 Task: Search one way flight ticket for 5 adults, 1 child, 2 infants in seat and 1 infant on lap in business from Atlanta: Hartsfield-jackson Atlanta International Airport to Rockford: Chicago Rockford International Airport(was Northwest Chicagoland Regional Airport At Rockford) on 5-1-2023. Choice of flights is United. Number of bags: 1 carry on bag. Price is upto 86000. Outbound departure time preference is 20:30.
Action: Mouse moved to (251, 284)
Screenshot: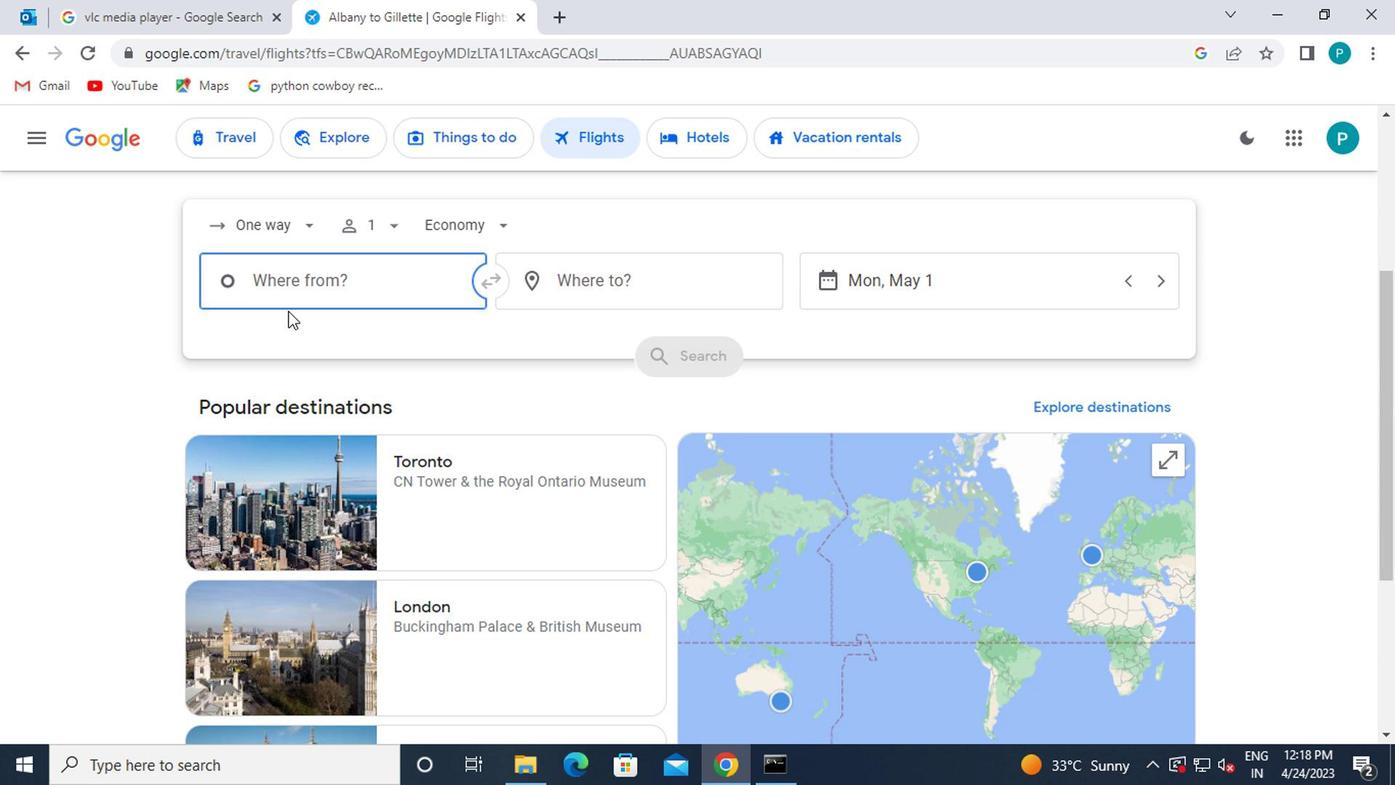 
Action: Mouse pressed left at (251, 284)
Screenshot: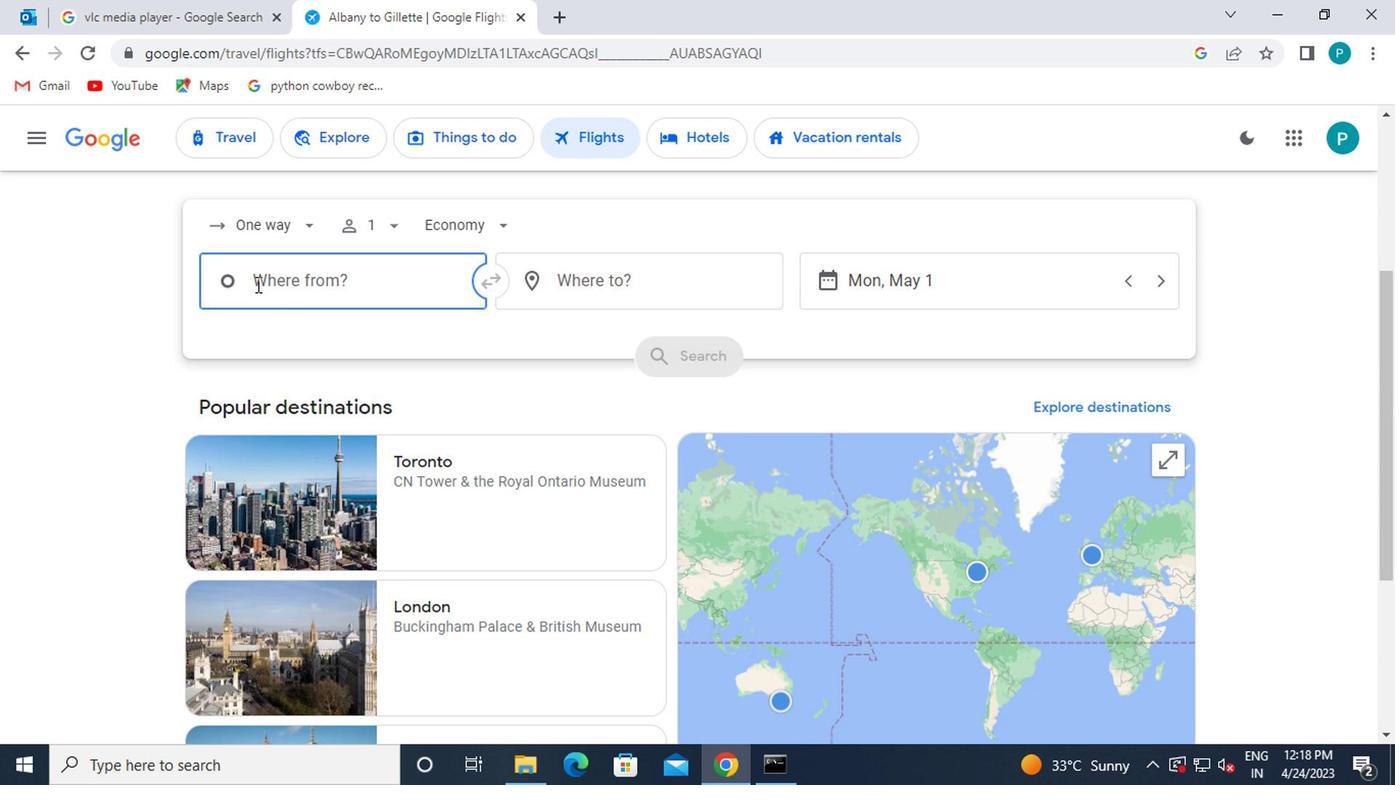 
Action: Mouse moved to (248, 236)
Screenshot: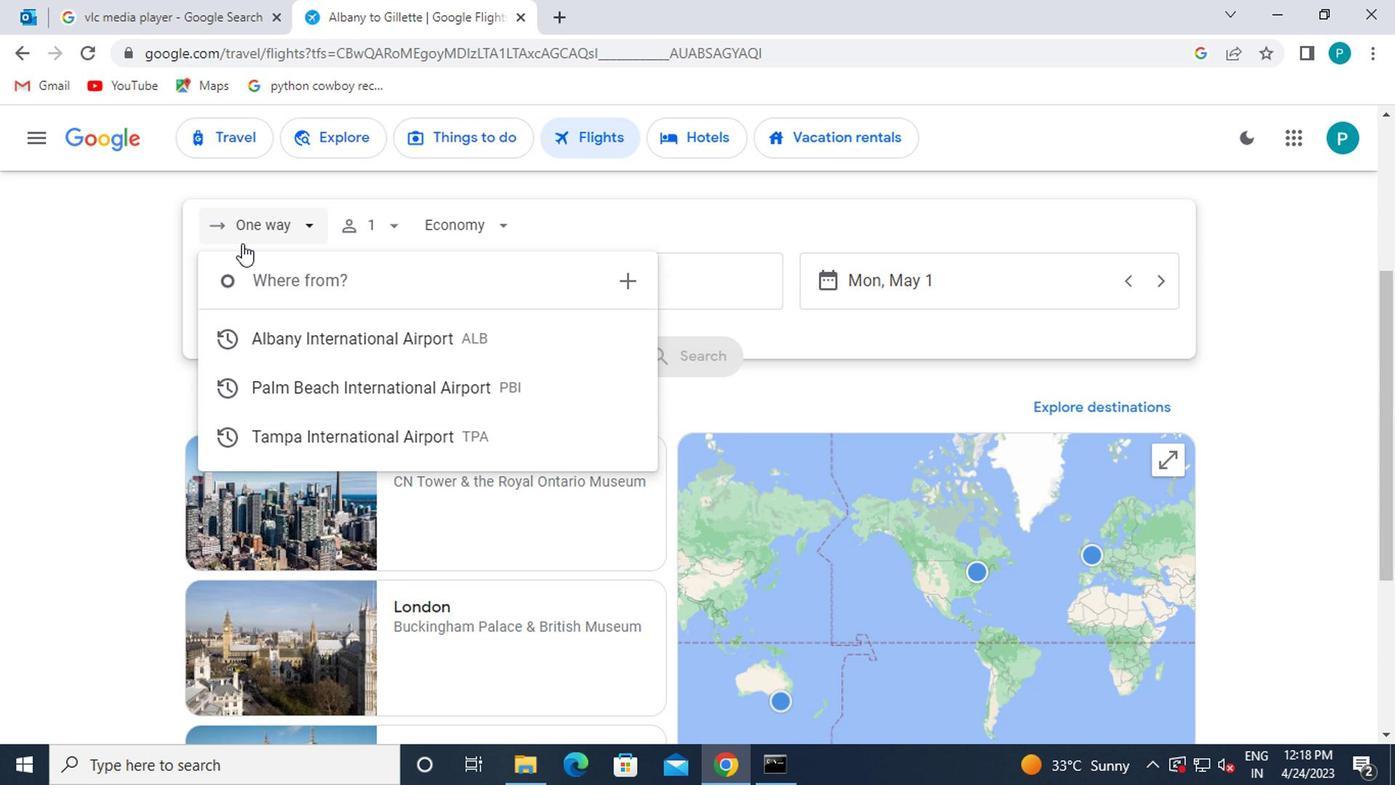 
Action: Mouse pressed left at (248, 236)
Screenshot: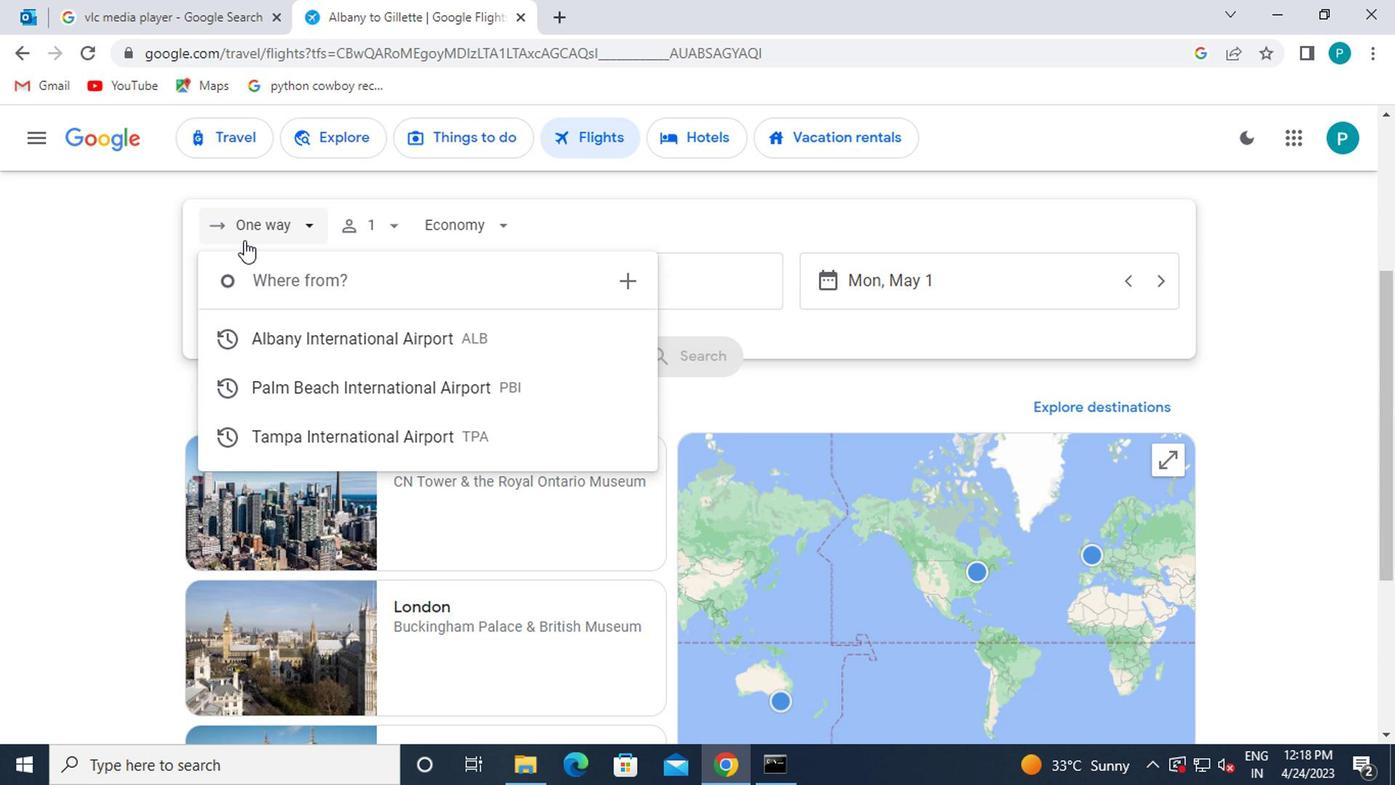 
Action: Mouse moved to (296, 339)
Screenshot: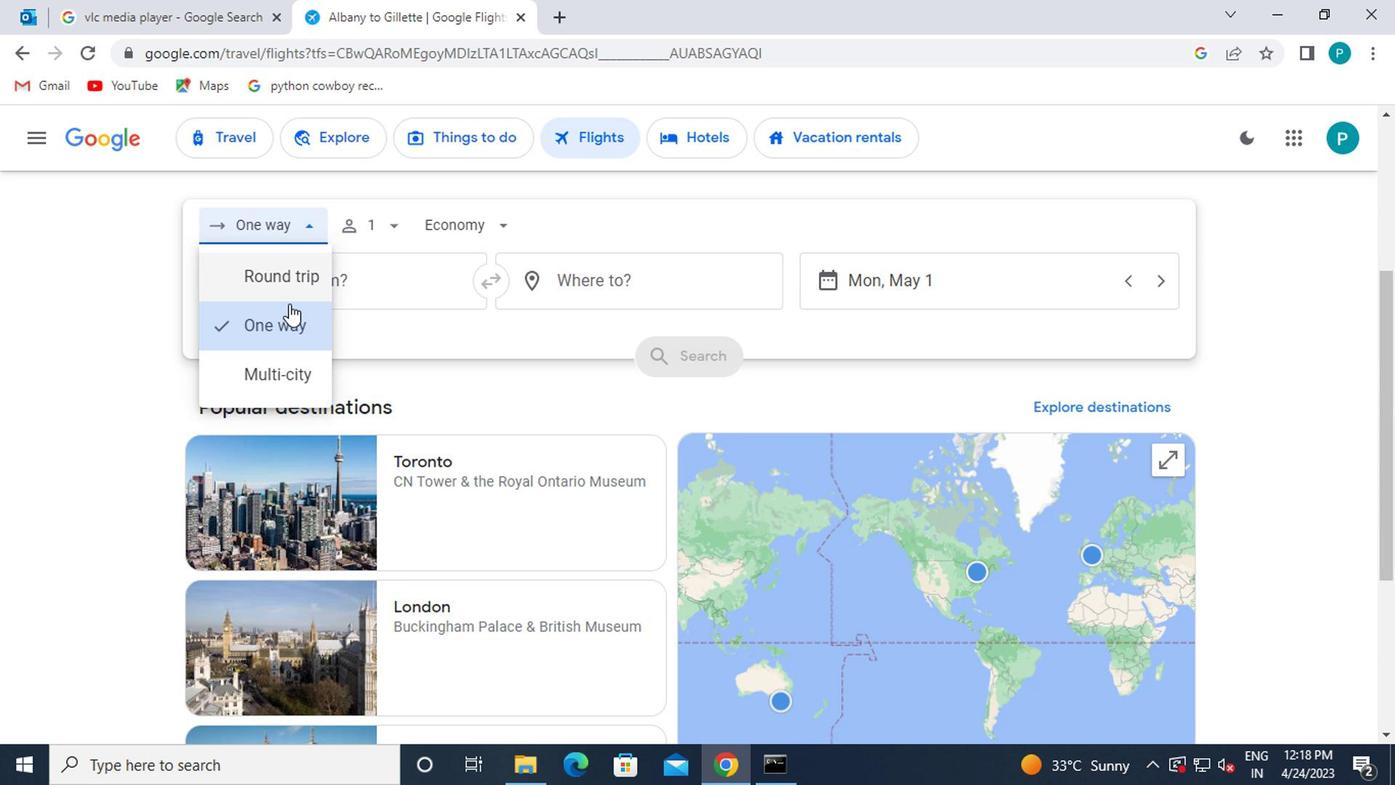 
Action: Mouse pressed left at (296, 339)
Screenshot: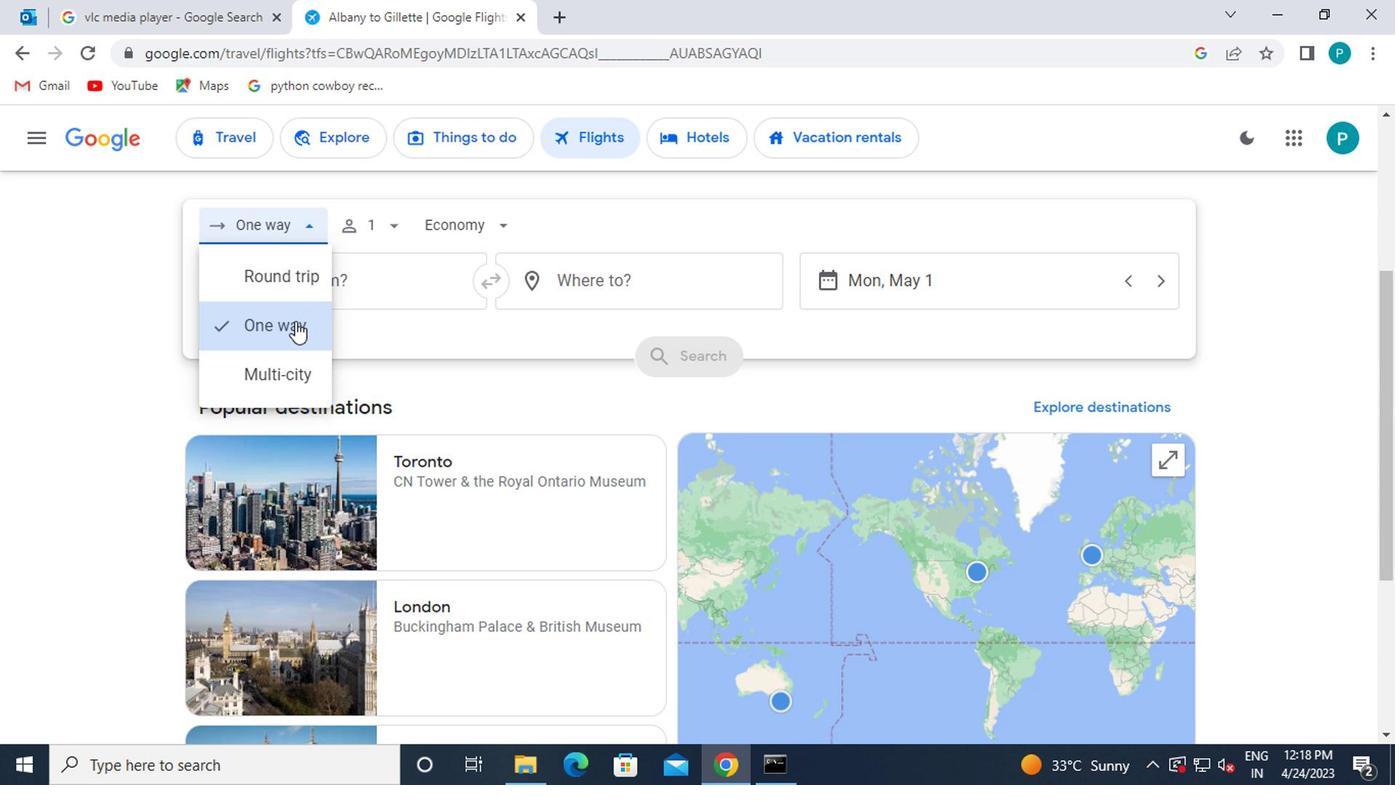 
Action: Mouse moved to (383, 235)
Screenshot: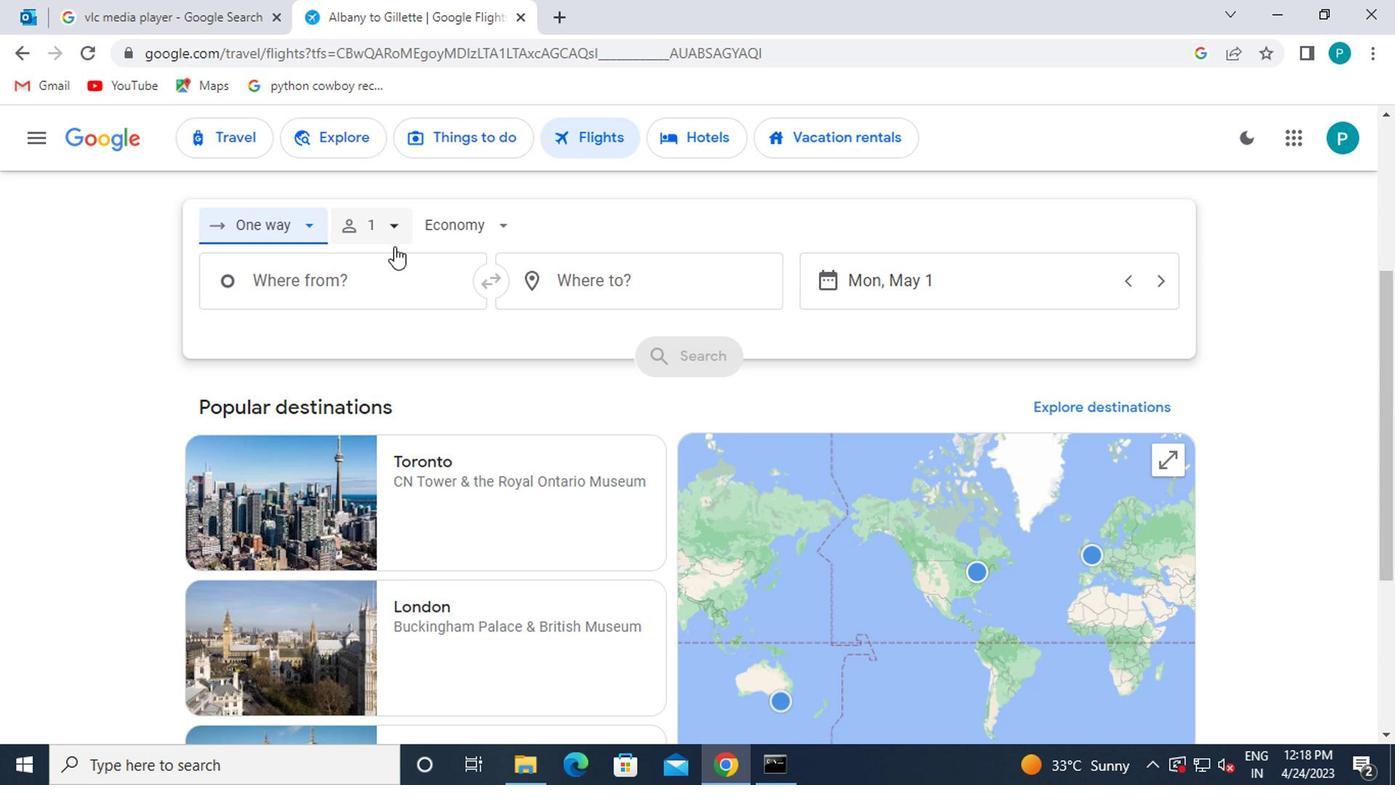 
Action: Mouse pressed left at (383, 235)
Screenshot: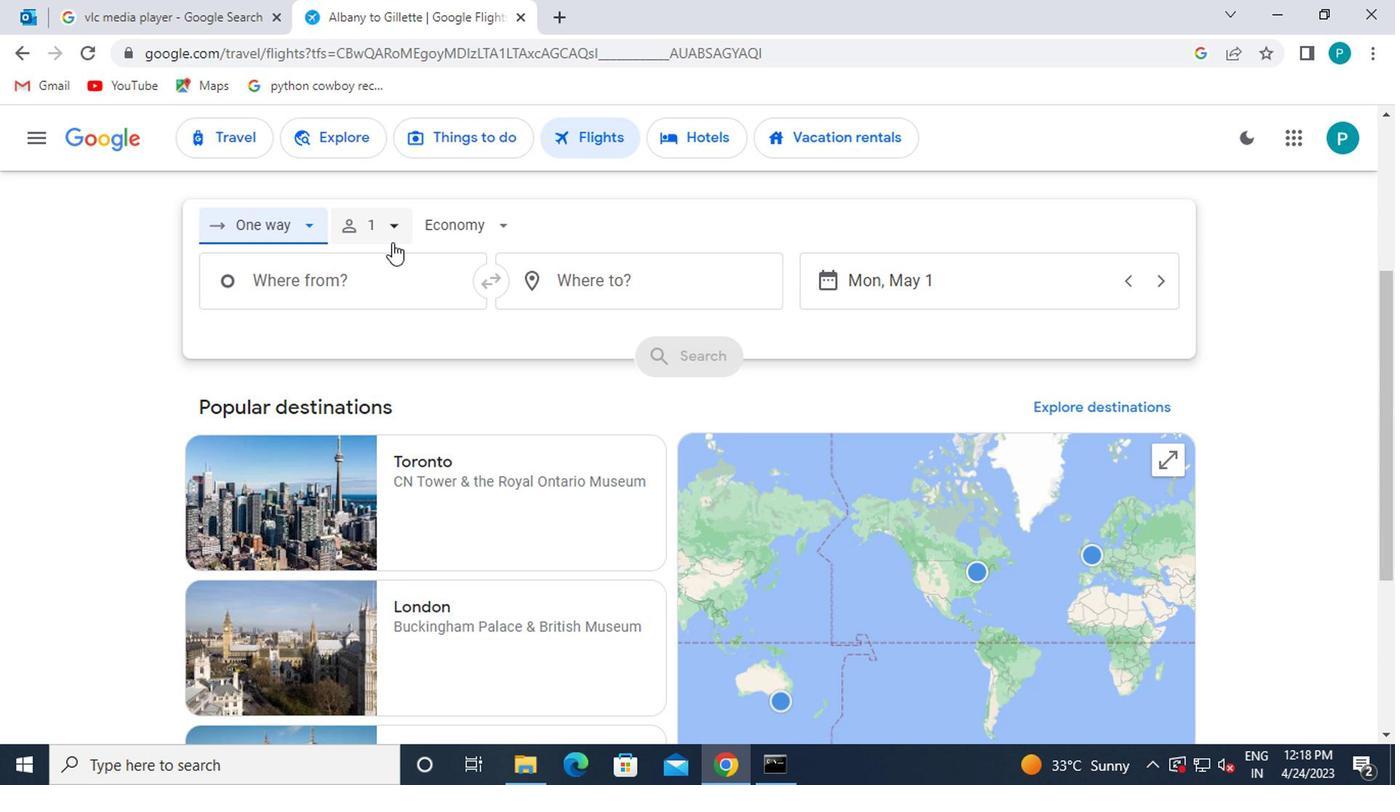 
Action: Mouse moved to (560, 282)
Screenshot: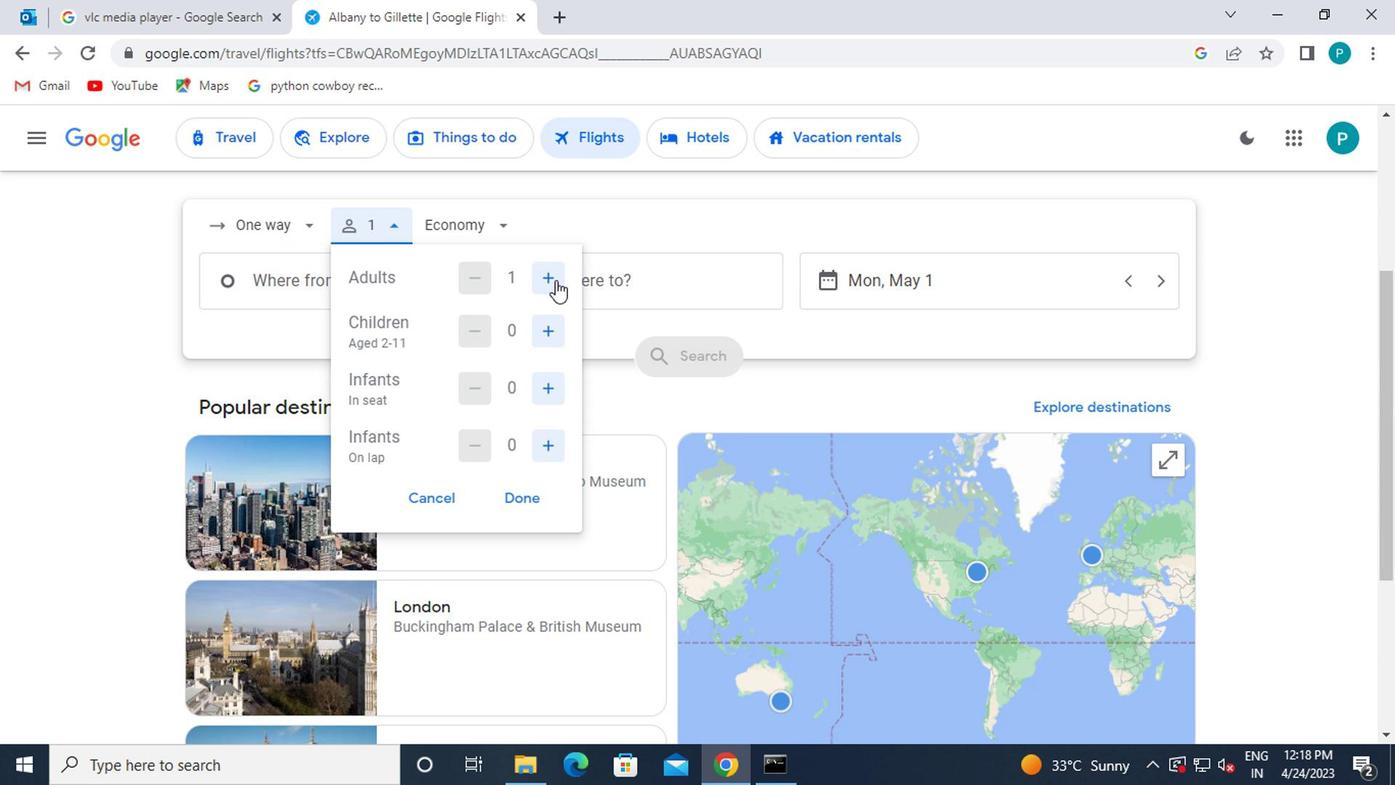
Action: Mouse pressed left at (560, 282)
Screenshot: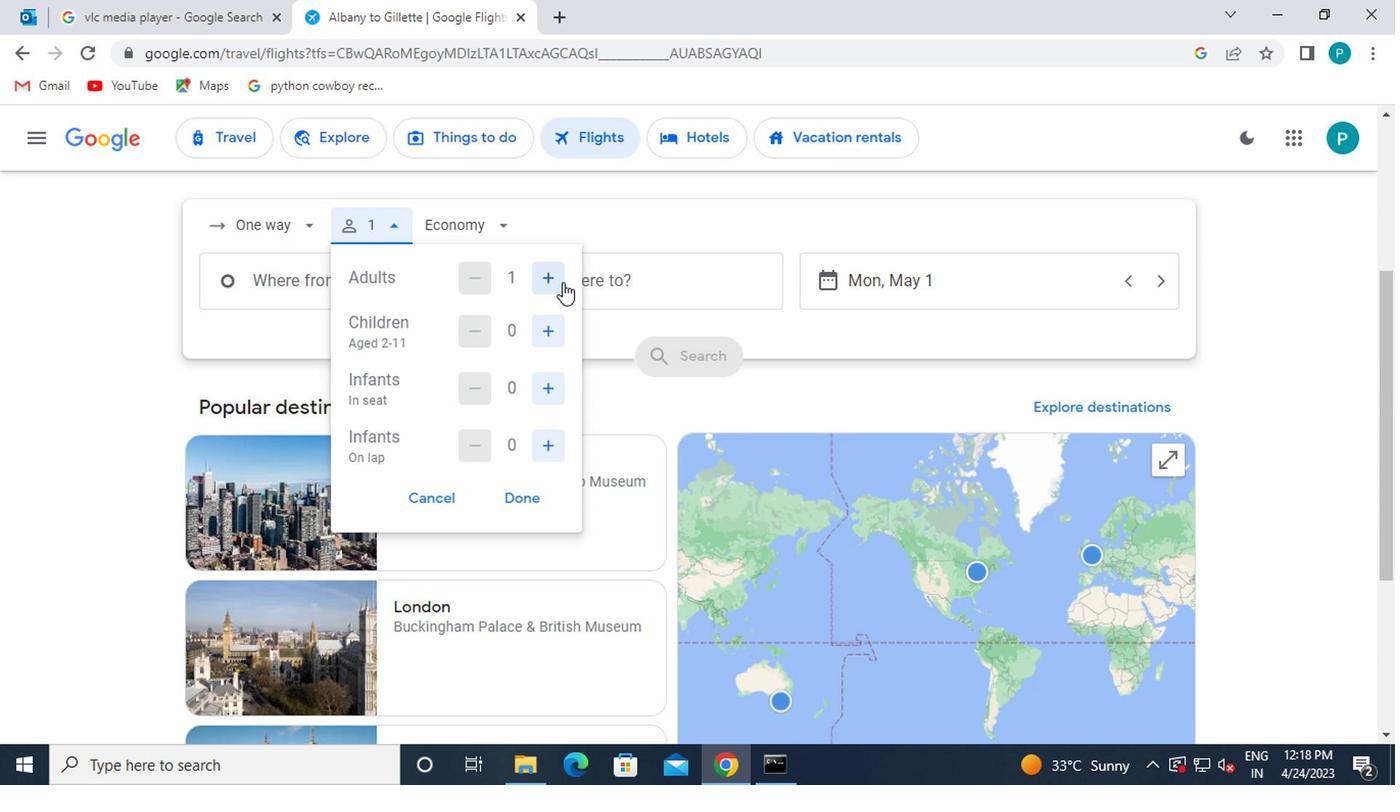 
Action: Mouse pressed left at (560, 282)
Screenshot: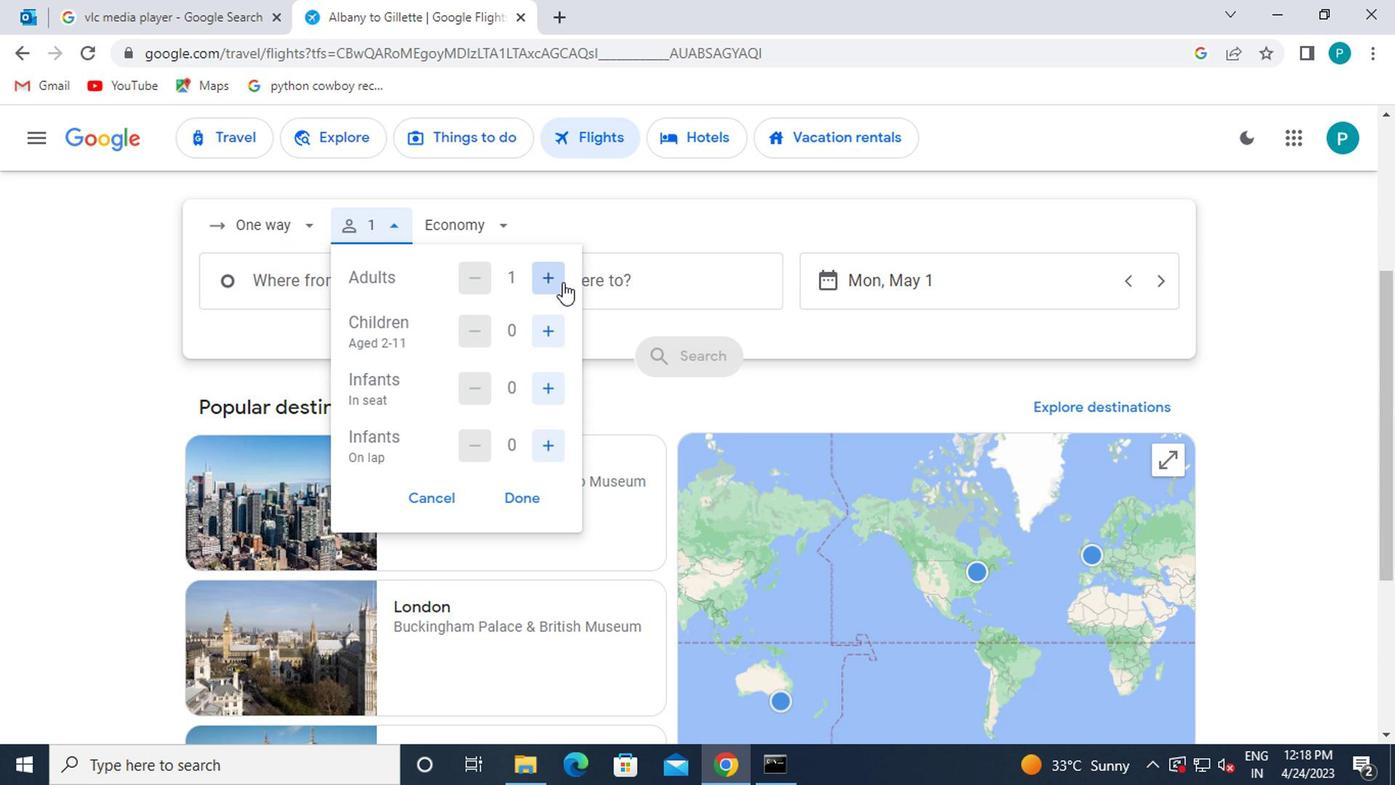 
Action: Mouse pressed left at (560, 282)
Screenshot: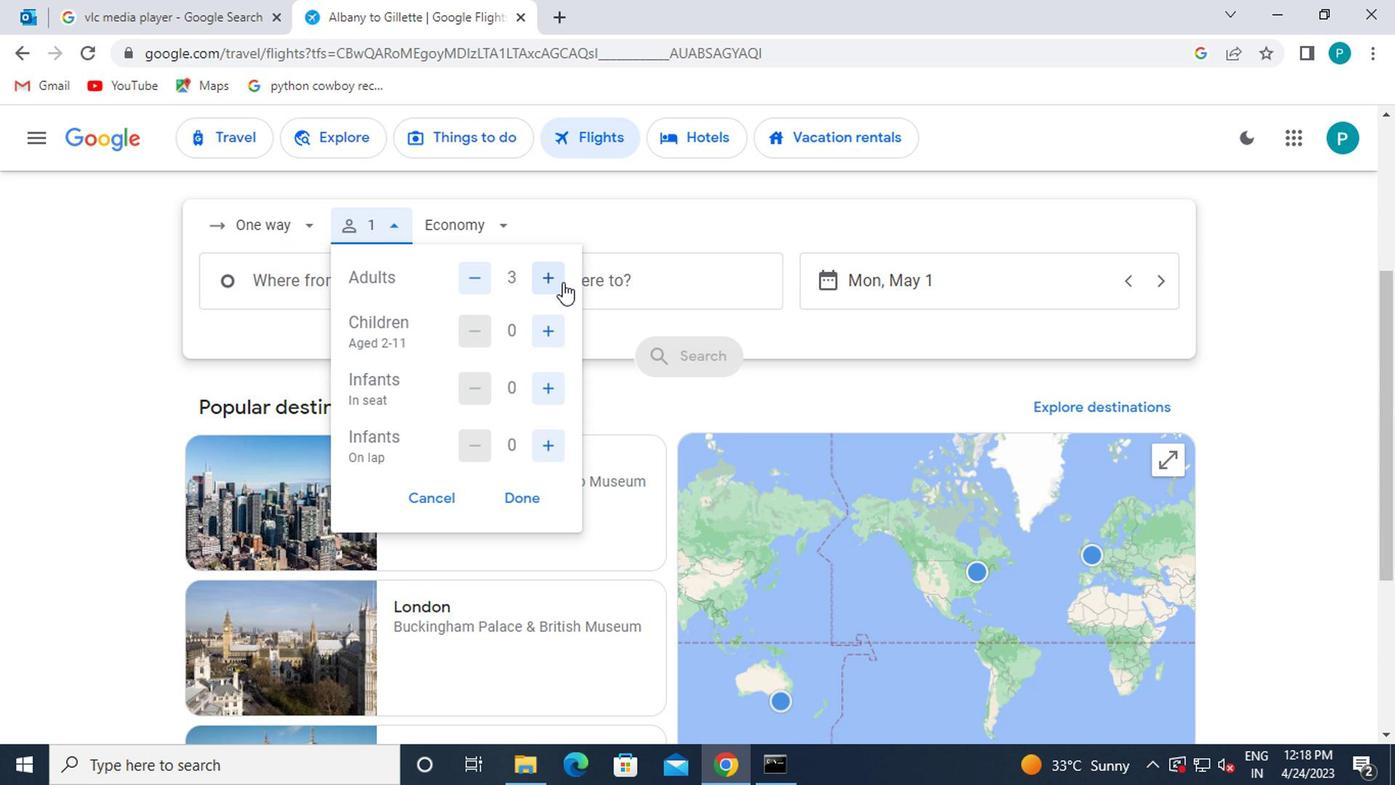 
Action: Mouse pressed left at (560, 282)
Screenshot: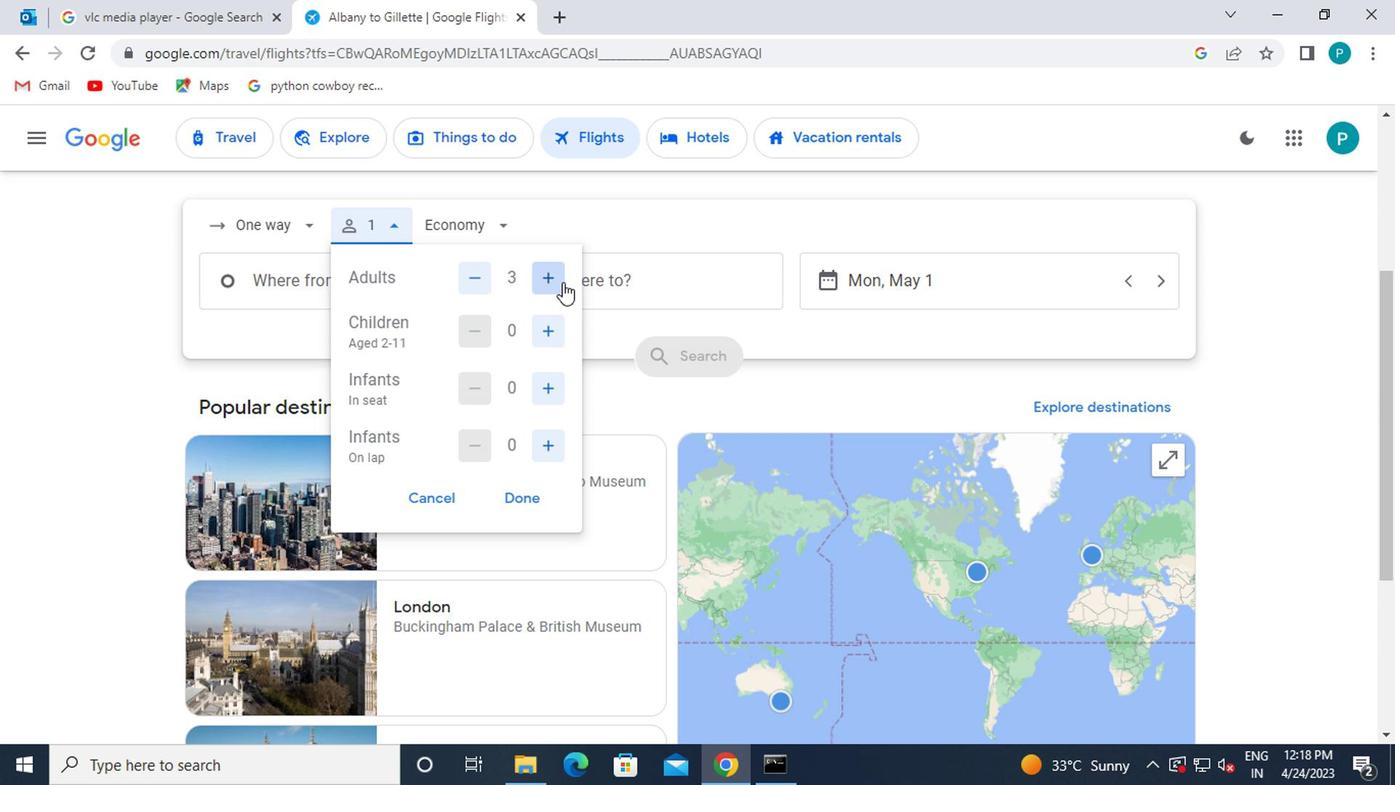 
Action: Mouse pressed left at (560, 282)
Screenshot: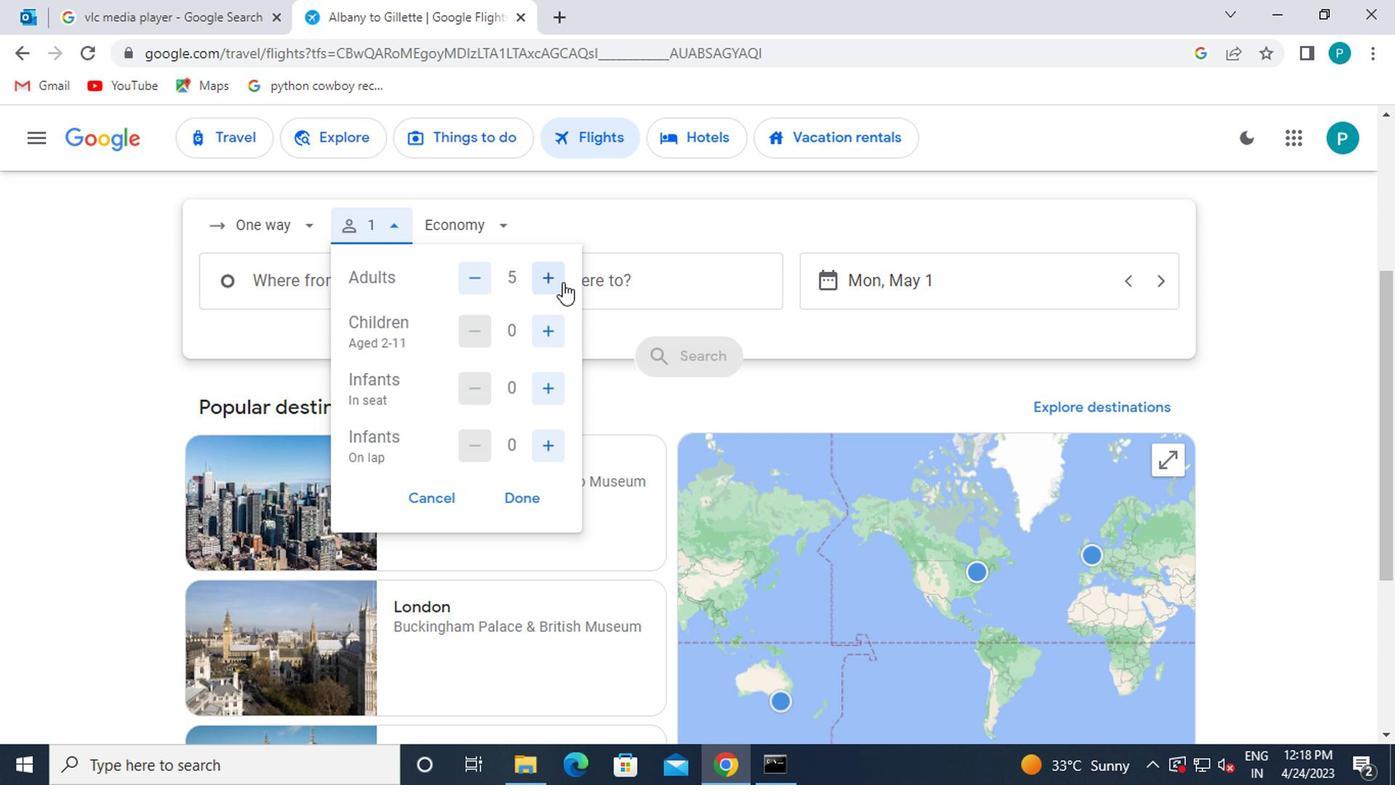 
Action: Mouse moved to (476, 271)
Screenshot: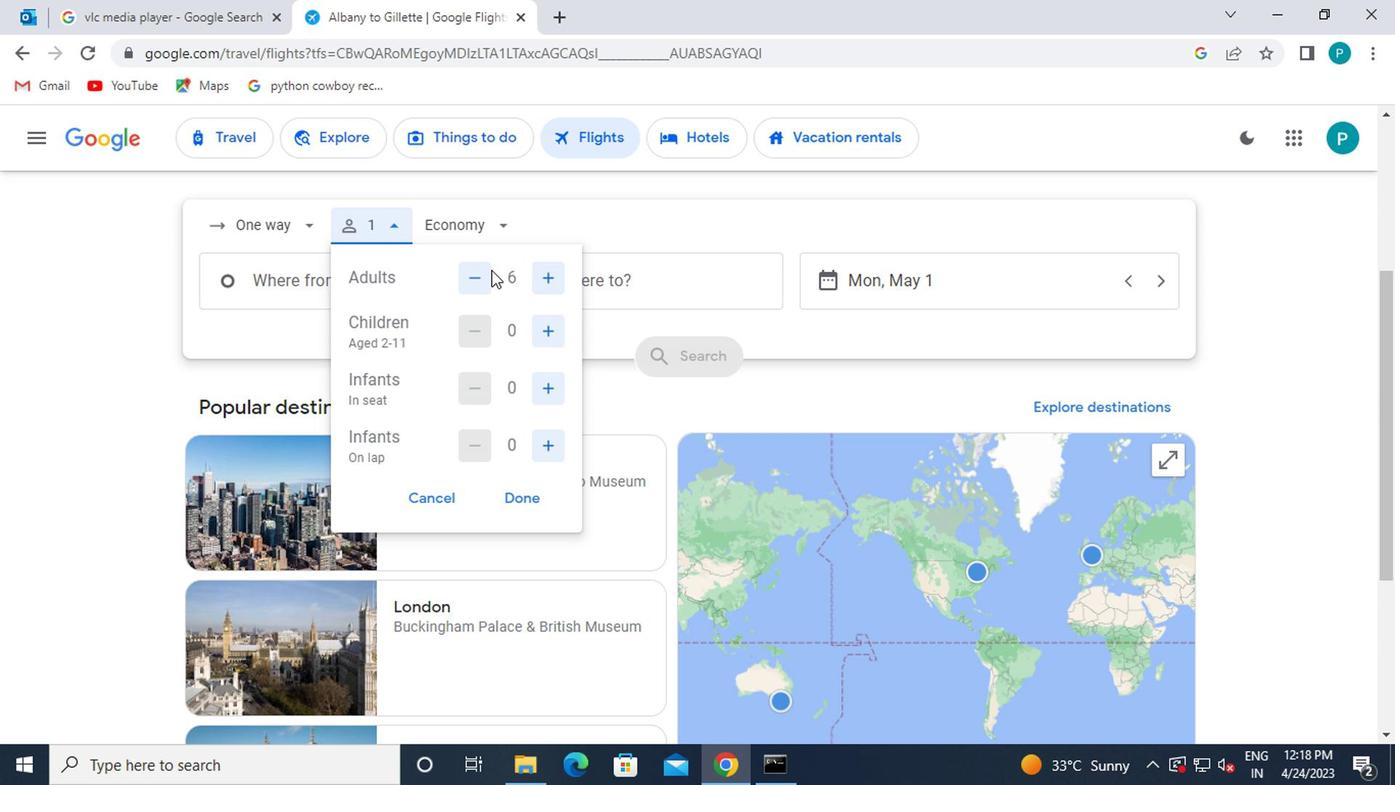 
Action: Mouse pressed left at (476, 271)
Screenshot: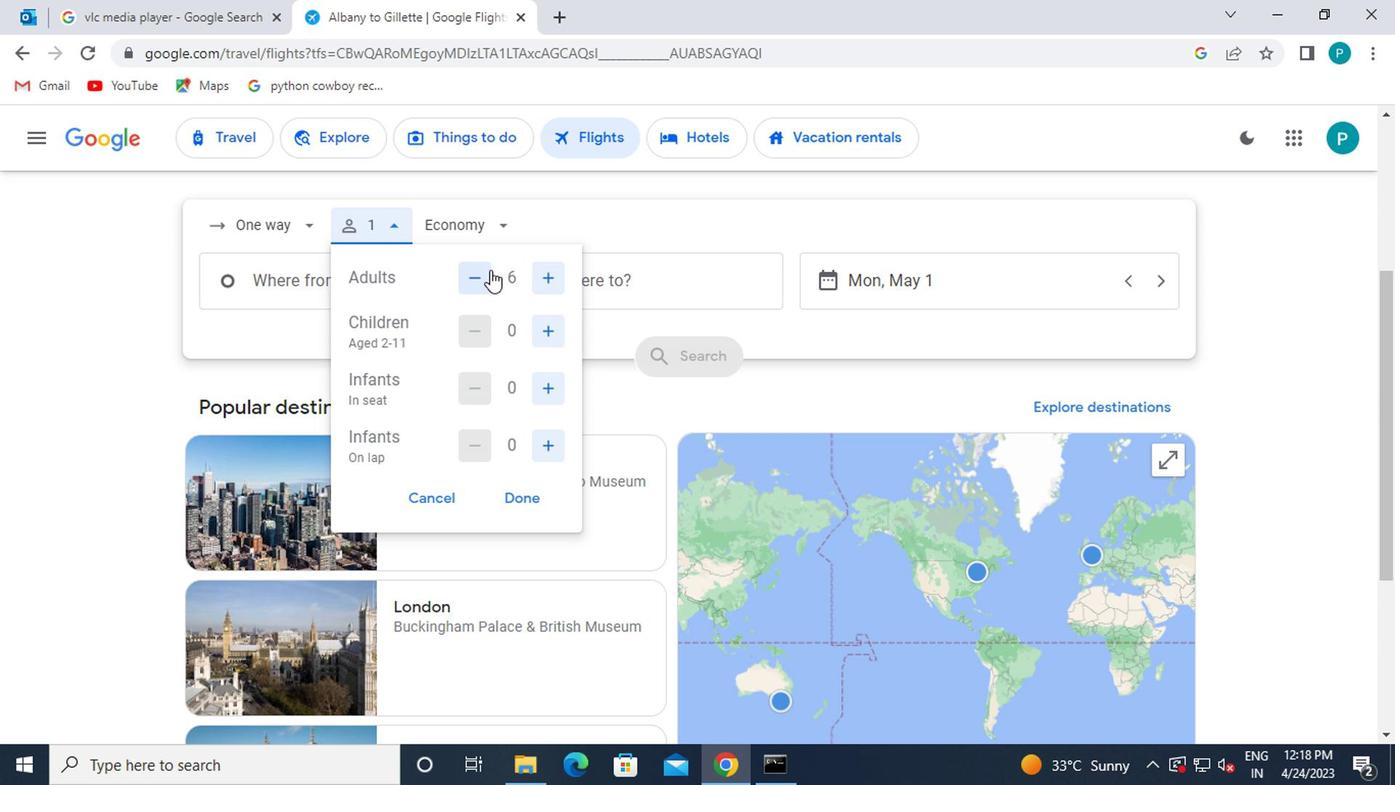 
Action: Mouse moved to (542, 333)
Screenshot: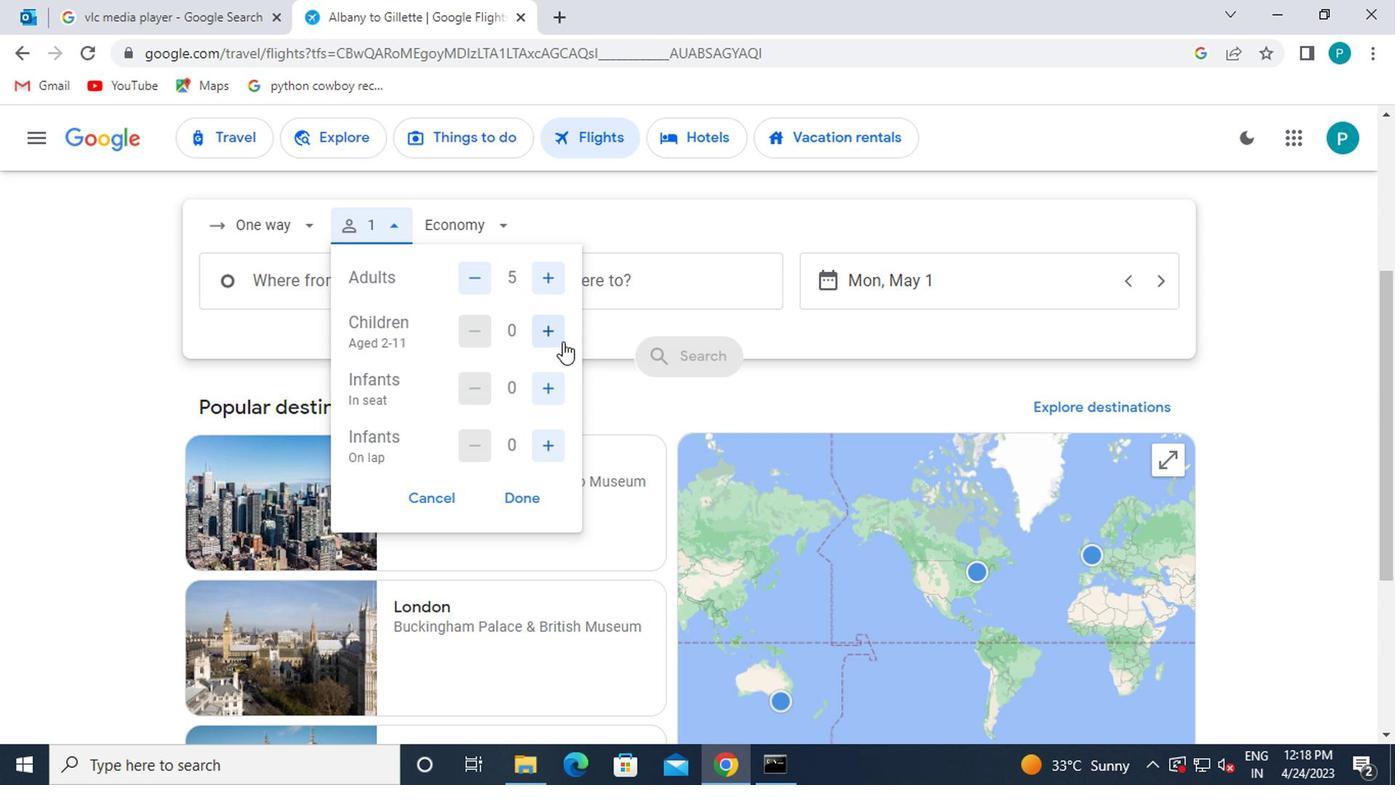 
Action: Mouse pressed left at (542, 333)
Screenshot: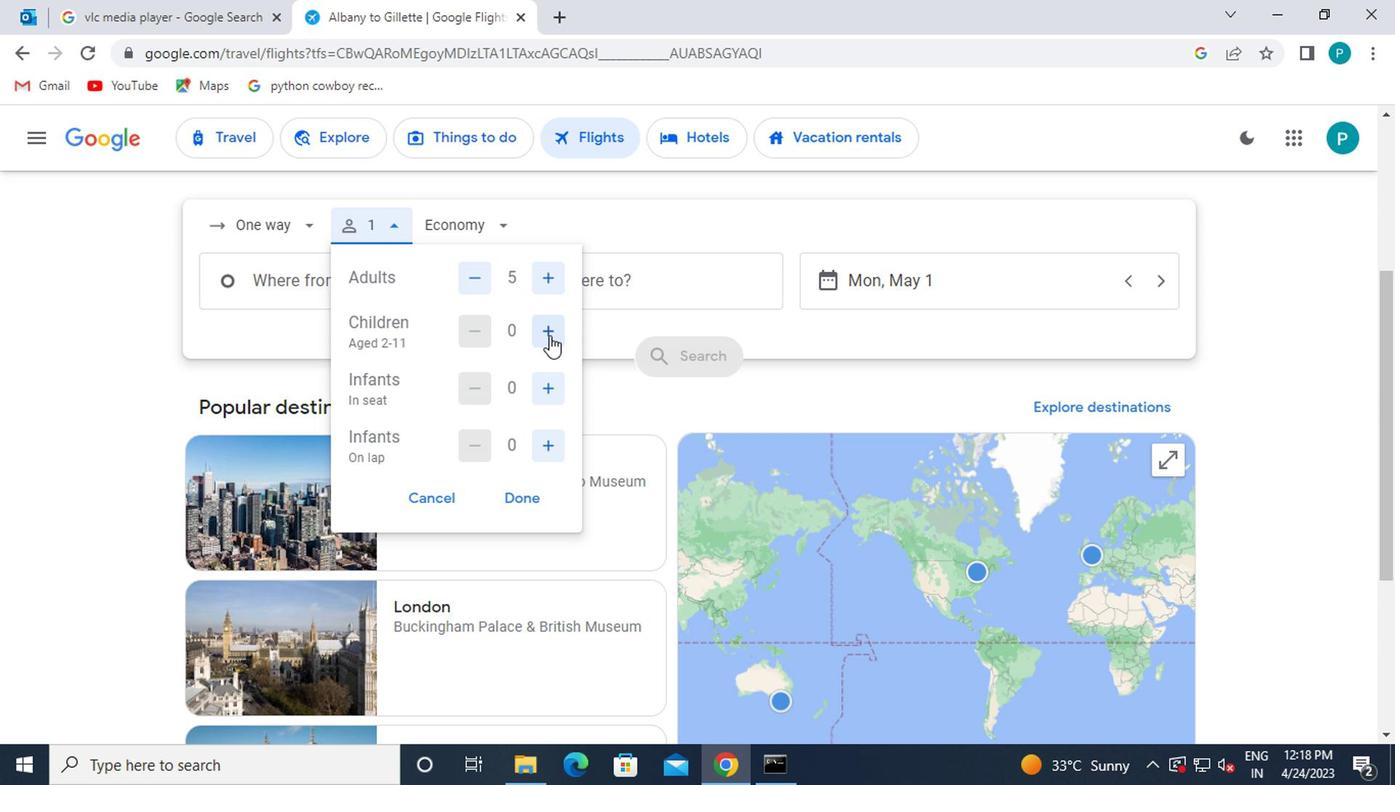 
Action: Mouse moved to (546, 382)
Screenshot: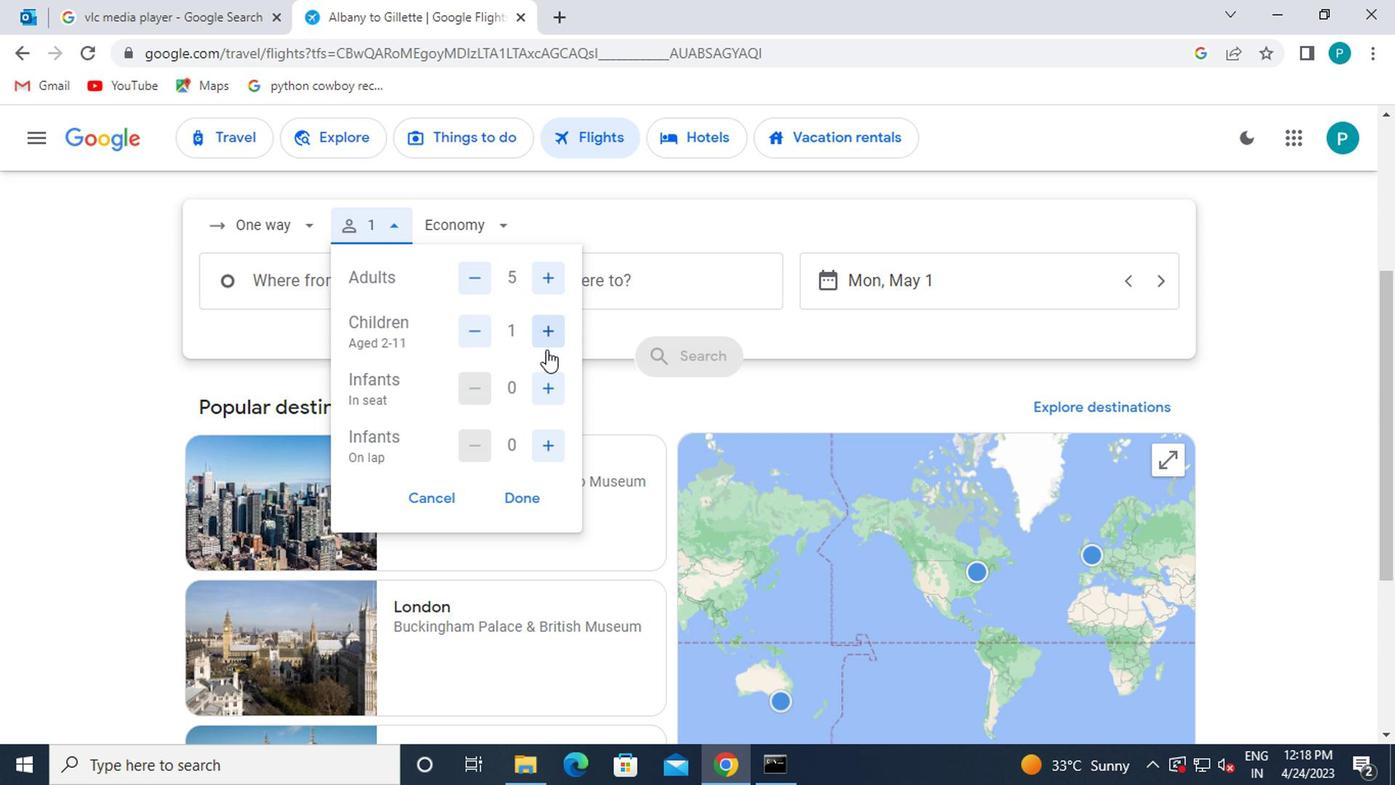 
Action: Mouse pressed left at (546, 382)
Screenshot: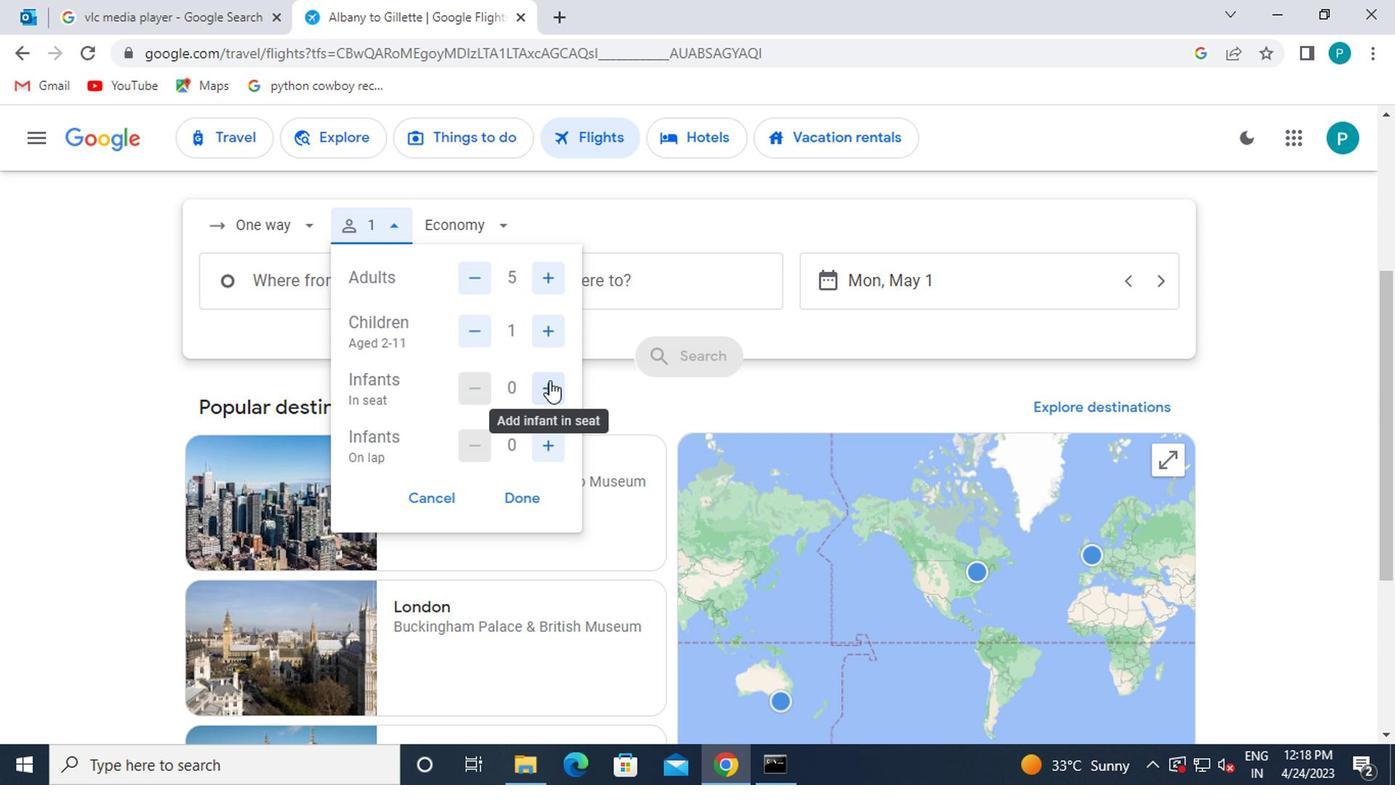 
Action: Mouse pressed left at (546, 382)
Screenshot: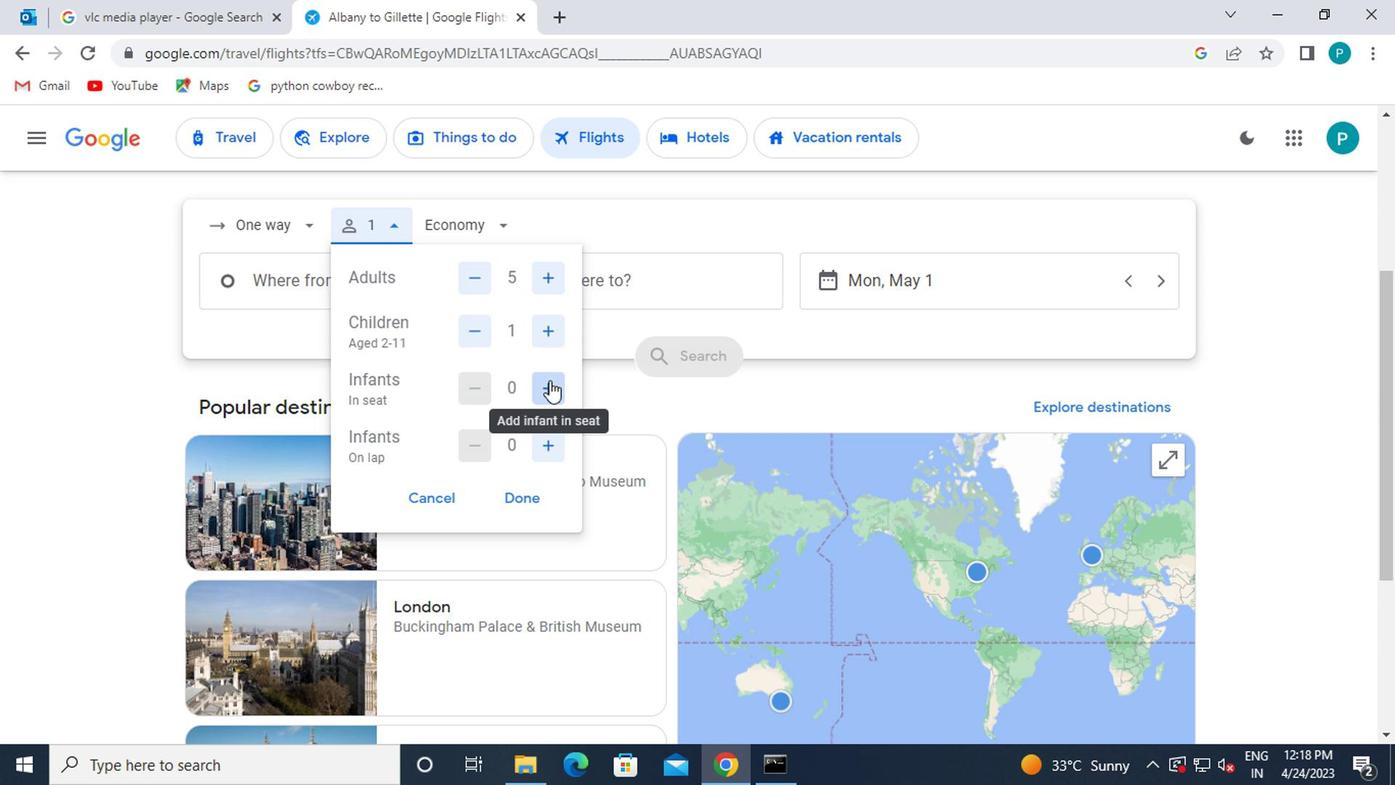 
Action: Mouse moved to (542, 446)
Screenshot: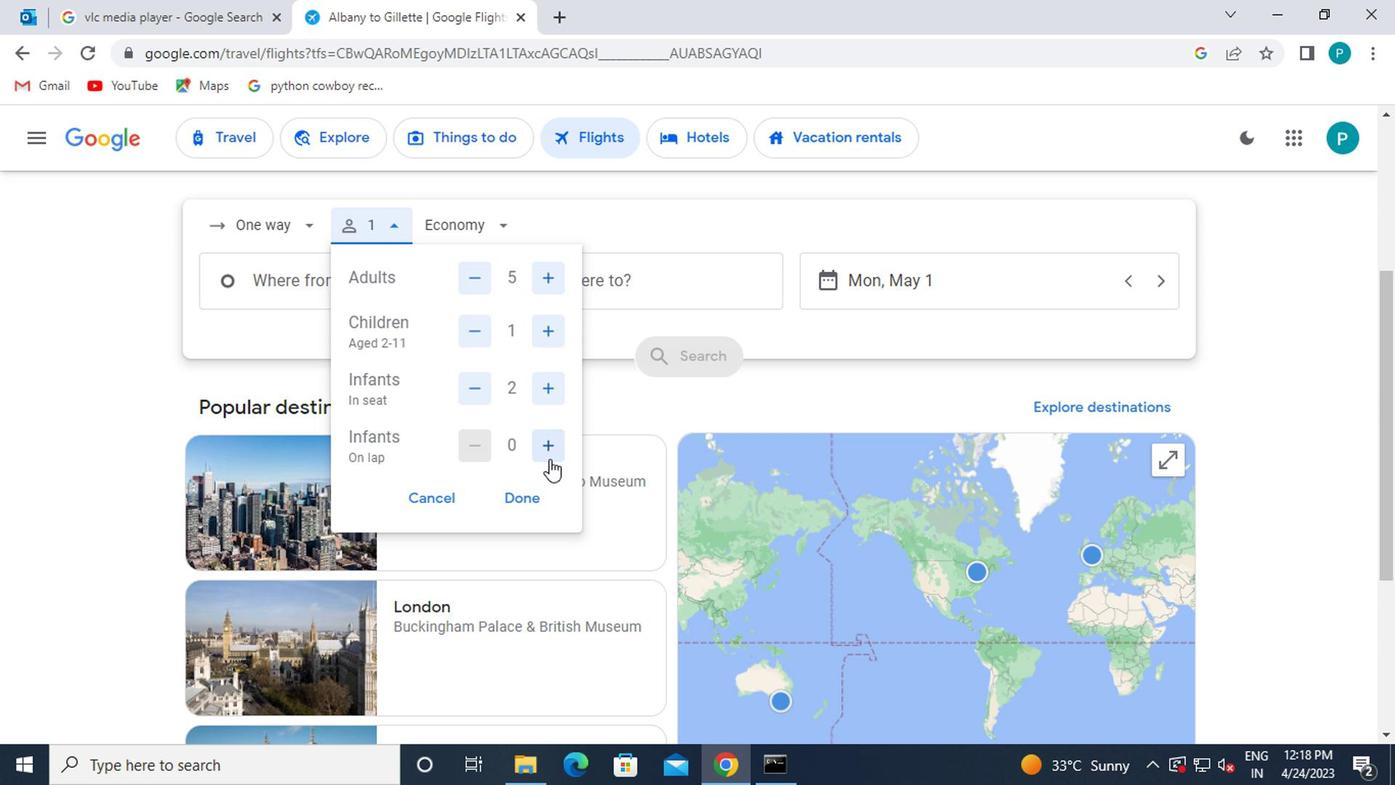 
Action: Mouse pressed left at (542, 446)
Screenshot: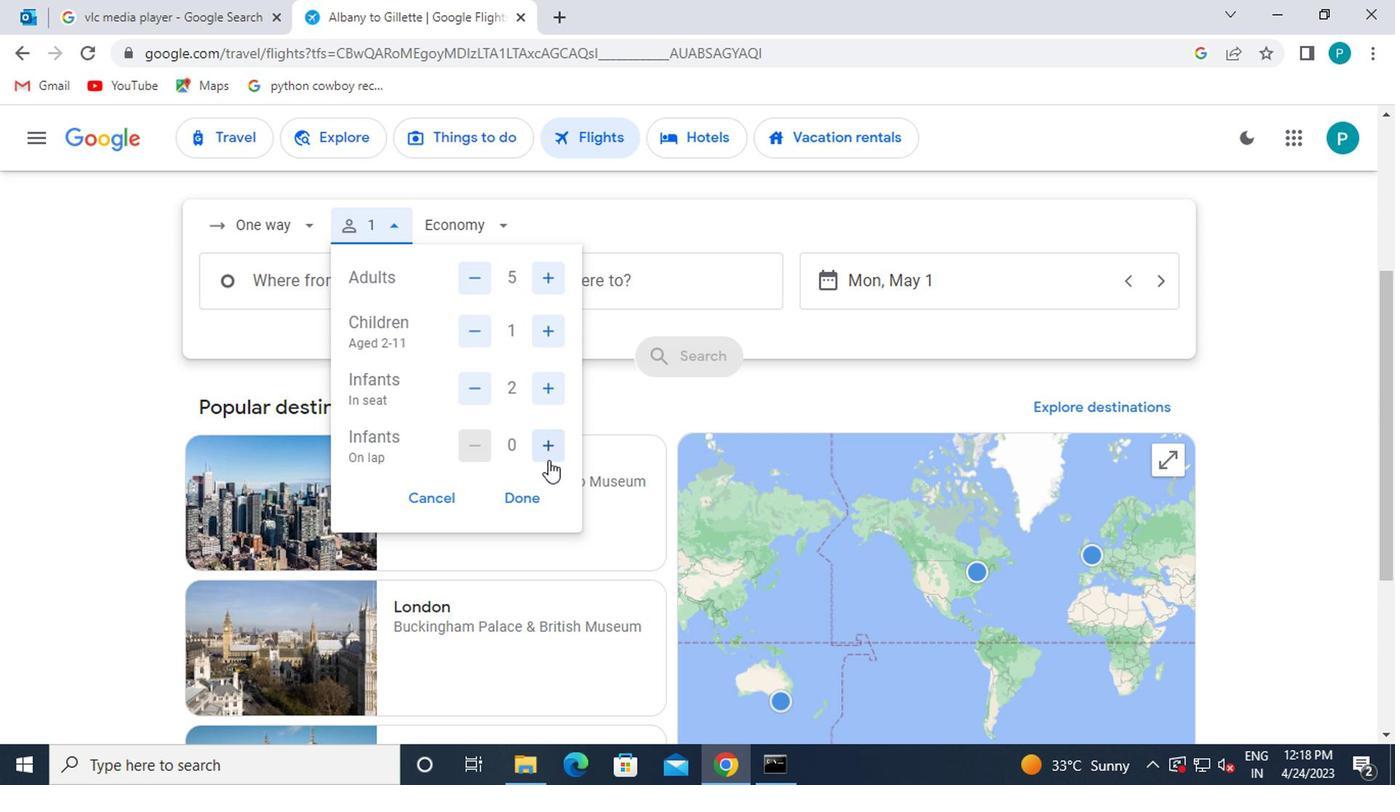 
Action: Mouse moved to (524, 495)
Screenshot: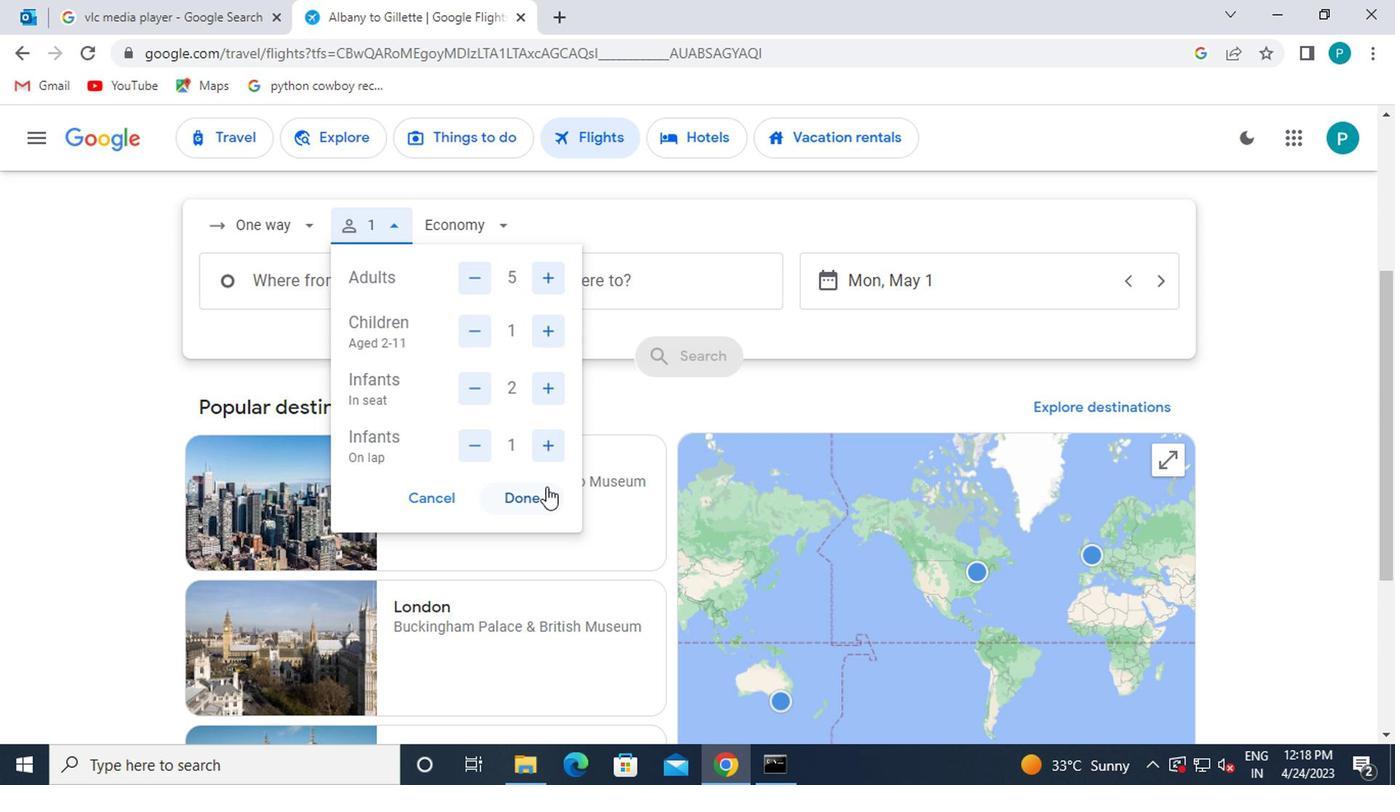 
Action: Mouse pressed left at (524, 495)
Screenshot: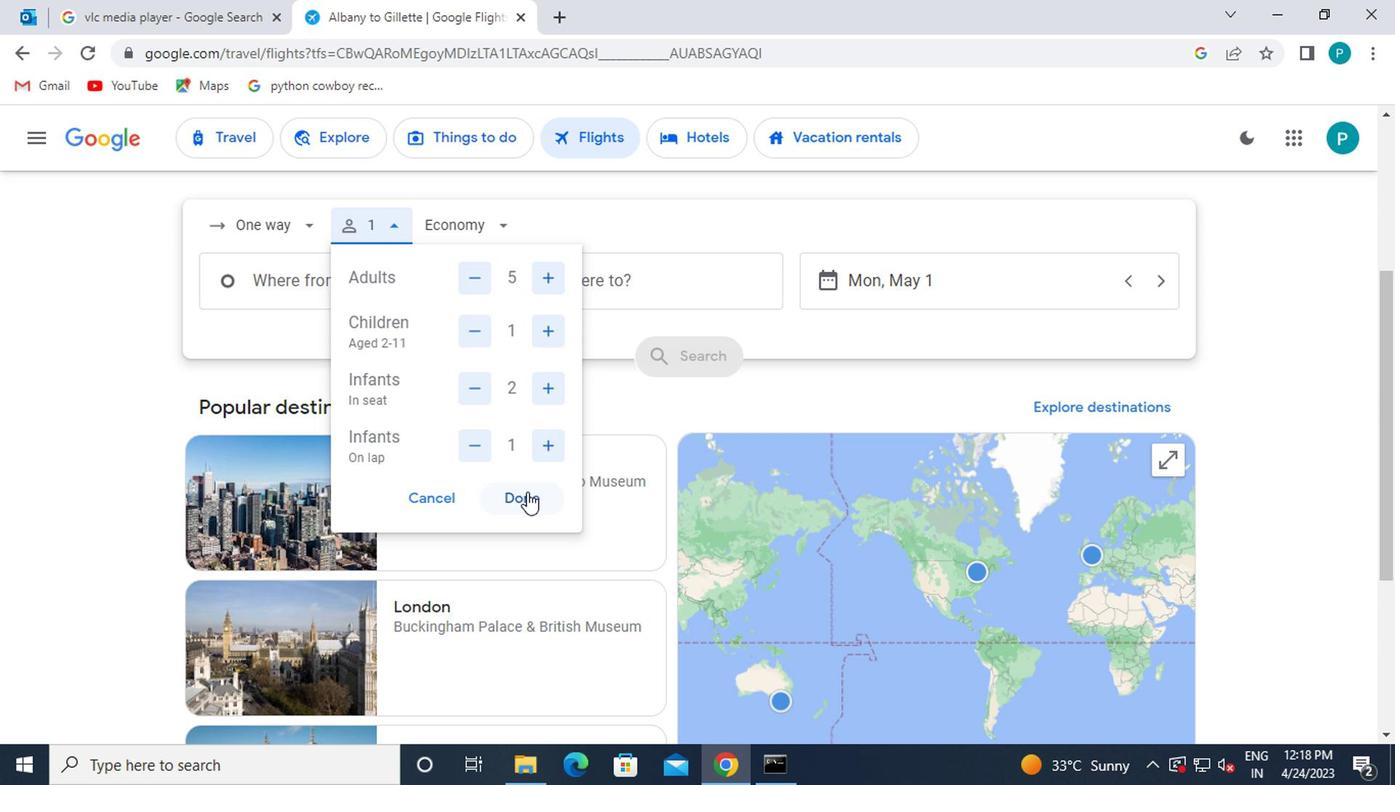 
Action: Mouse moved to (449, 231)
Screenshot: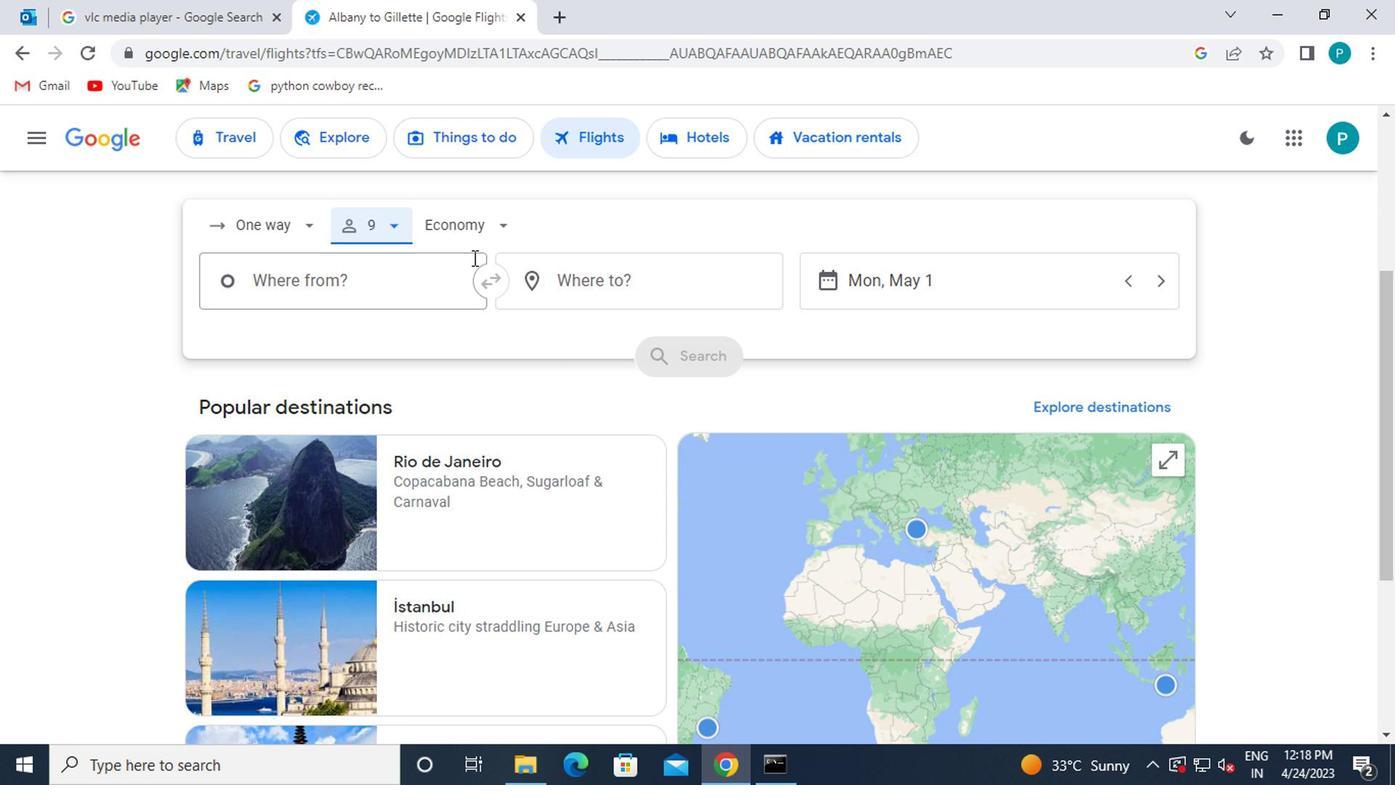 
Action: Mouse pressed left at (449, 231)
Screenshot: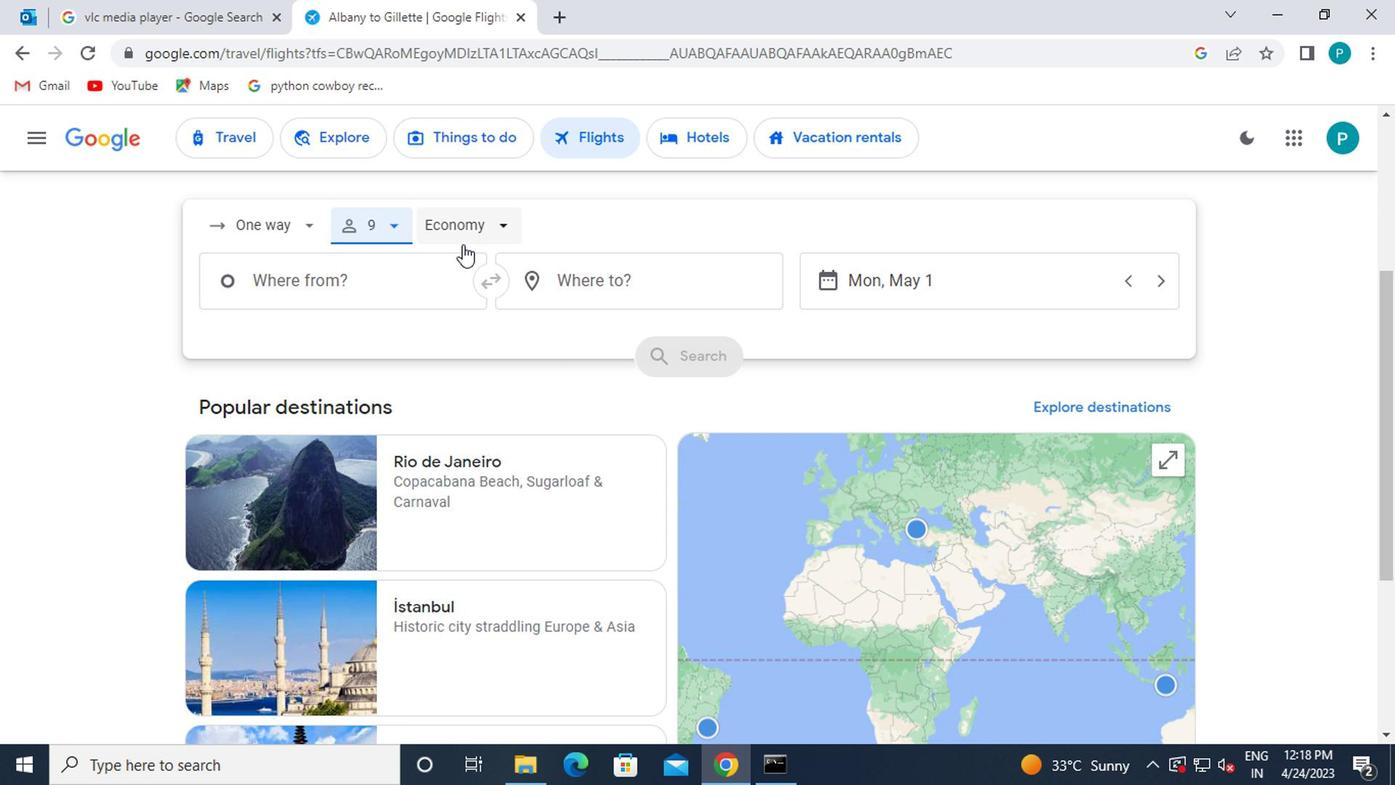 
Action: Mouse moved to (523, 374)
Screenshot: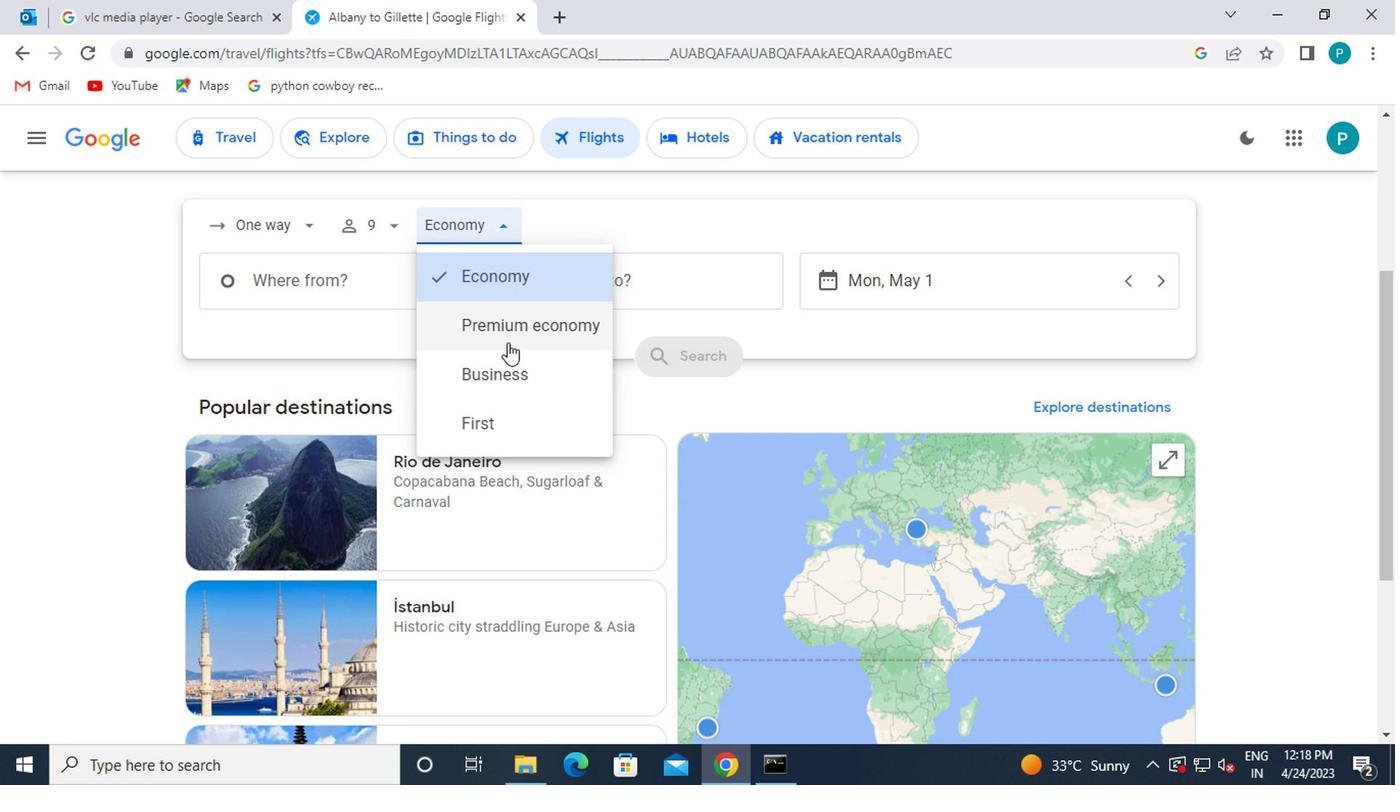 
Action: Mouse pressed left at (523, 374)
Screenshot: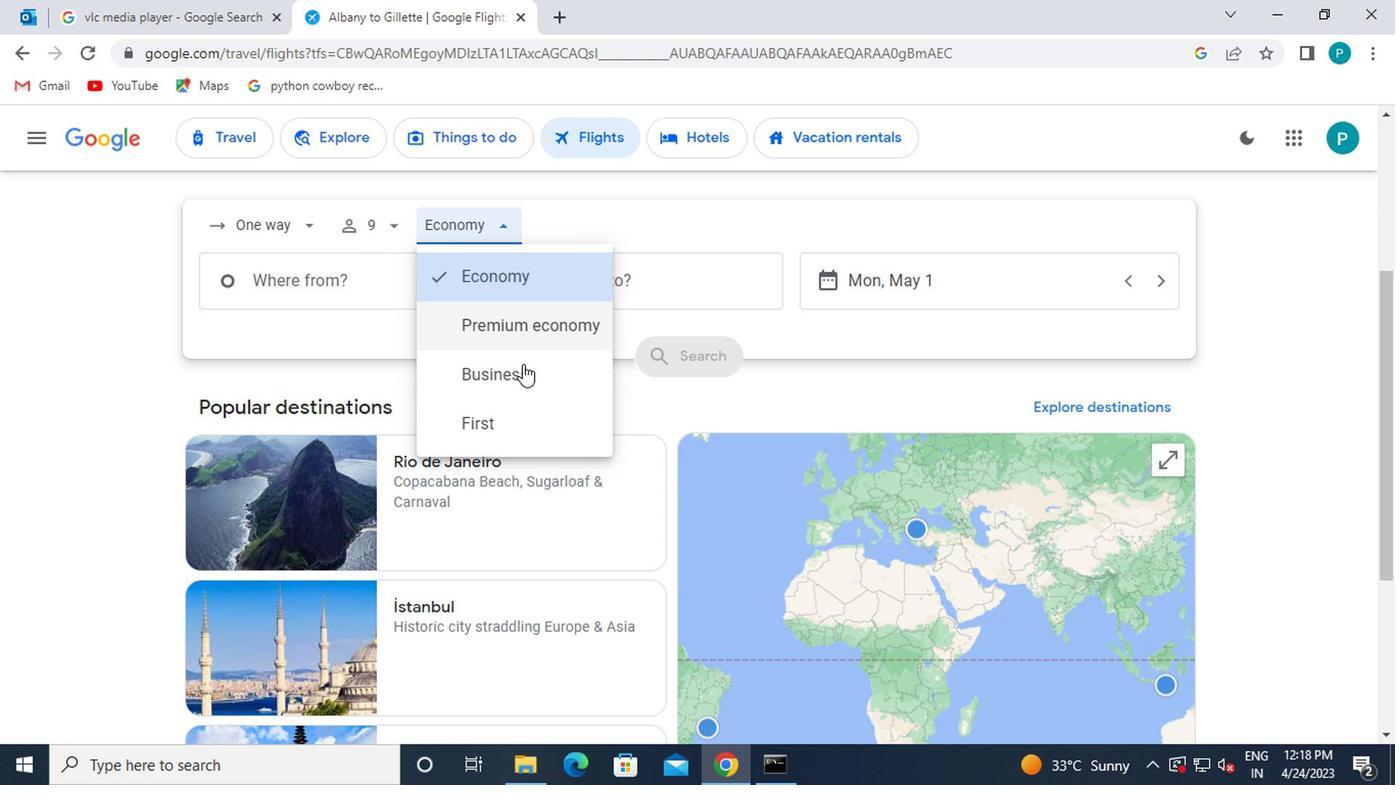 
Action: Mouse moved to (306, 287)
Screenshot: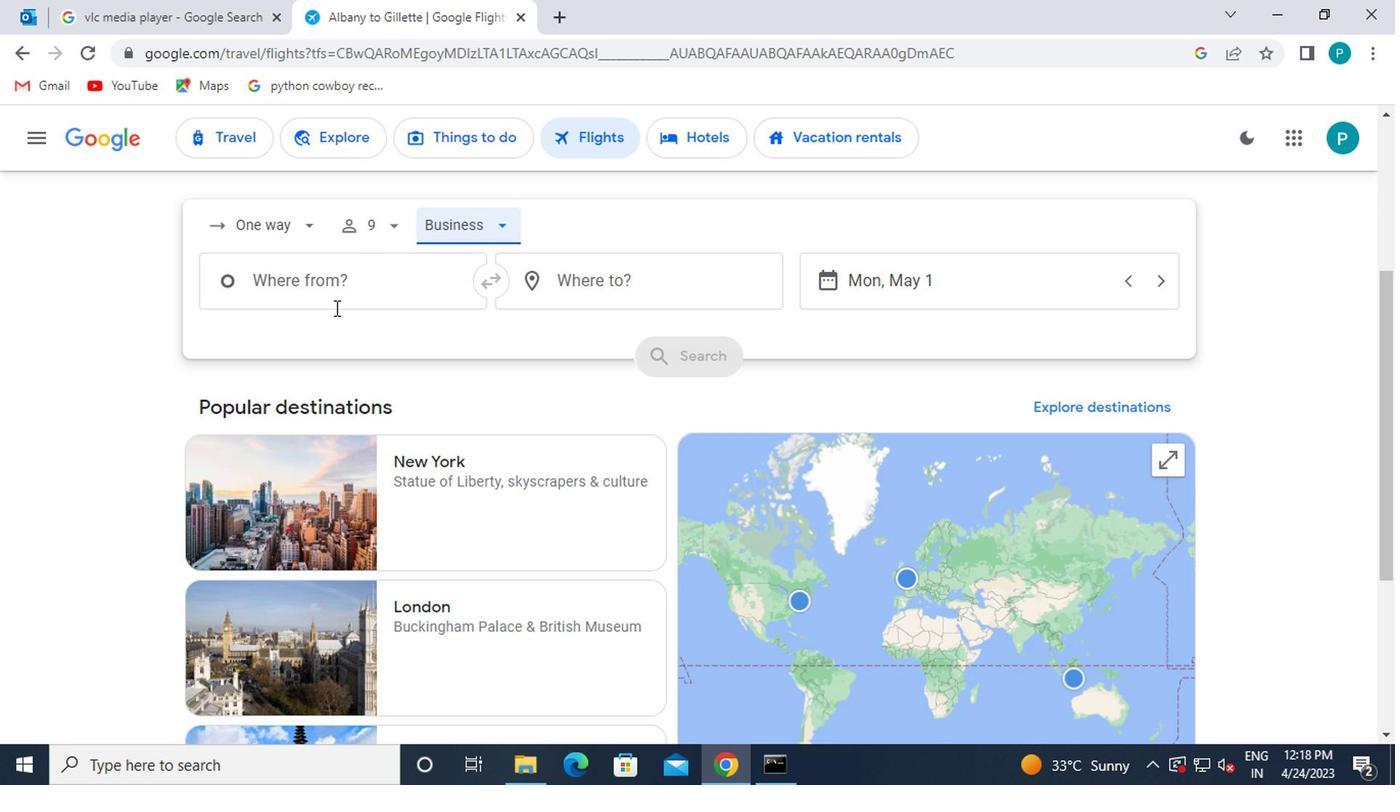 
Action: Mouse pressed left at (306, 287)
Screenshot: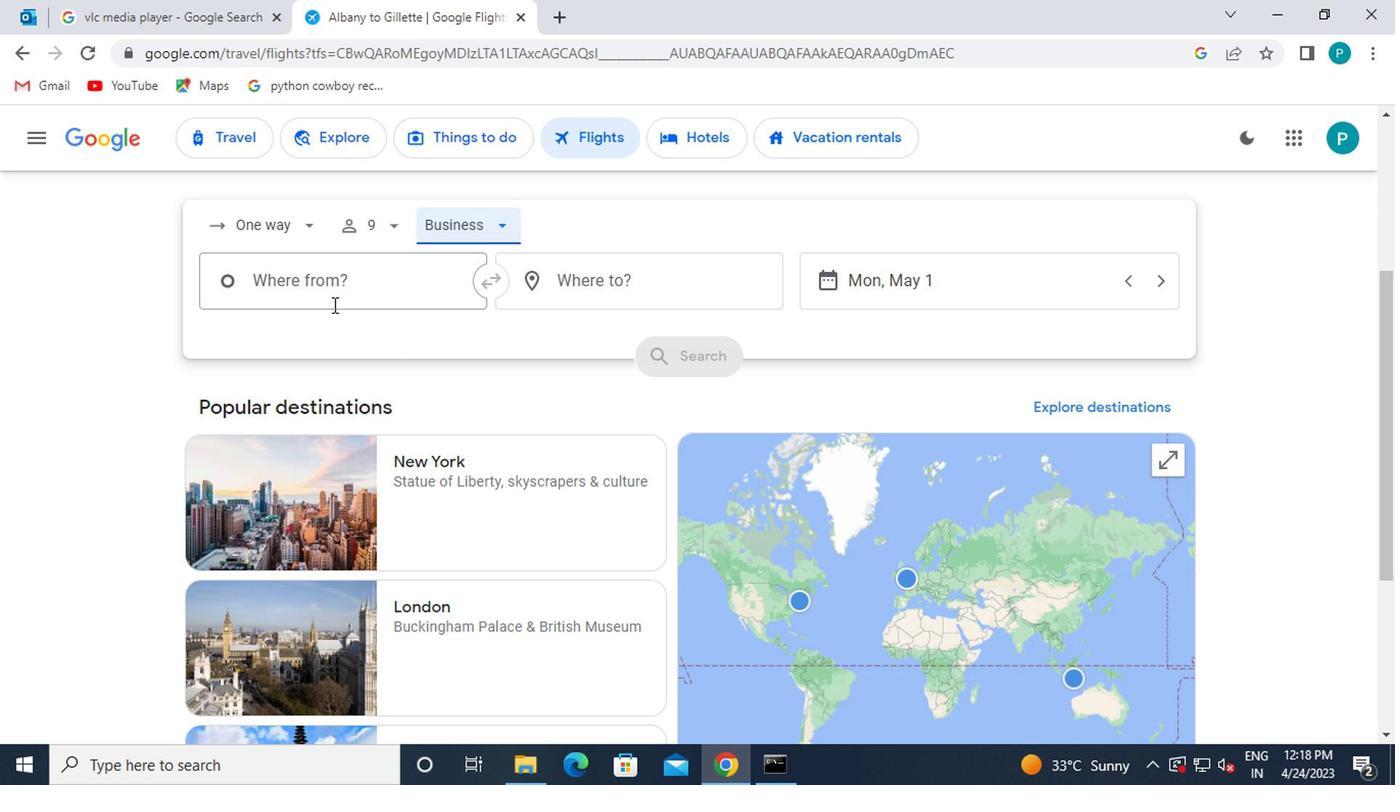 
Action: Mouse moved to (306, 287)
Screenshot: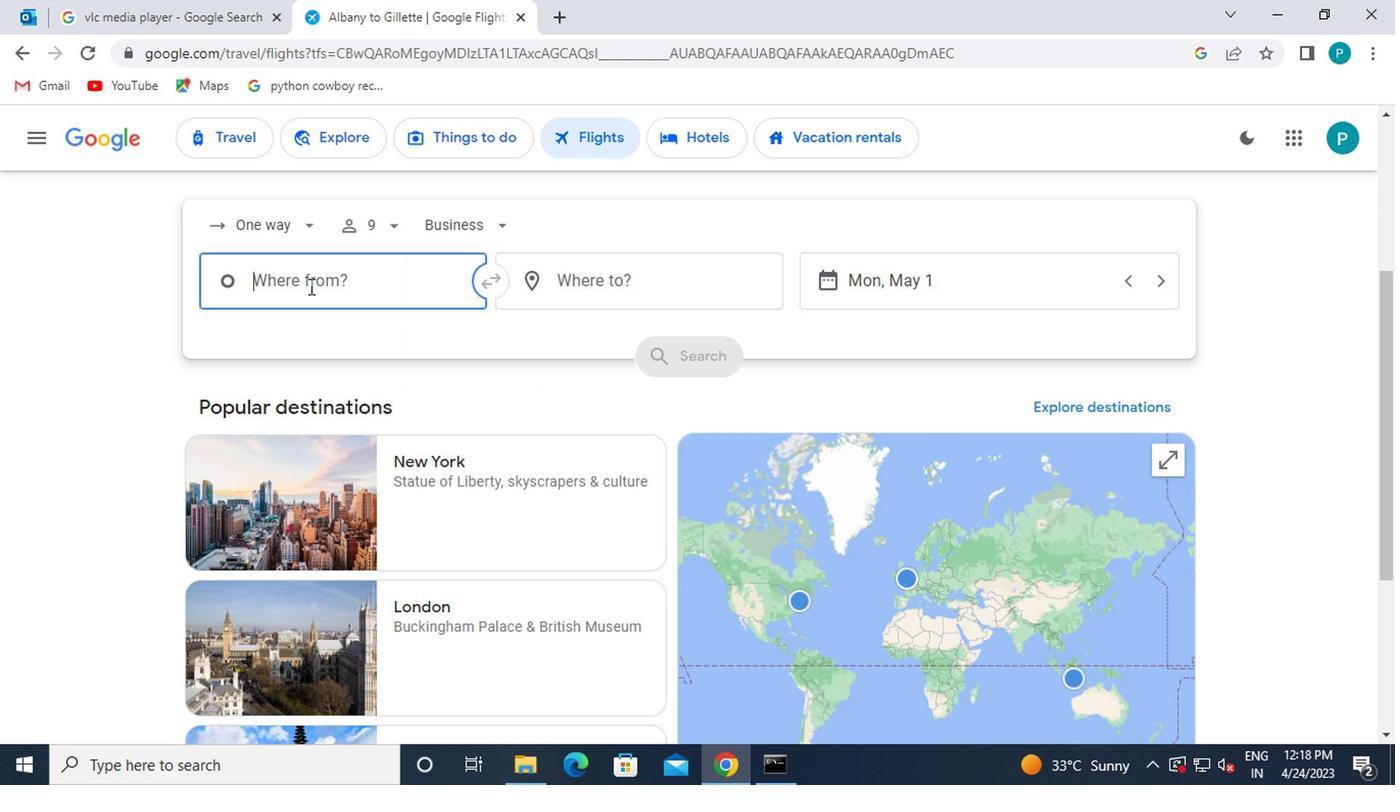 
Action: Key pressed al<Key.backspace>tlnta
Screenshot: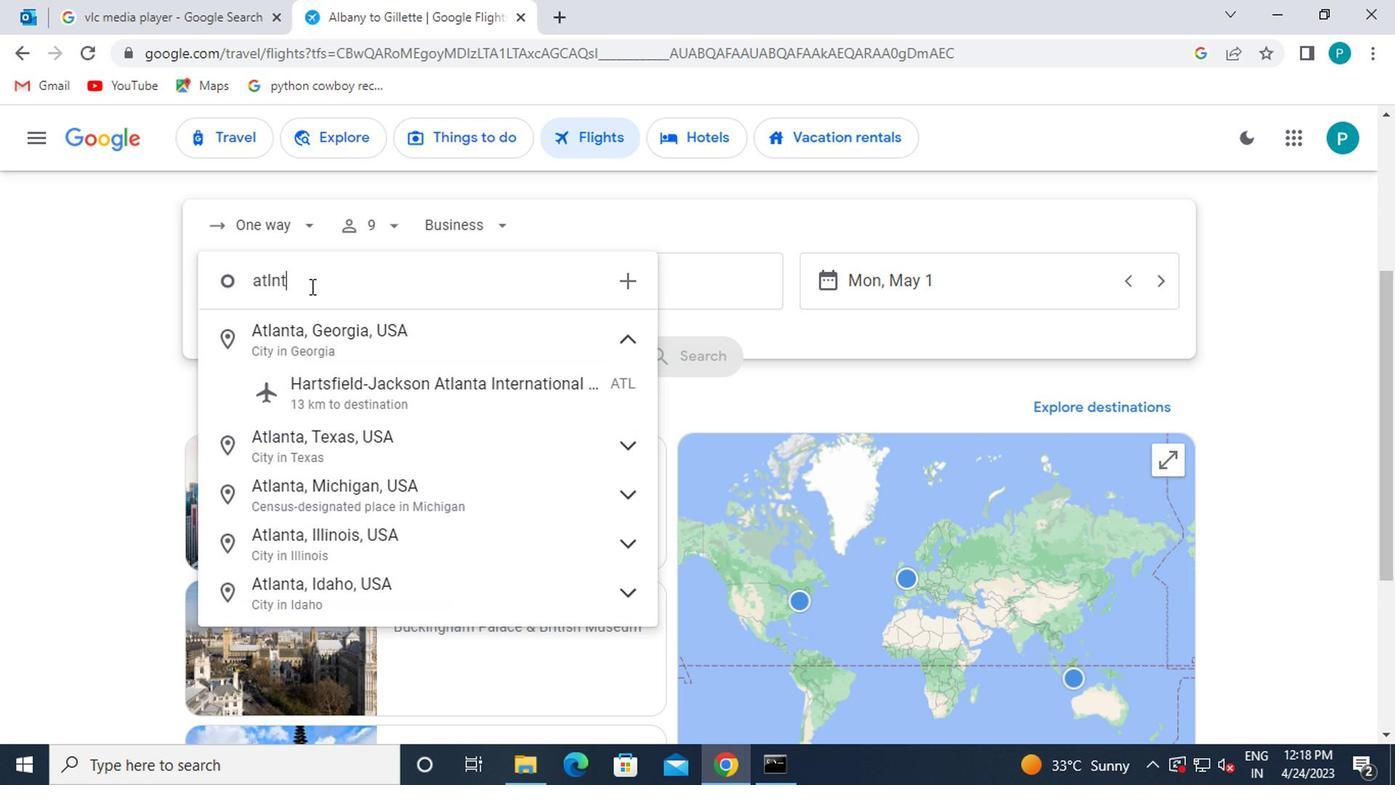 
Action: Mouse moved to (370, 389)
Screenshot: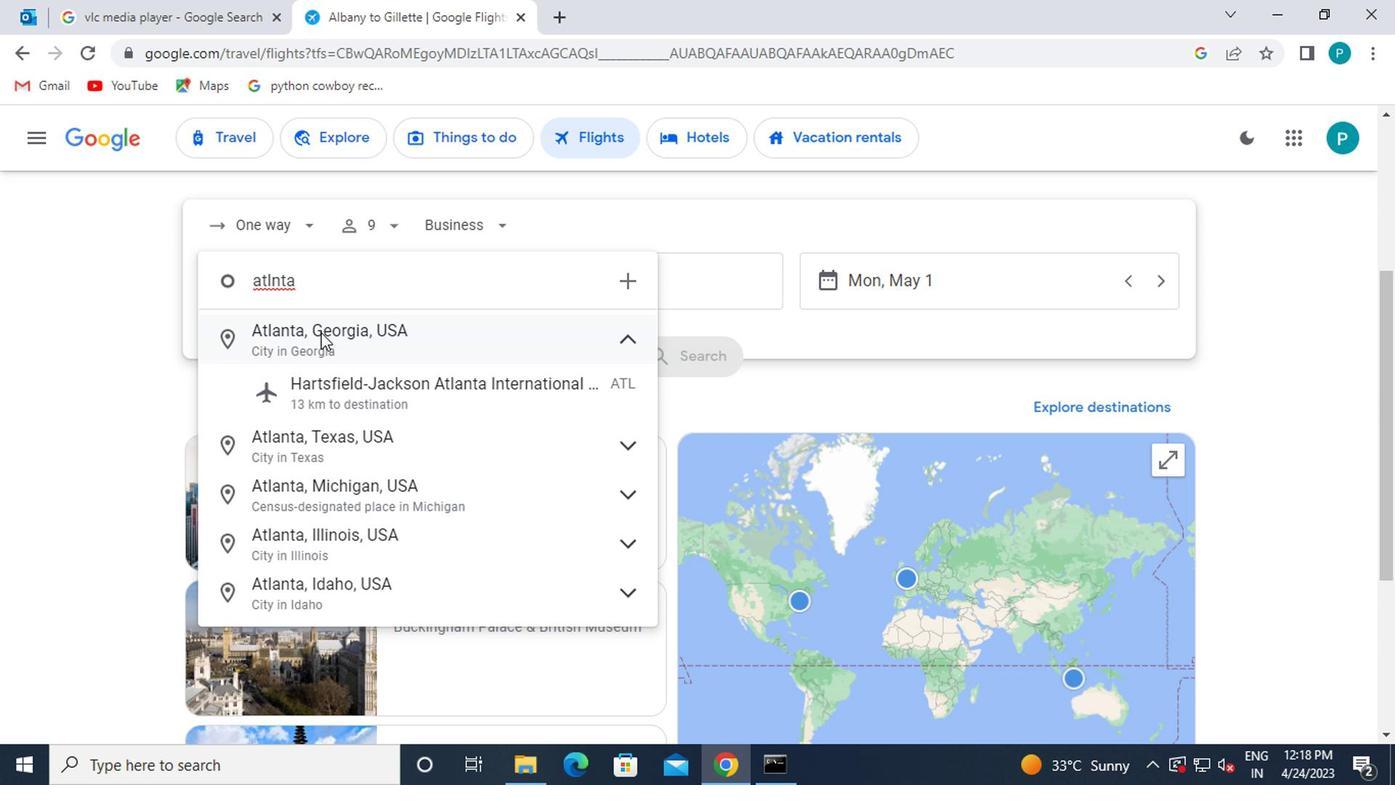 
Action: Mouse pressed left at (370, 389)
Screenshot: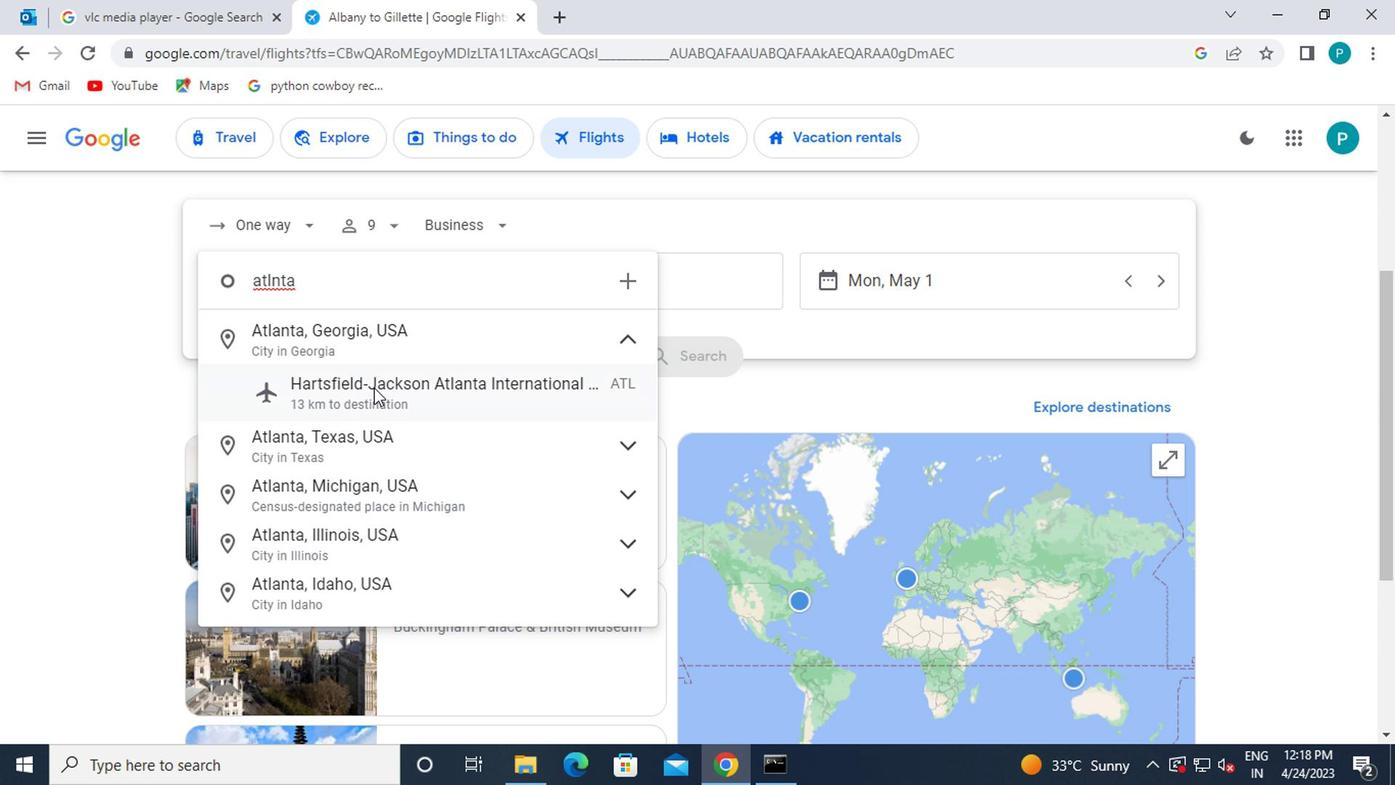
Action: Mouse moved to (612, 274)
Screenshot: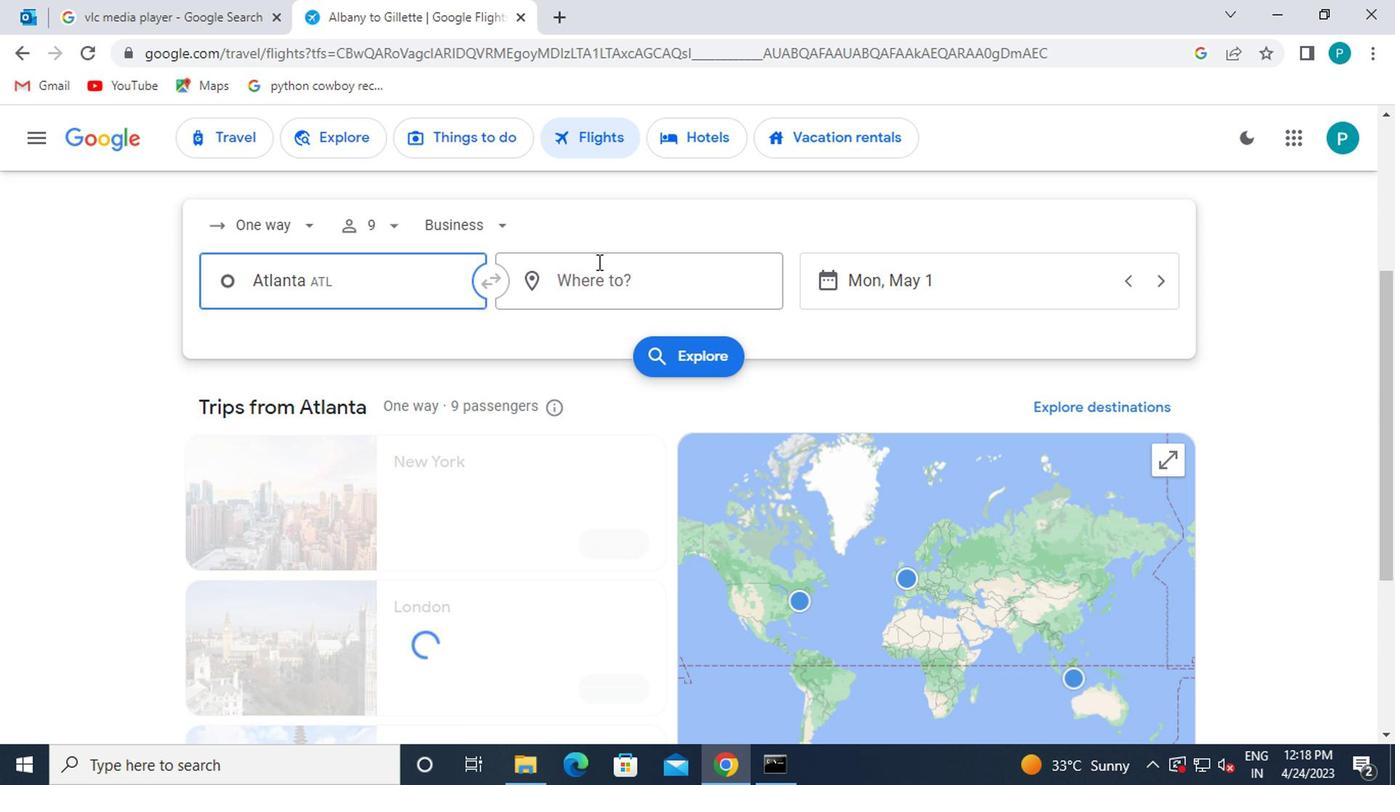 
Action: Mouse pressed left at (612, 274)
Screenshot: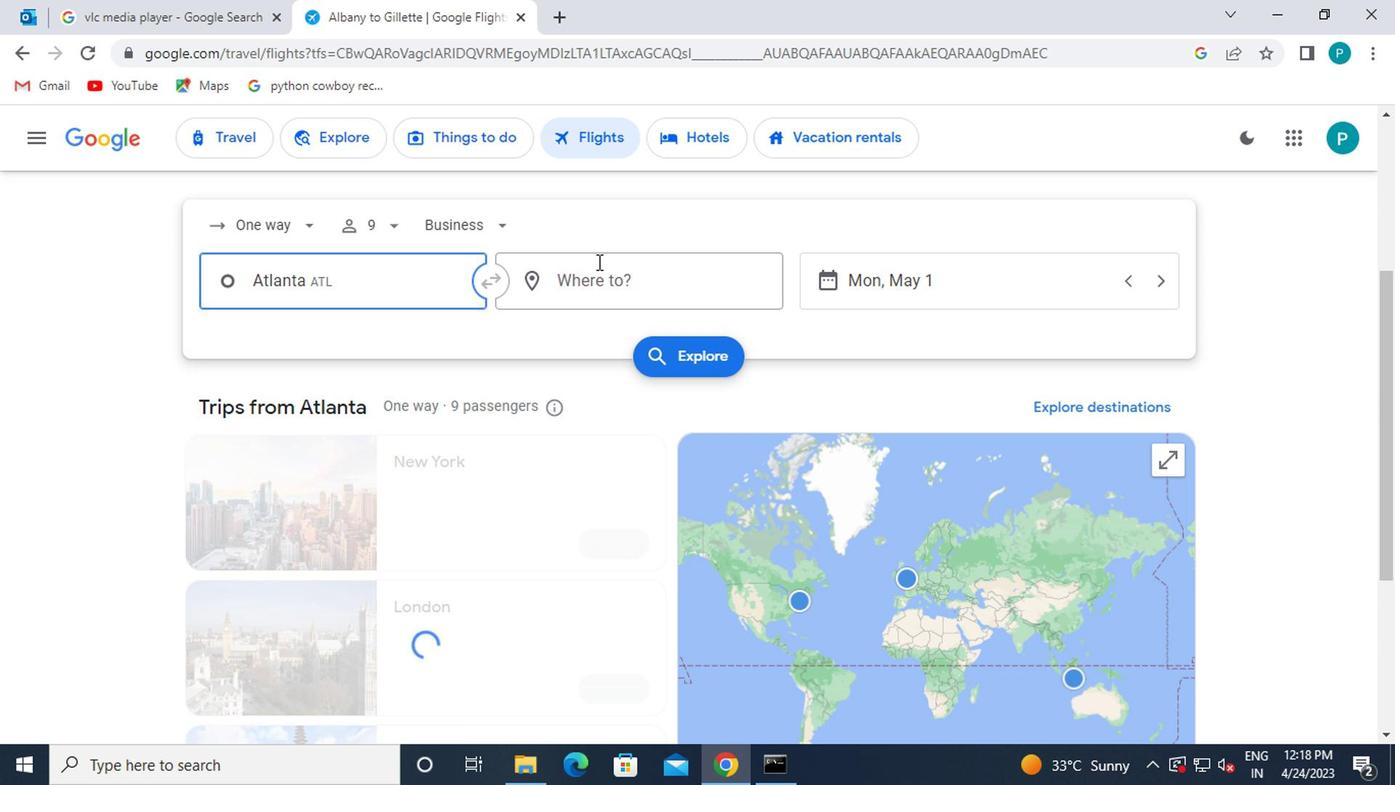 
Action: Mouse moved to (598, 269)
Screenshot: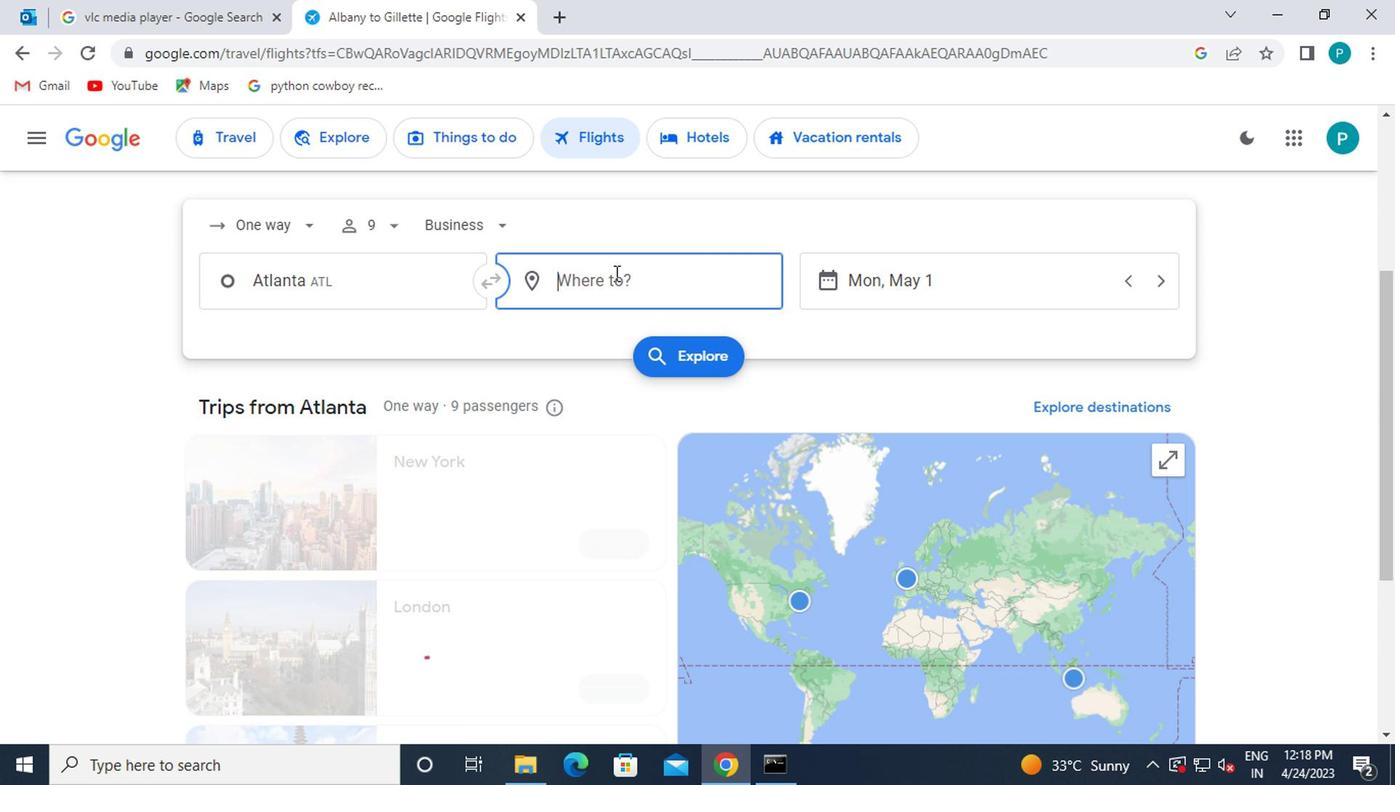 
Action: Key pressed rockfor
Screenshot: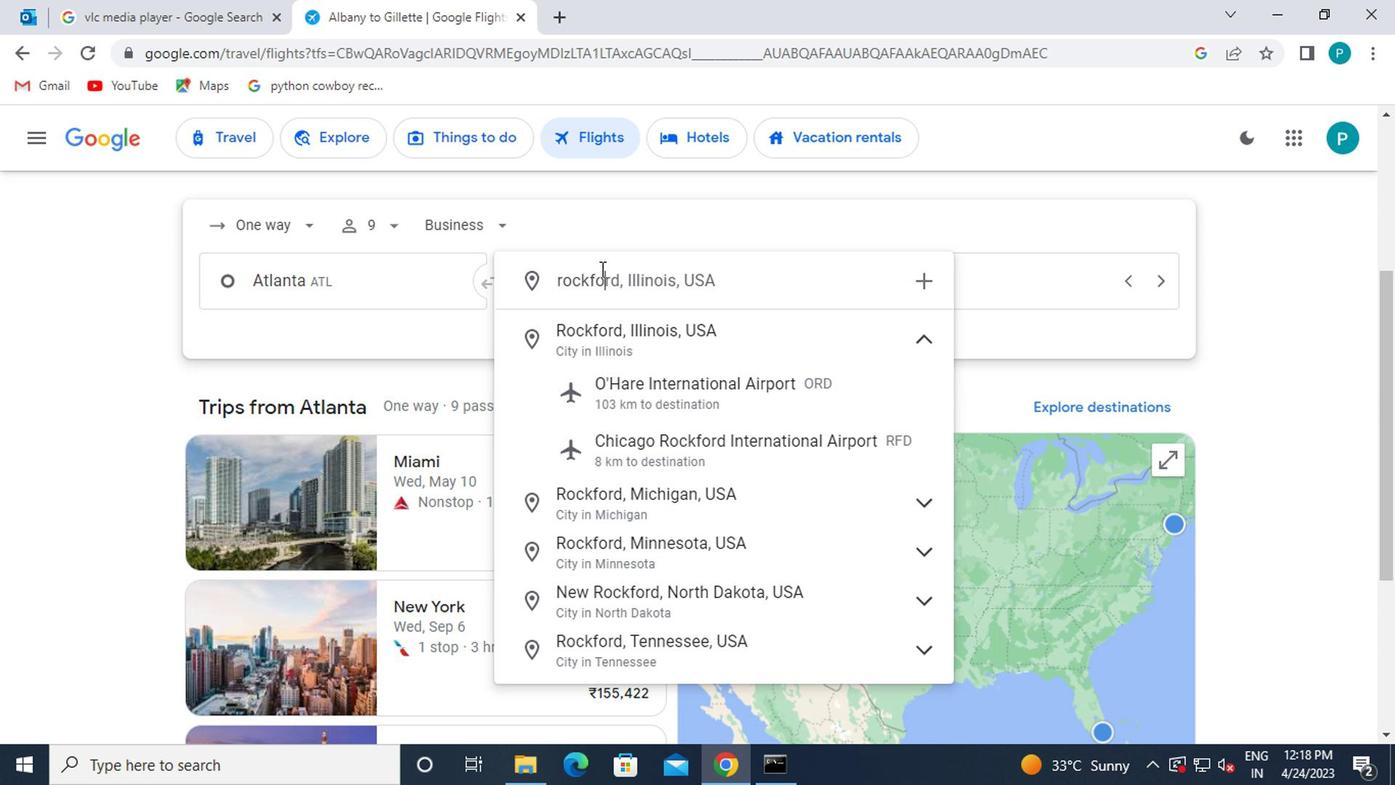 
Action: Mouse moved to (644, 451)
Screenshot: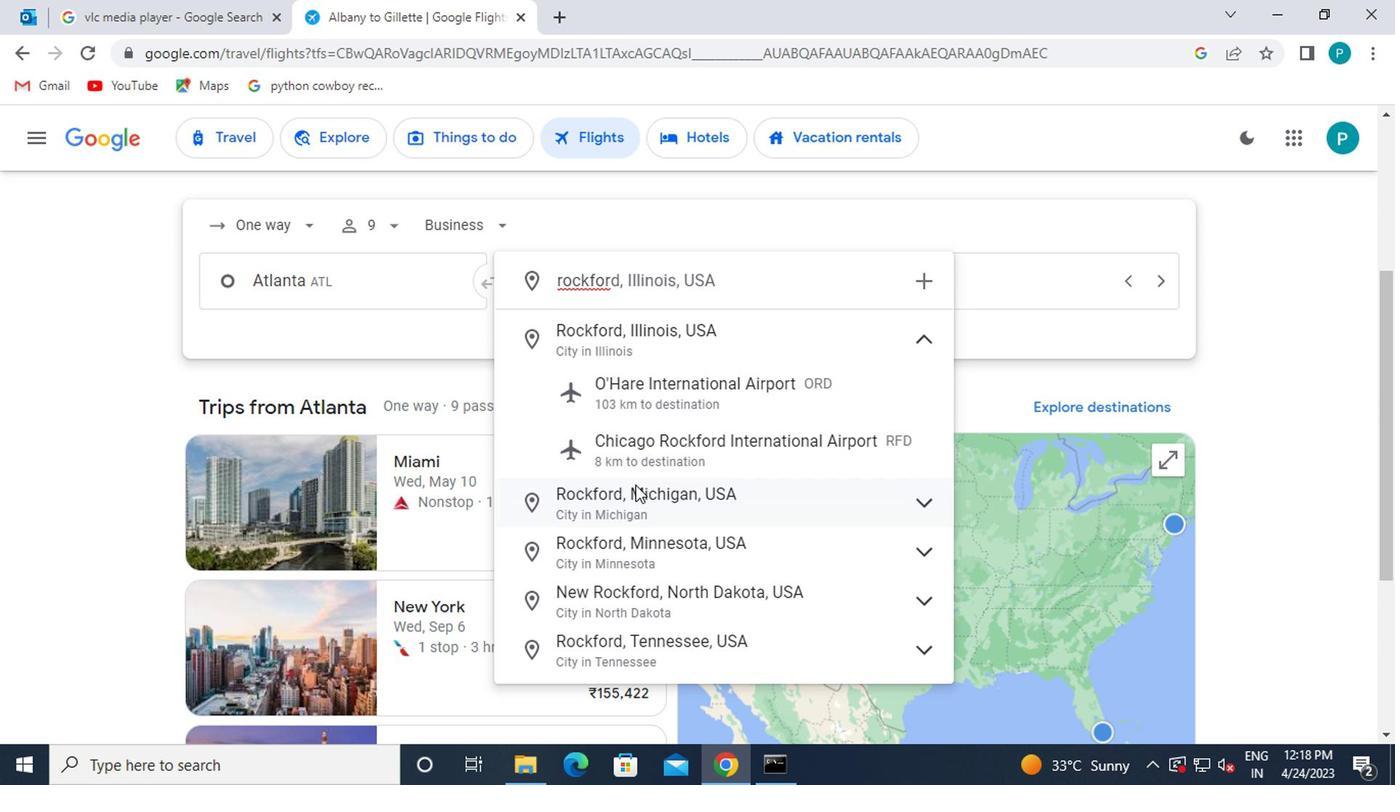 
Action: Mouse pressed left at (644, 451)
Screenshot: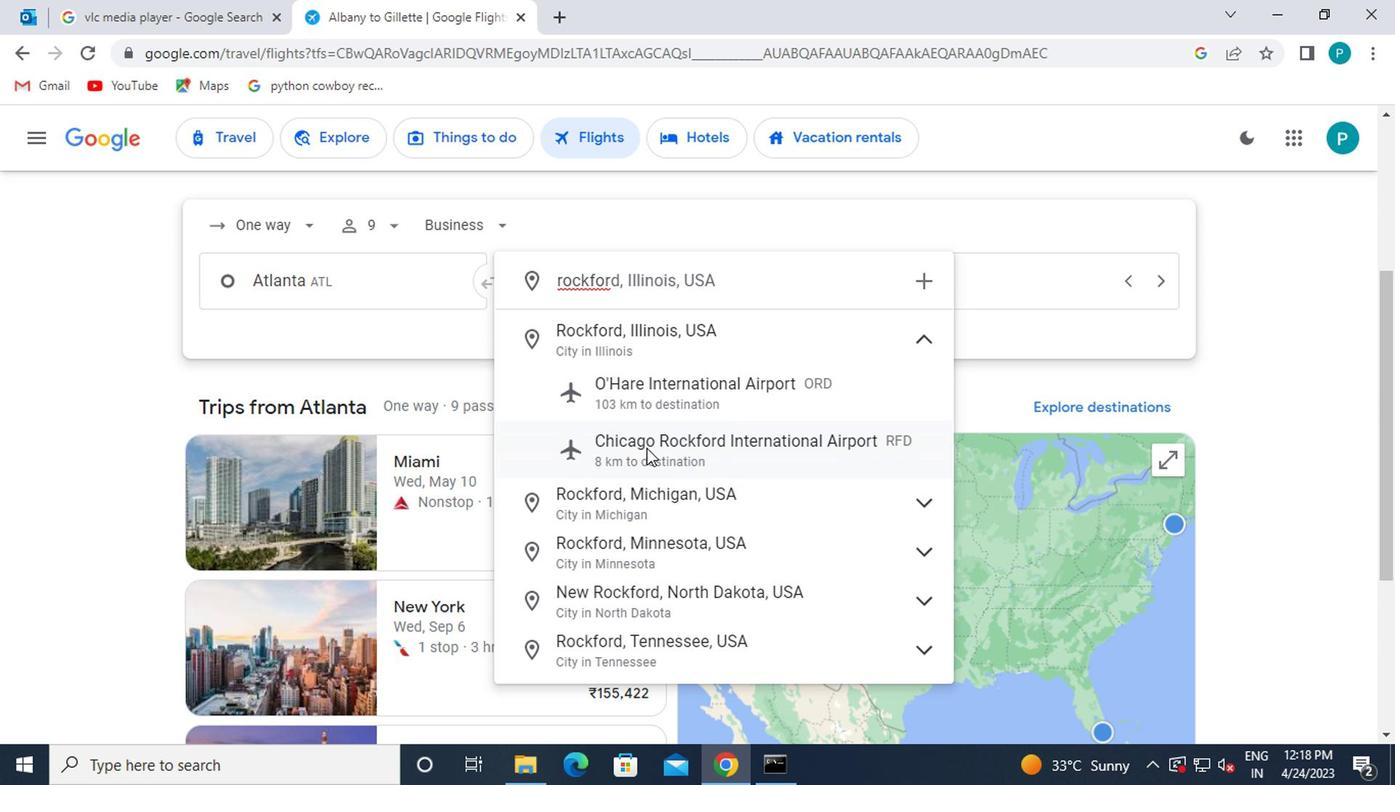 
Action: Mouse moved to (970, 287)
Screenshot: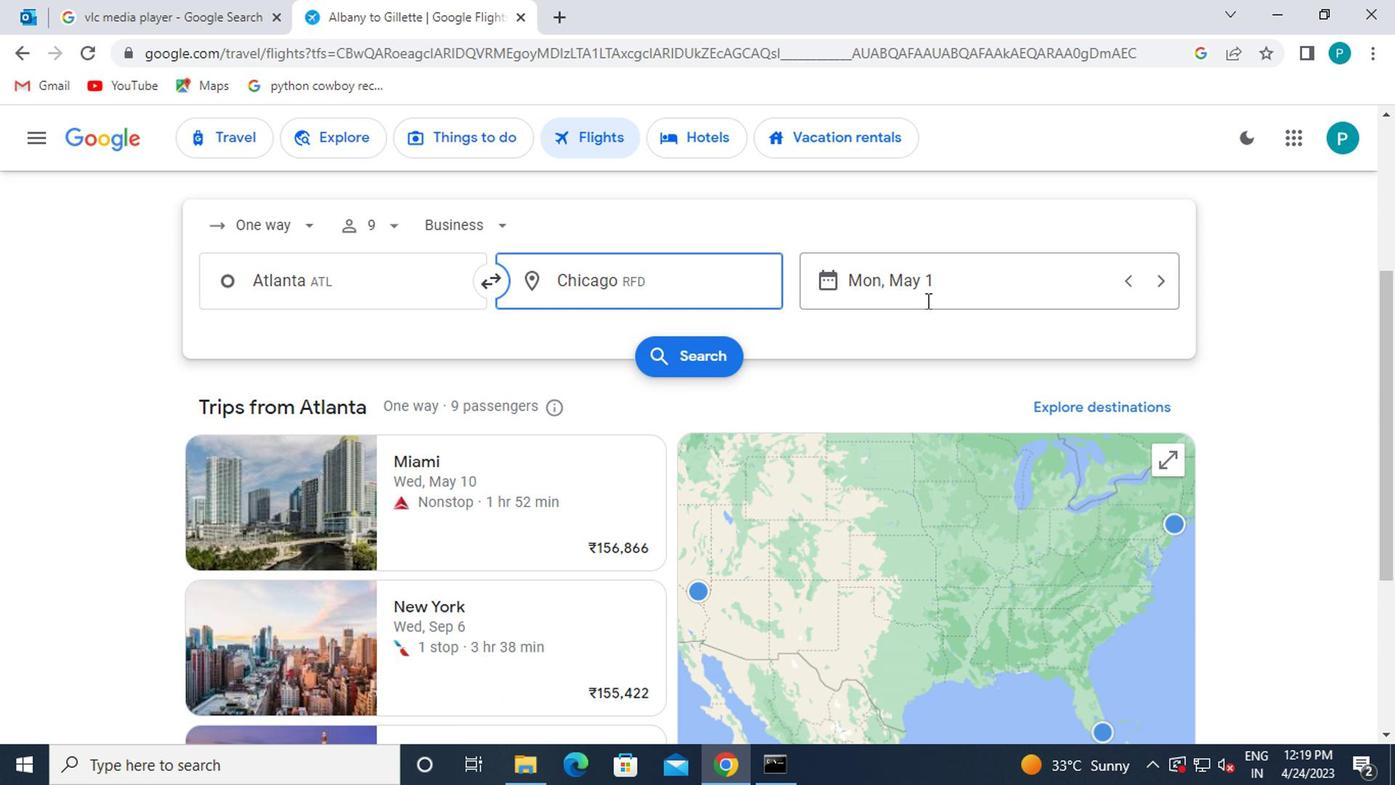 
Action: Mouse pressed left at (970, 287)
Screenshot: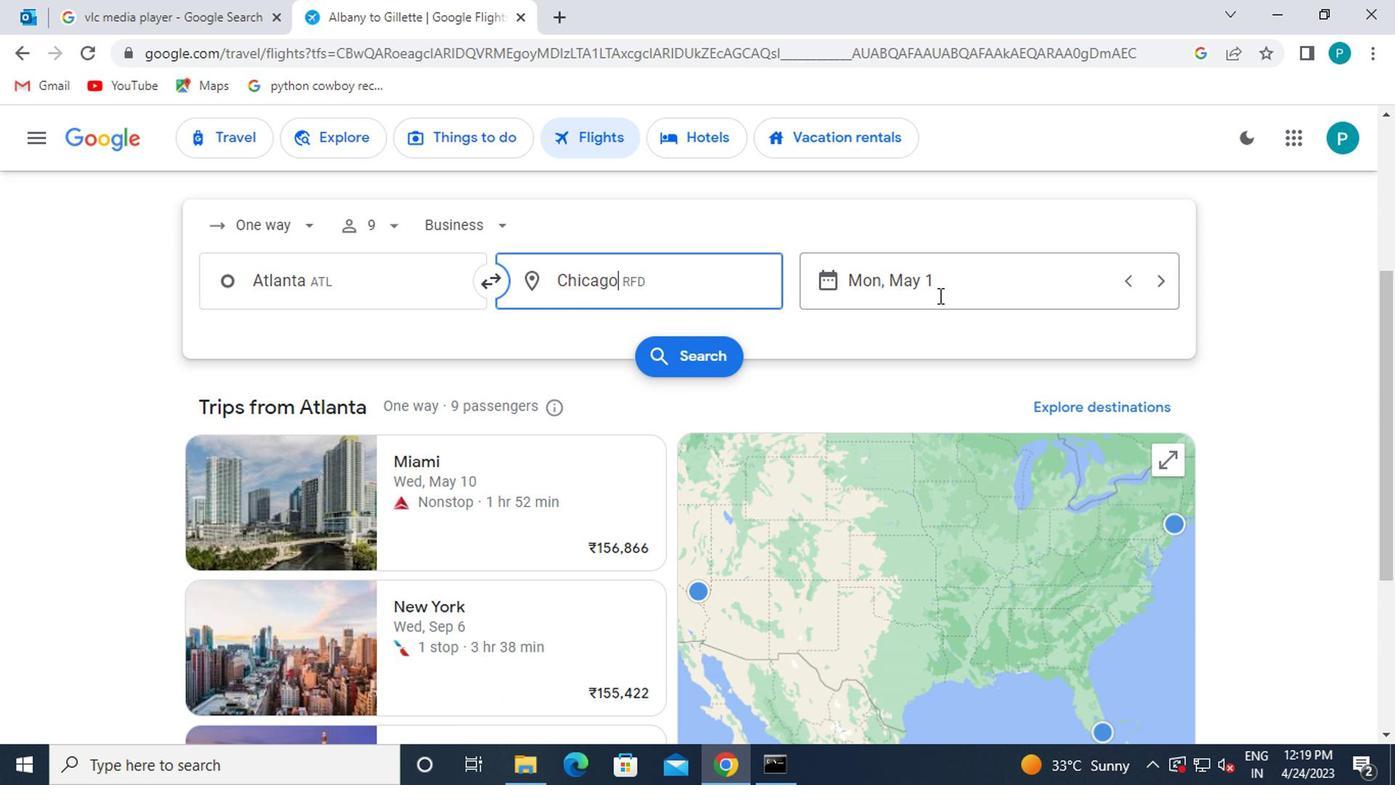 
Action: Mouse moved to (905, 364)
Screenshot: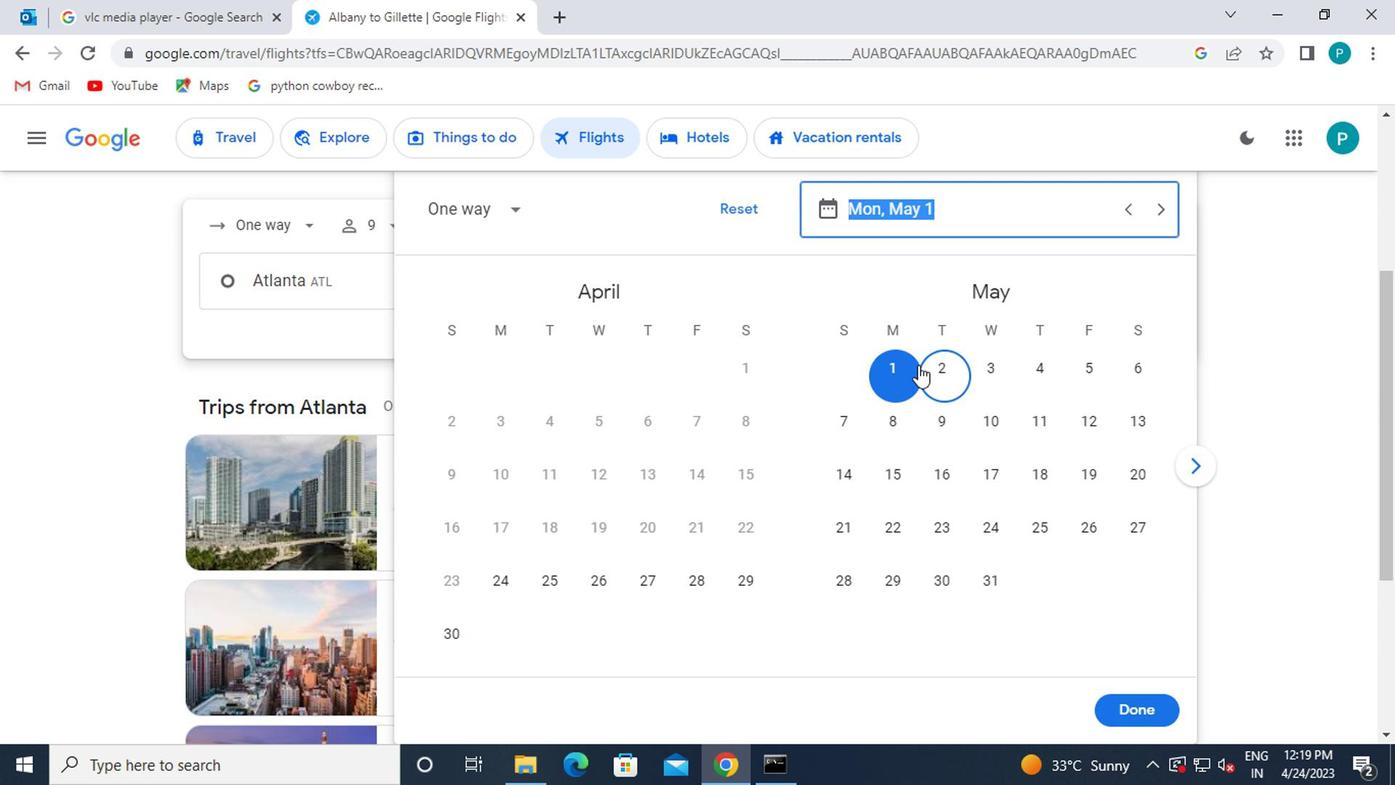 
Action: Mouse pressed left at (905, 364)
Screenshot: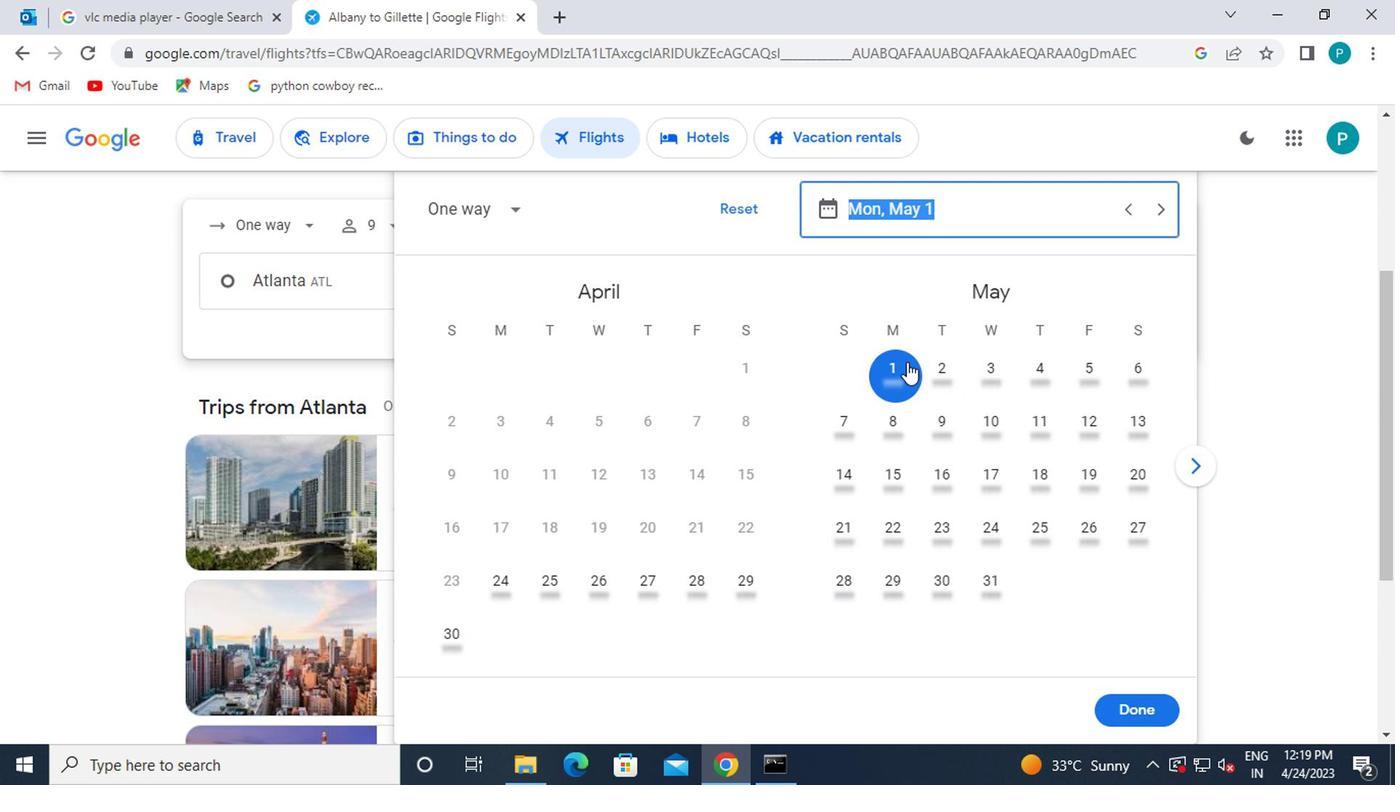 
Action: Mouse moved to (1109, 704)
Screenshot: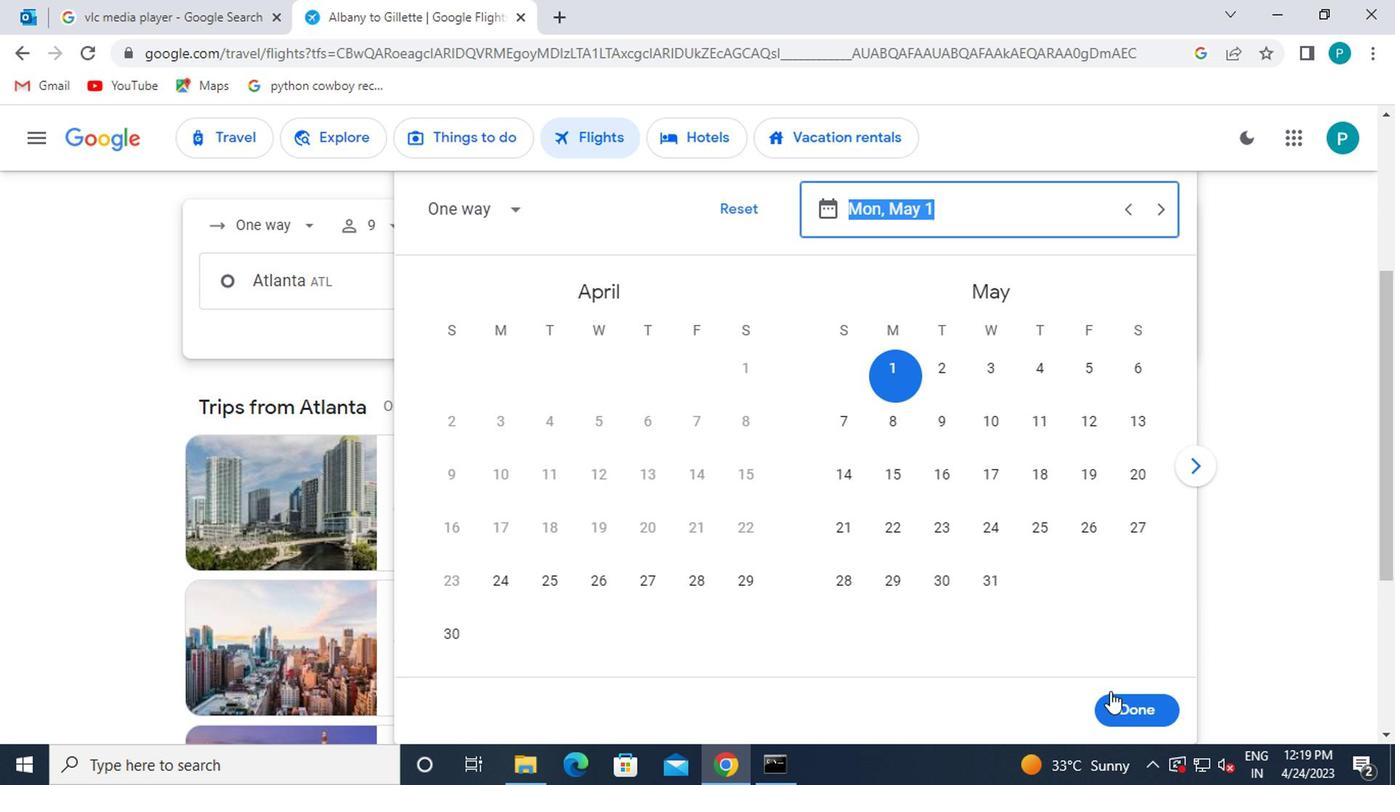 
Action: Mouse pressed left at (1109, 704)
Screenshot: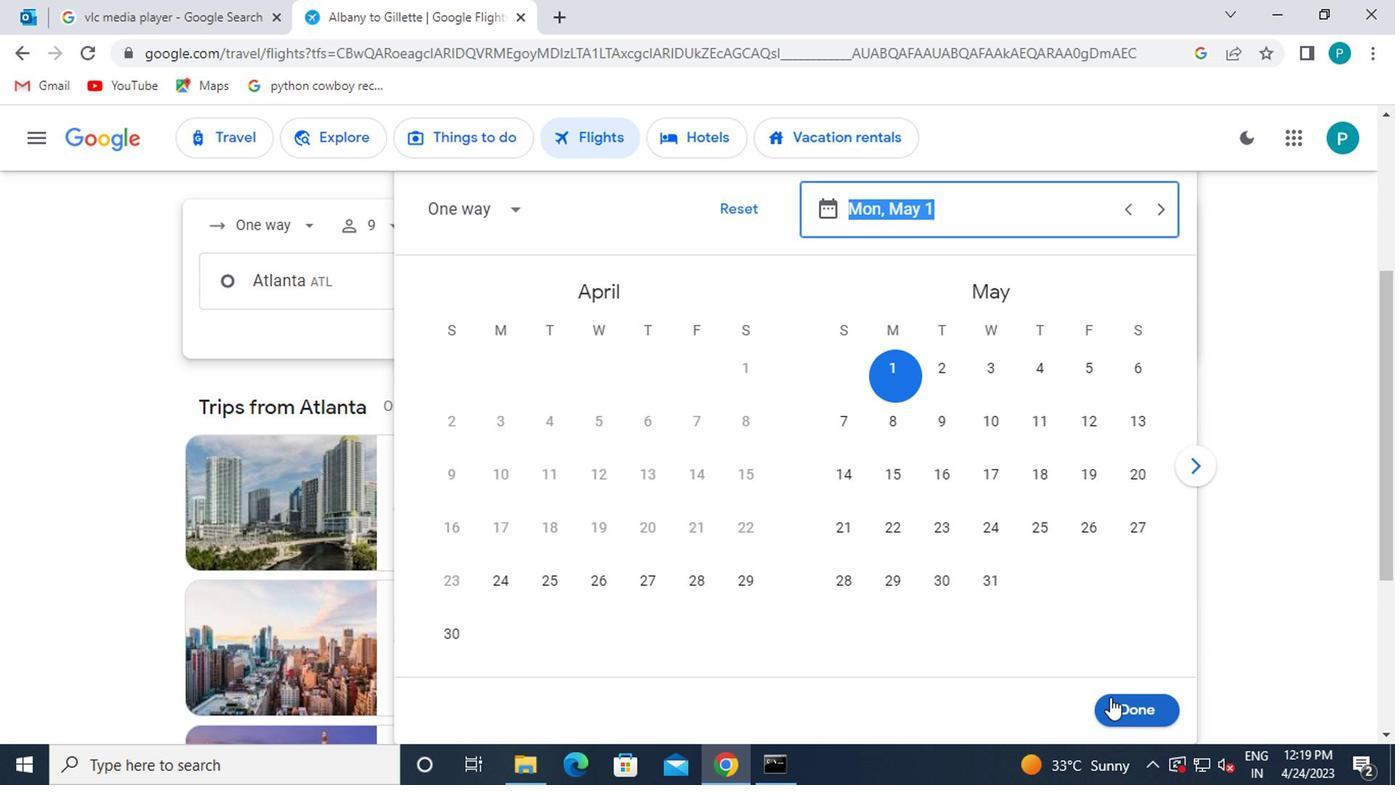 
Action: Mouse moved to (698, 364)
Screenshot: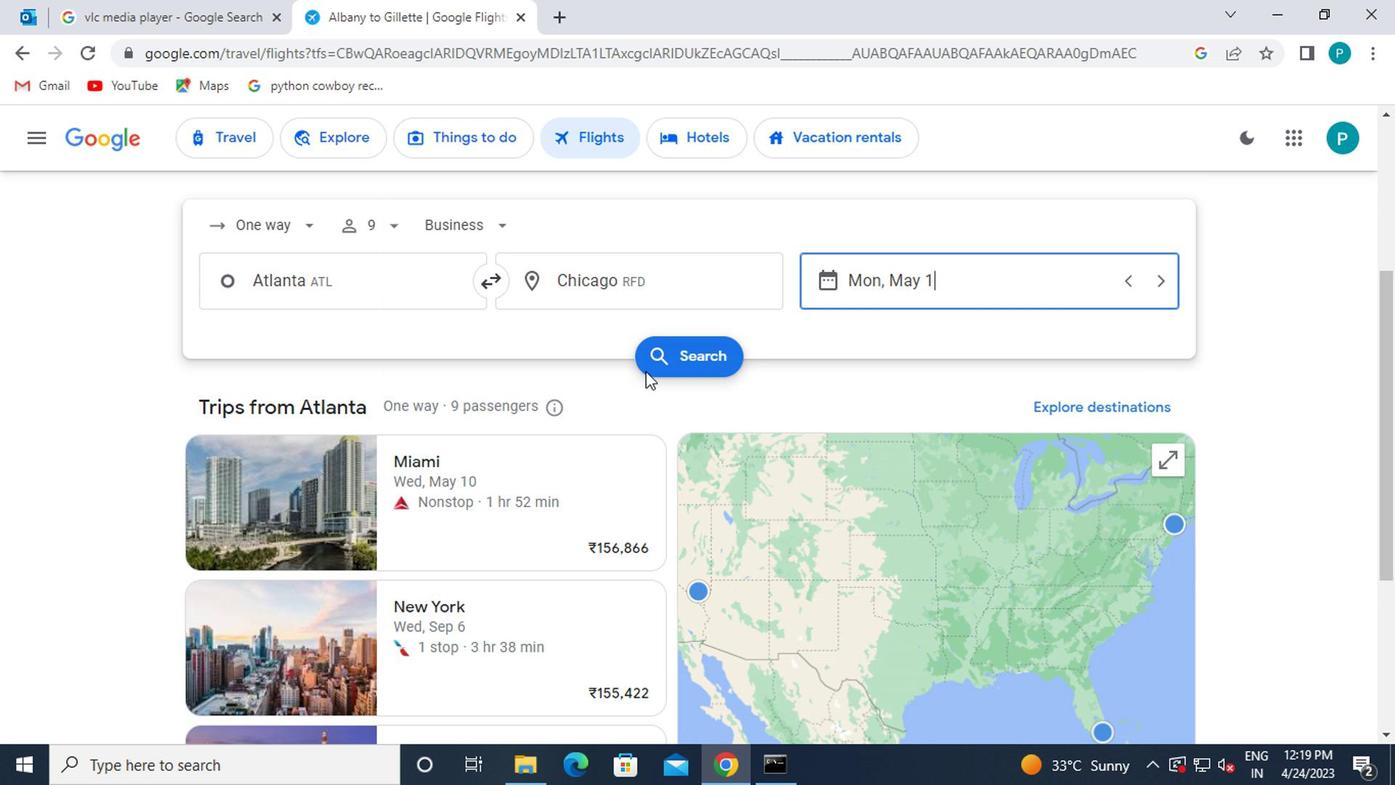 
Action: Mouse pressed left at (698, 364)
Screenshot: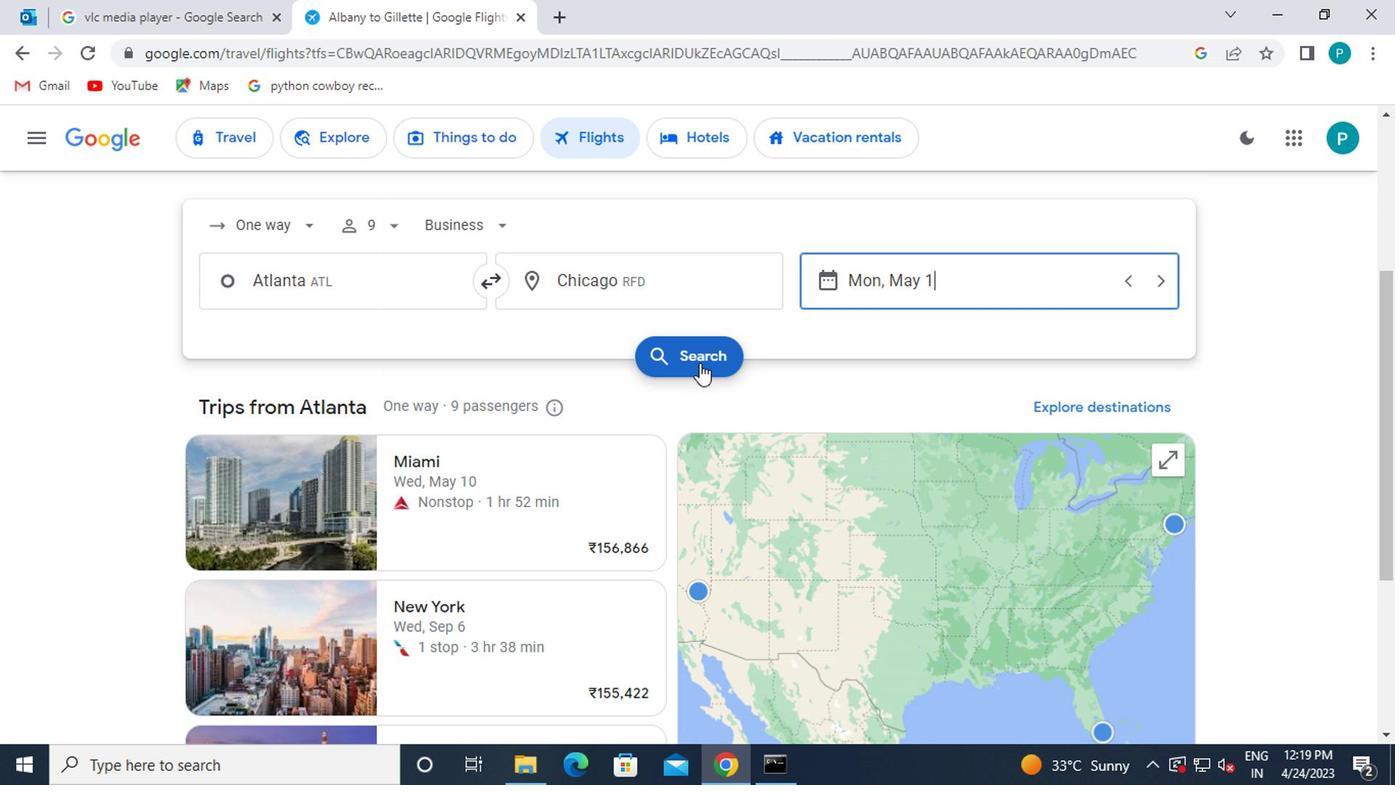
Action: Mouse moved to (210, 335)
Screenshot: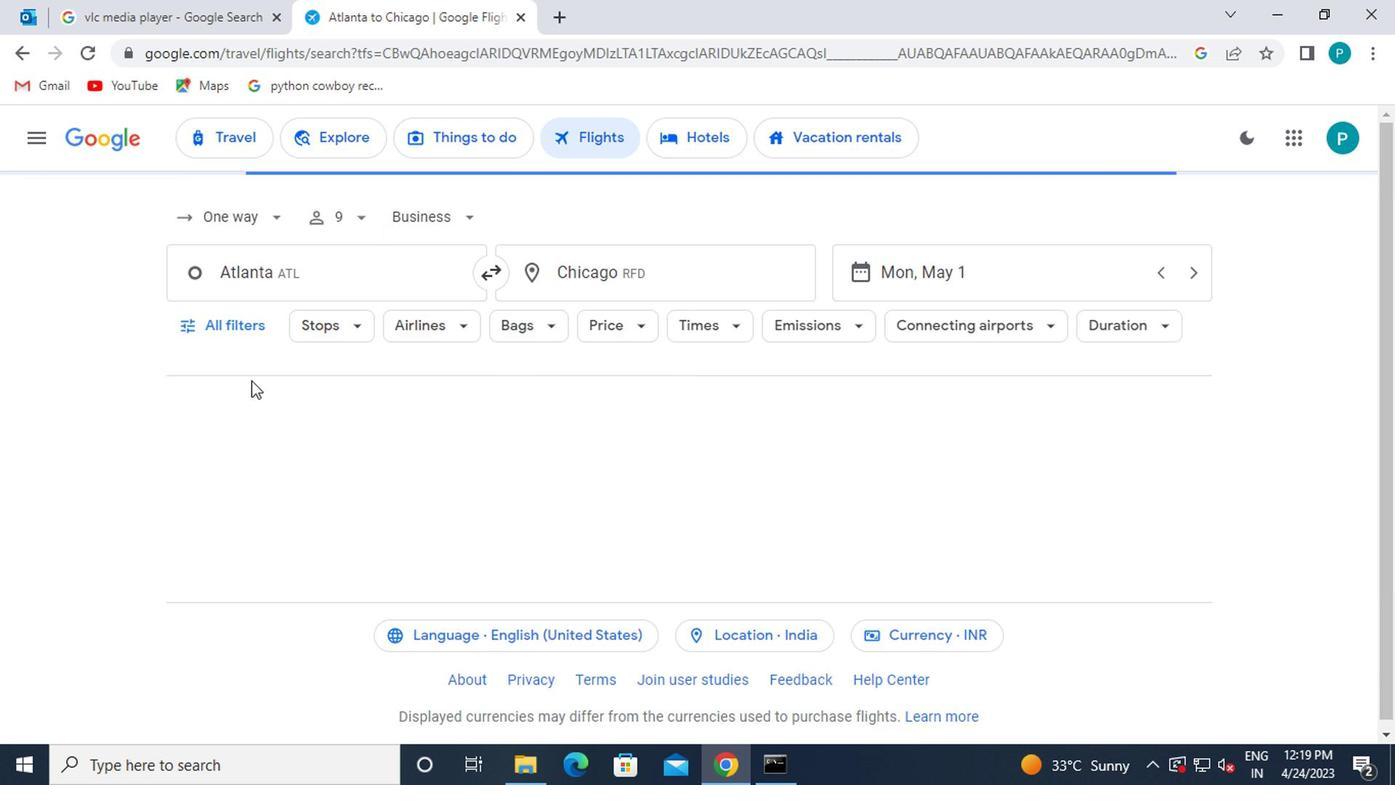 
Action: Mouse pressed left at (210, 335)
Screenshot: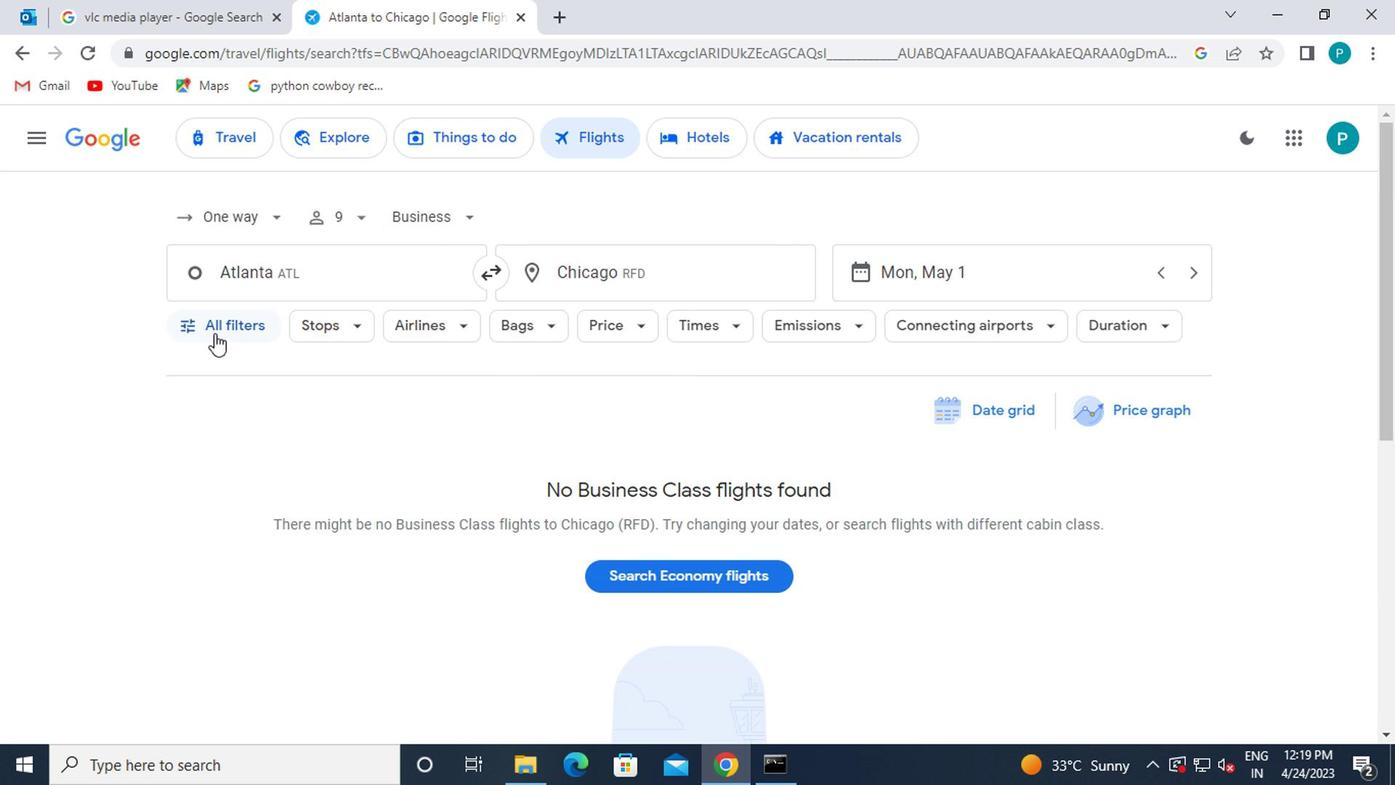 
Action: Mouse moved to (455, 526)
Screenshot: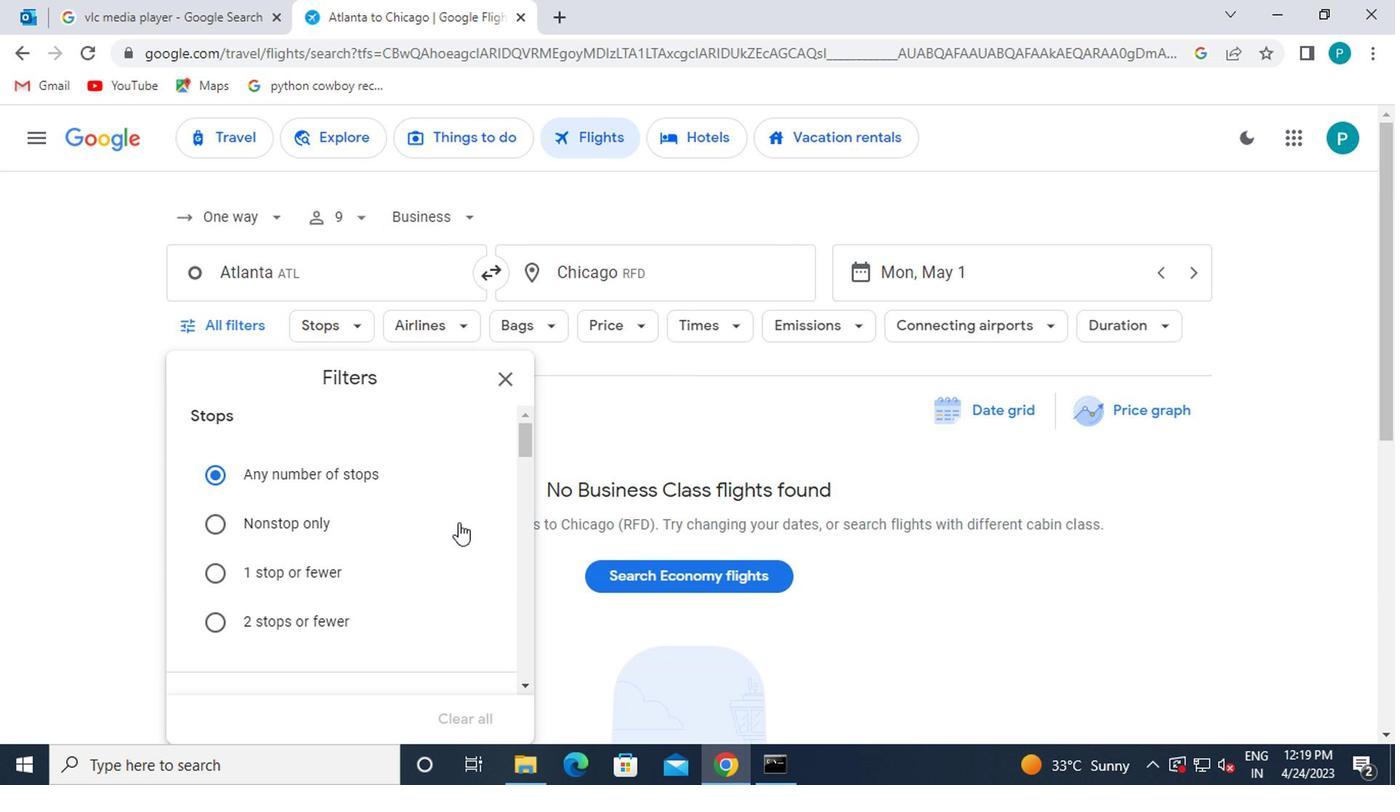 
Action: Mouse scrolled (455, 525) with delta (0, -1)
Screenshot: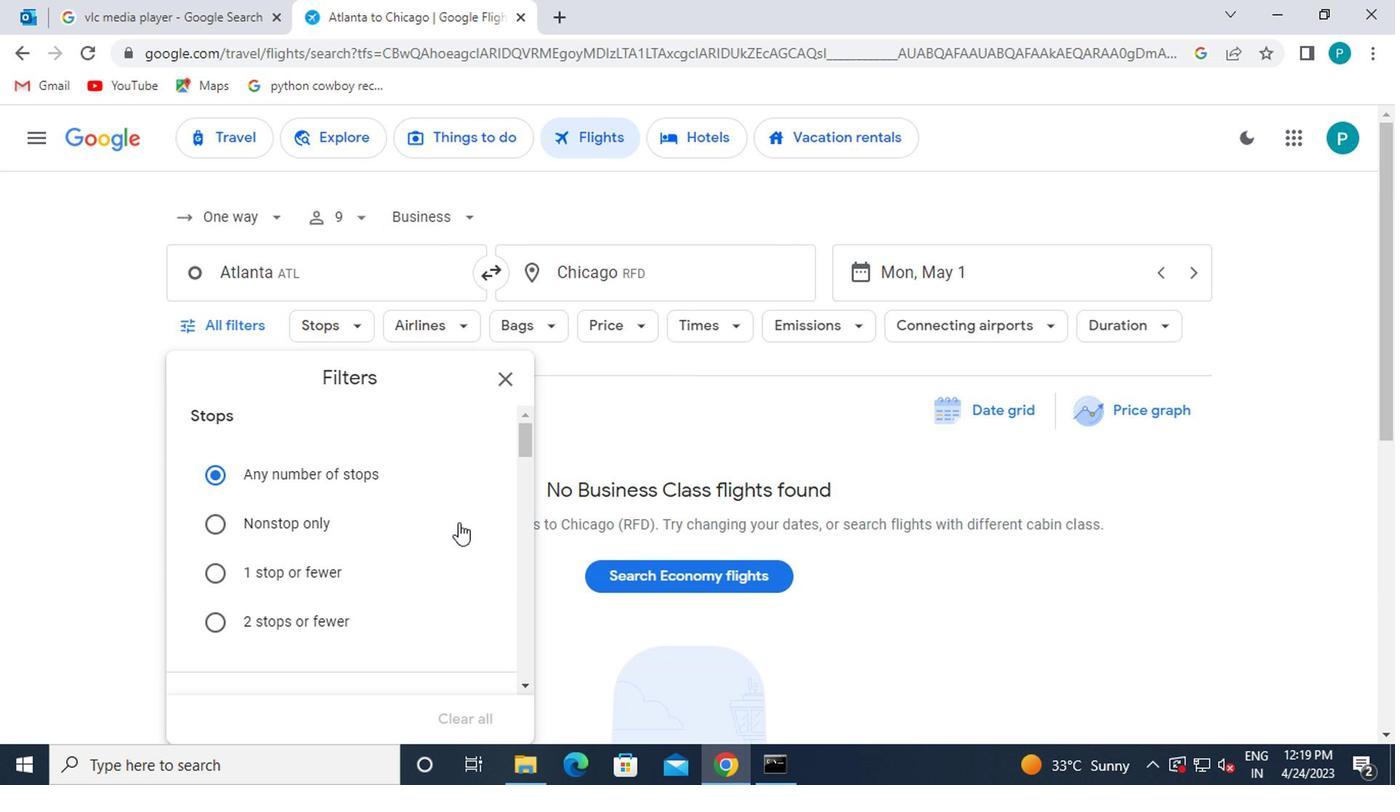 
Action: Mouse moved to (456, 526)
Screenshot: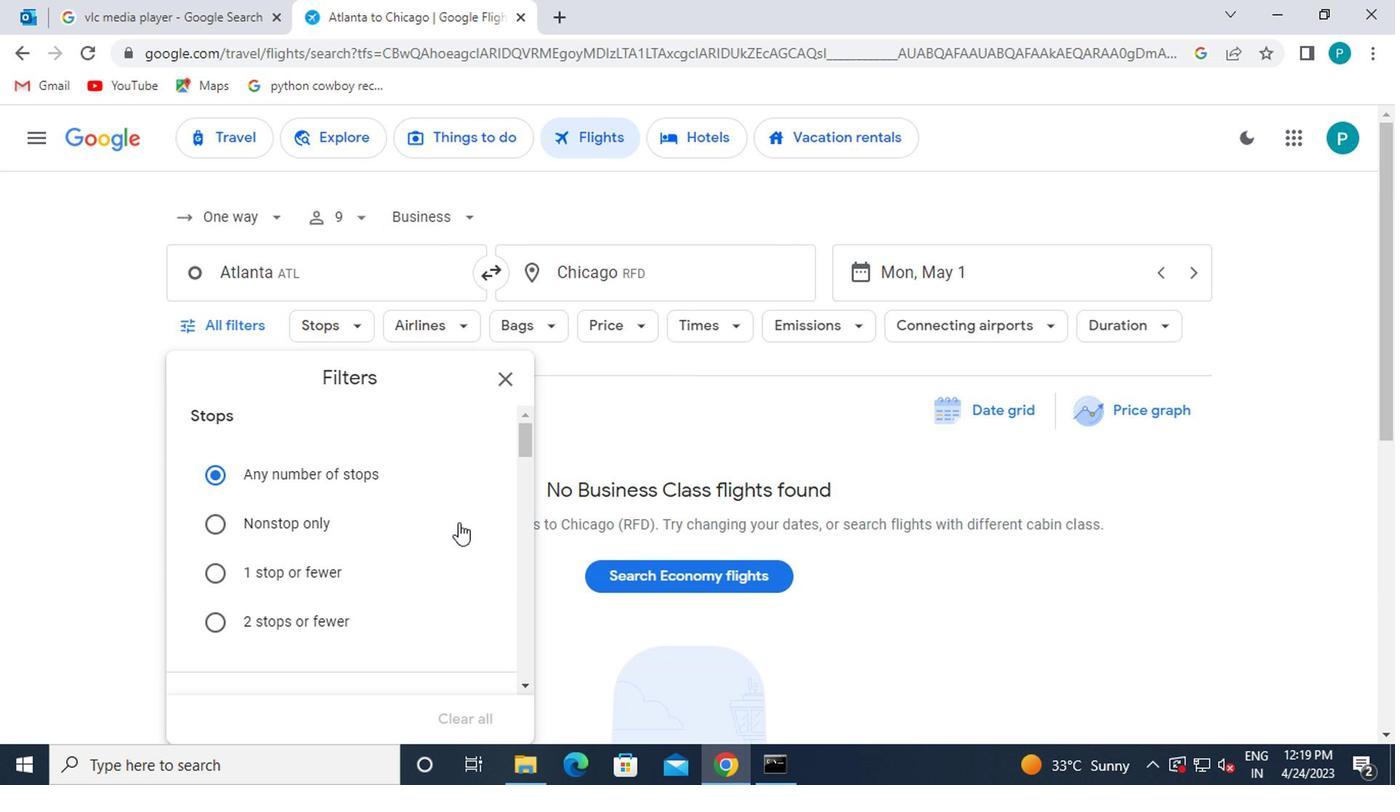 
Action: Mouse scrolled (456, 525) with delta (0, -1)
Screenshot: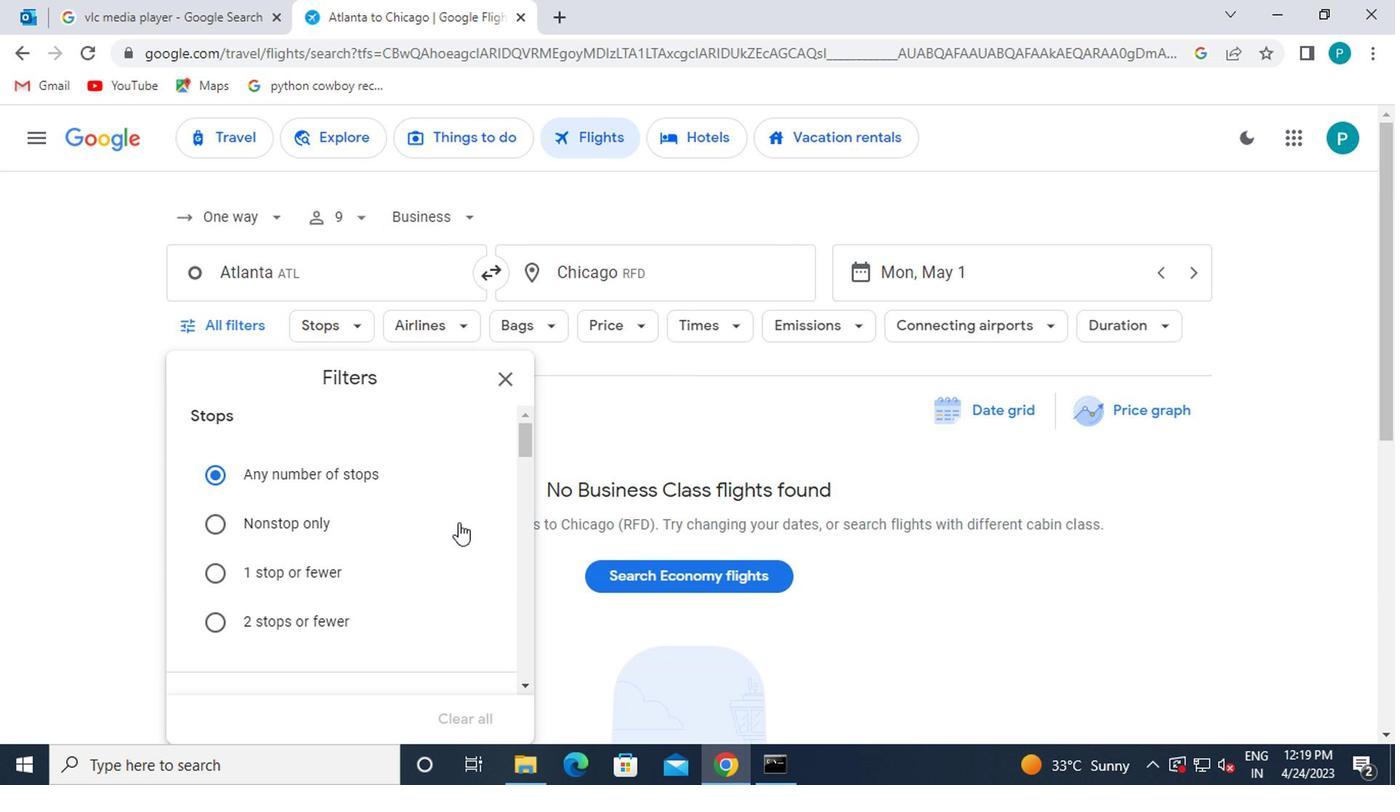 
Action: Mouse scrolled (456, 525) with delta (0, -1)
Screenshot: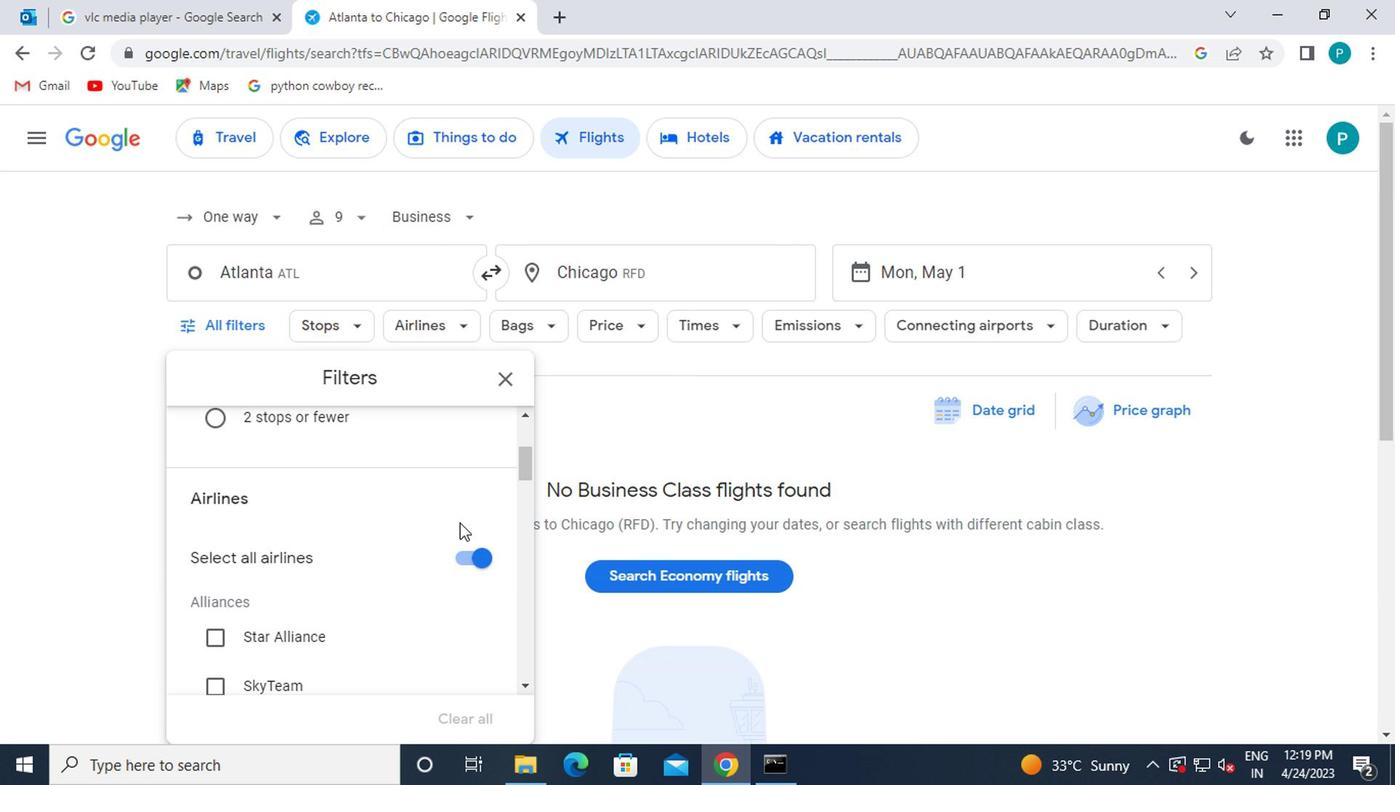 
Action: Mouse scrolled (456, 525) with delta (0, -1)
Screenshot: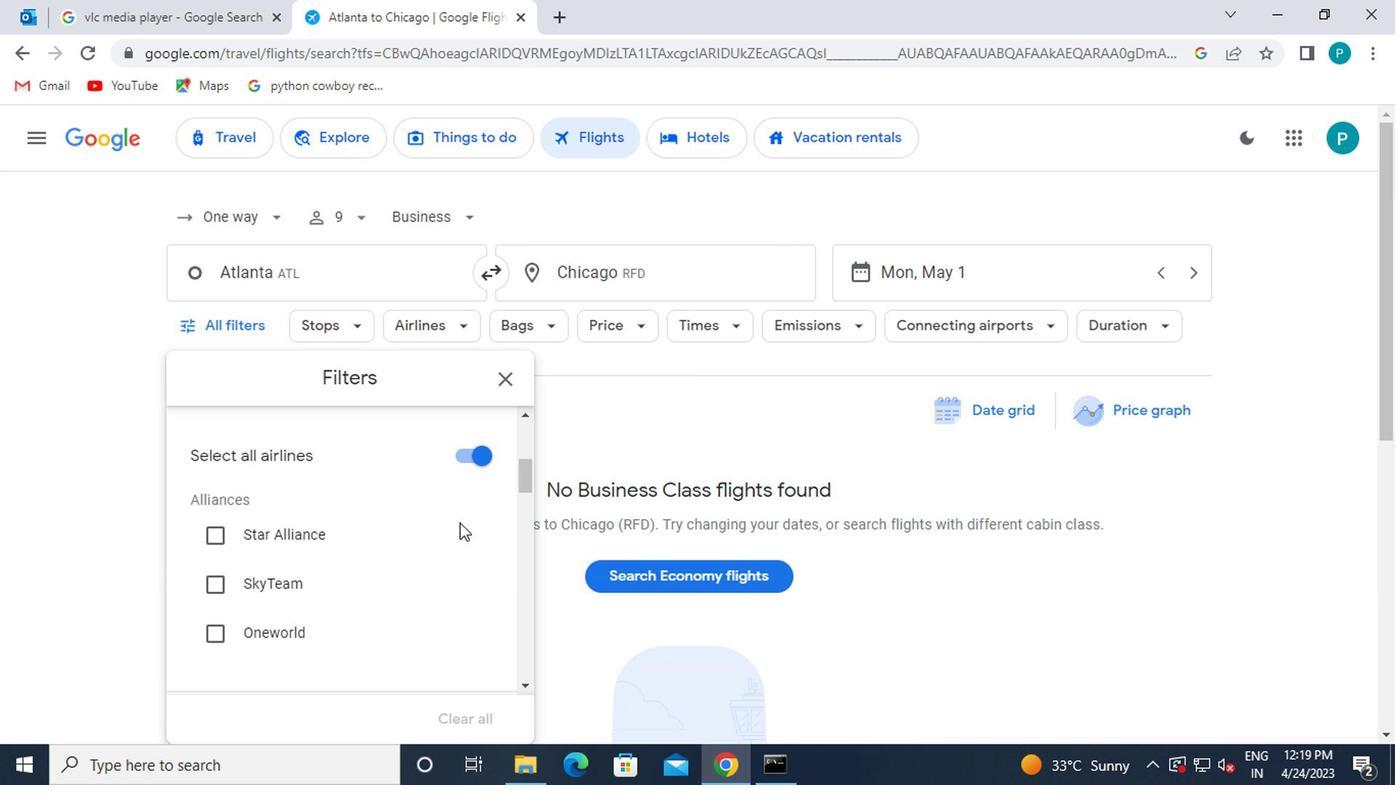 
Action: Mouse scrolled (456, 525) with delta (0, -1)
Screenshot: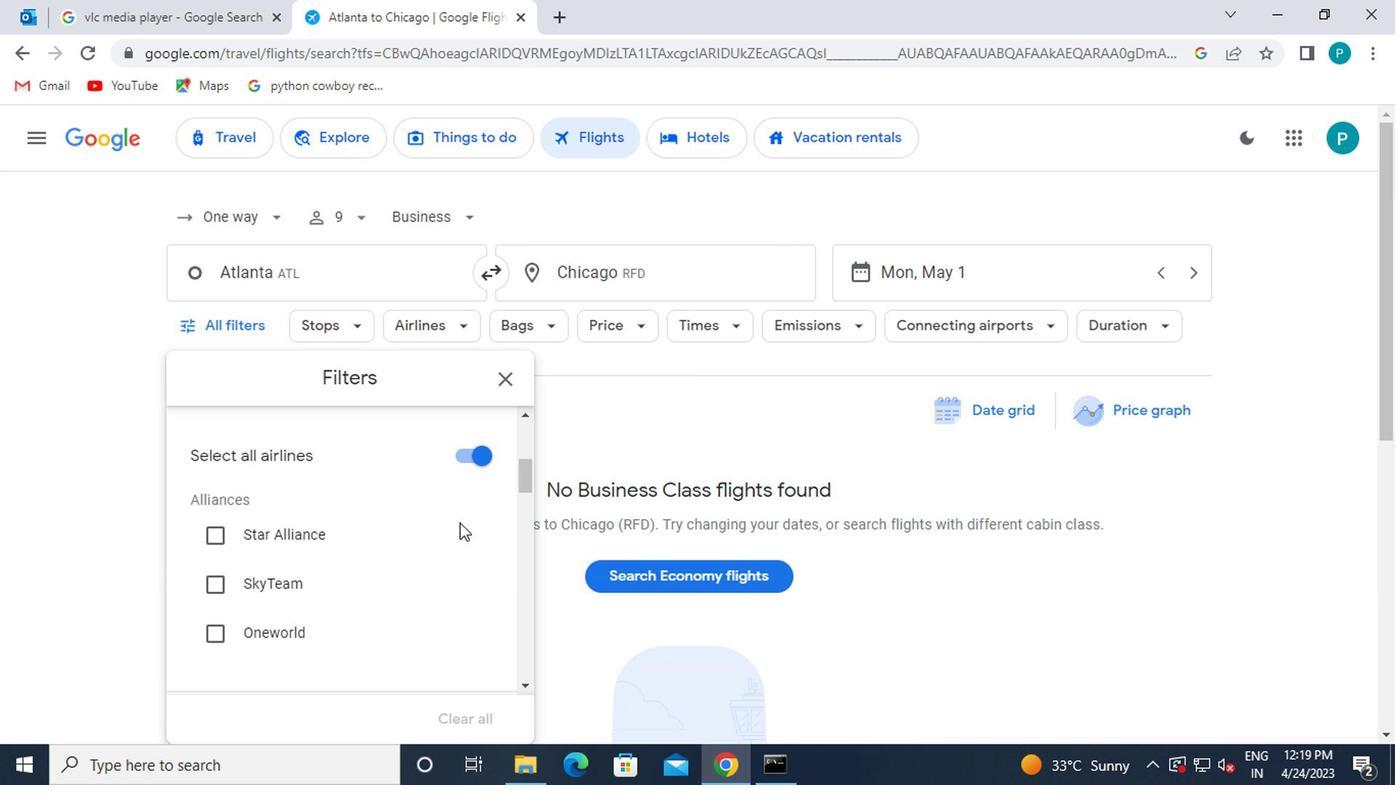 
Action: Mouse scrolled (456, 525) with delta (0, -1)
Screenshot: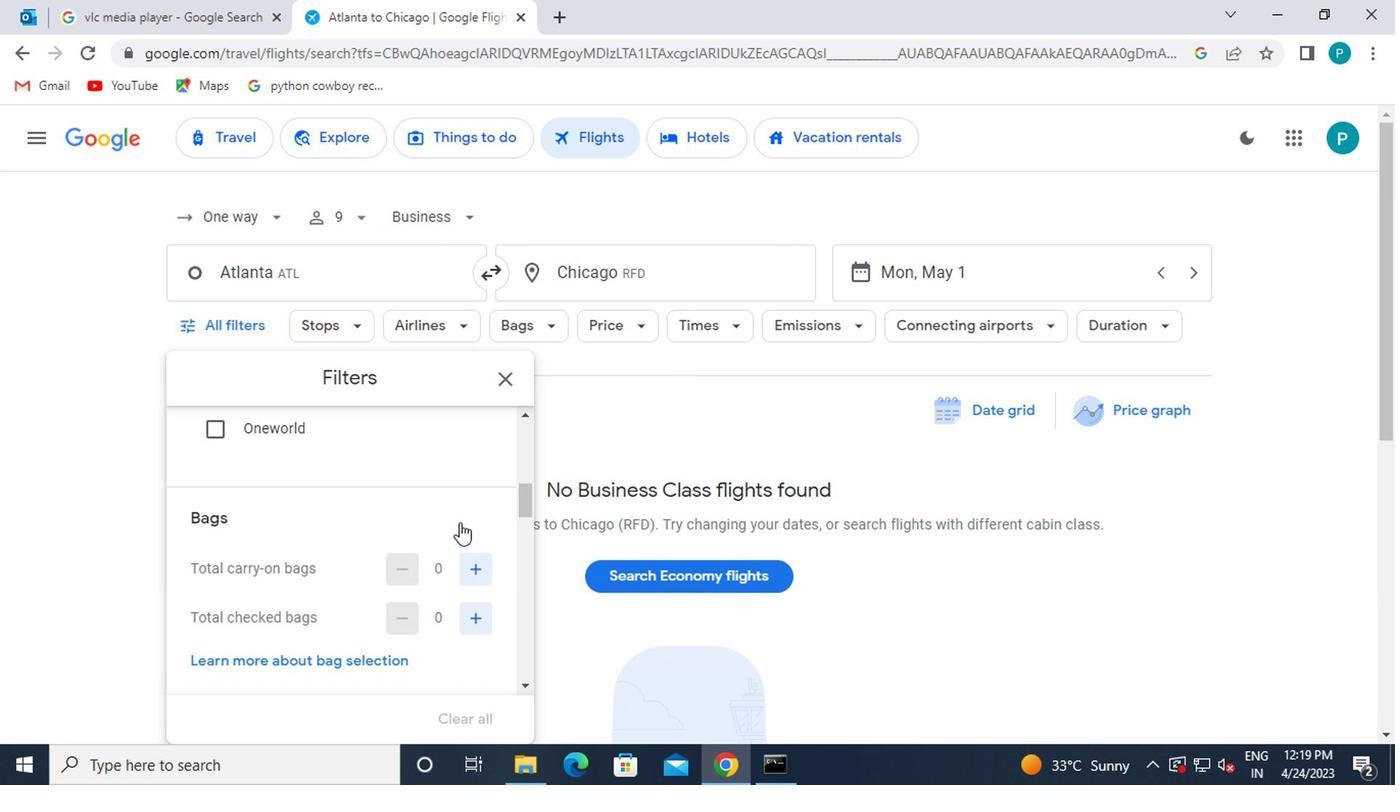 
Action: Mouse scrolled (456, 527) with delta (0, 0)
Screenshot: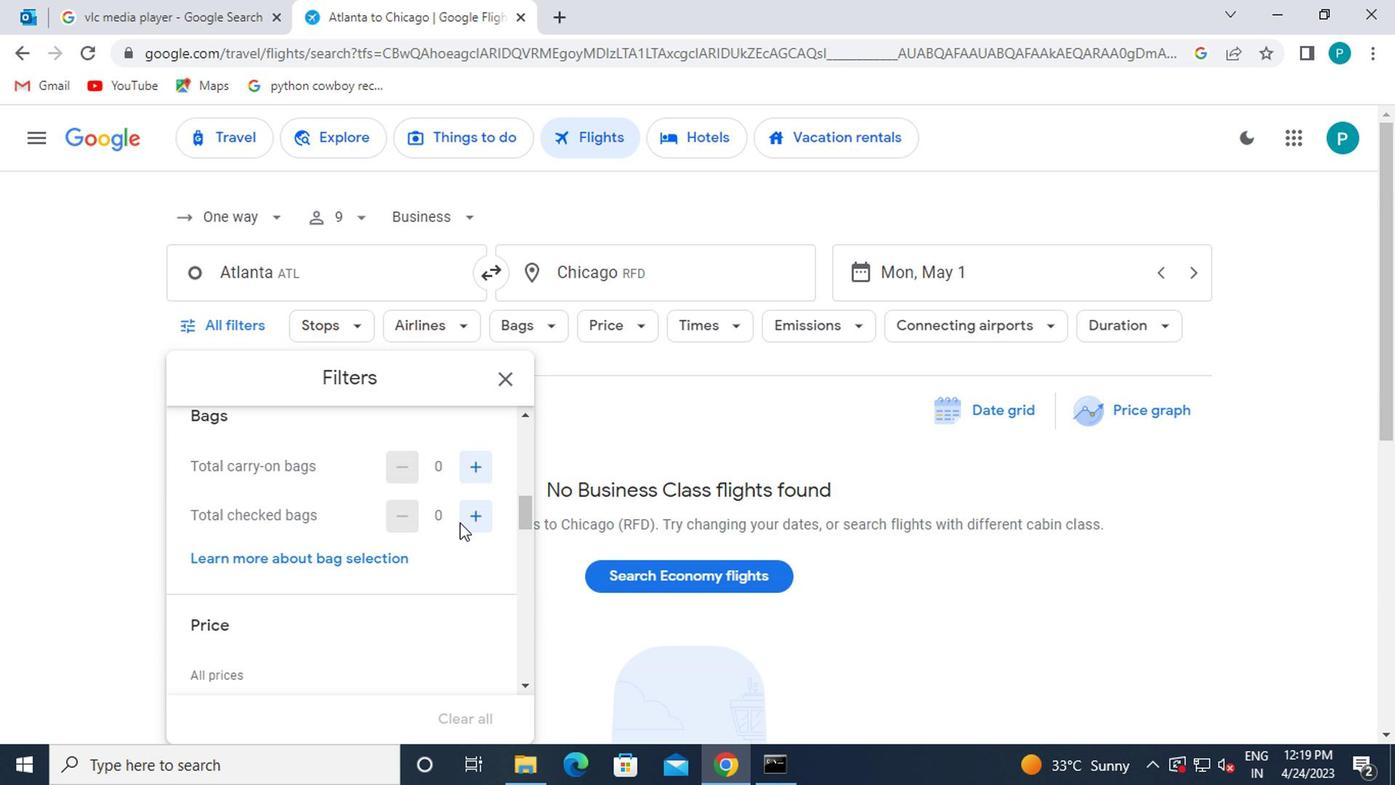 
Action: Mouse scrolled (456, 527) with delta (0, 0)
Screenshot: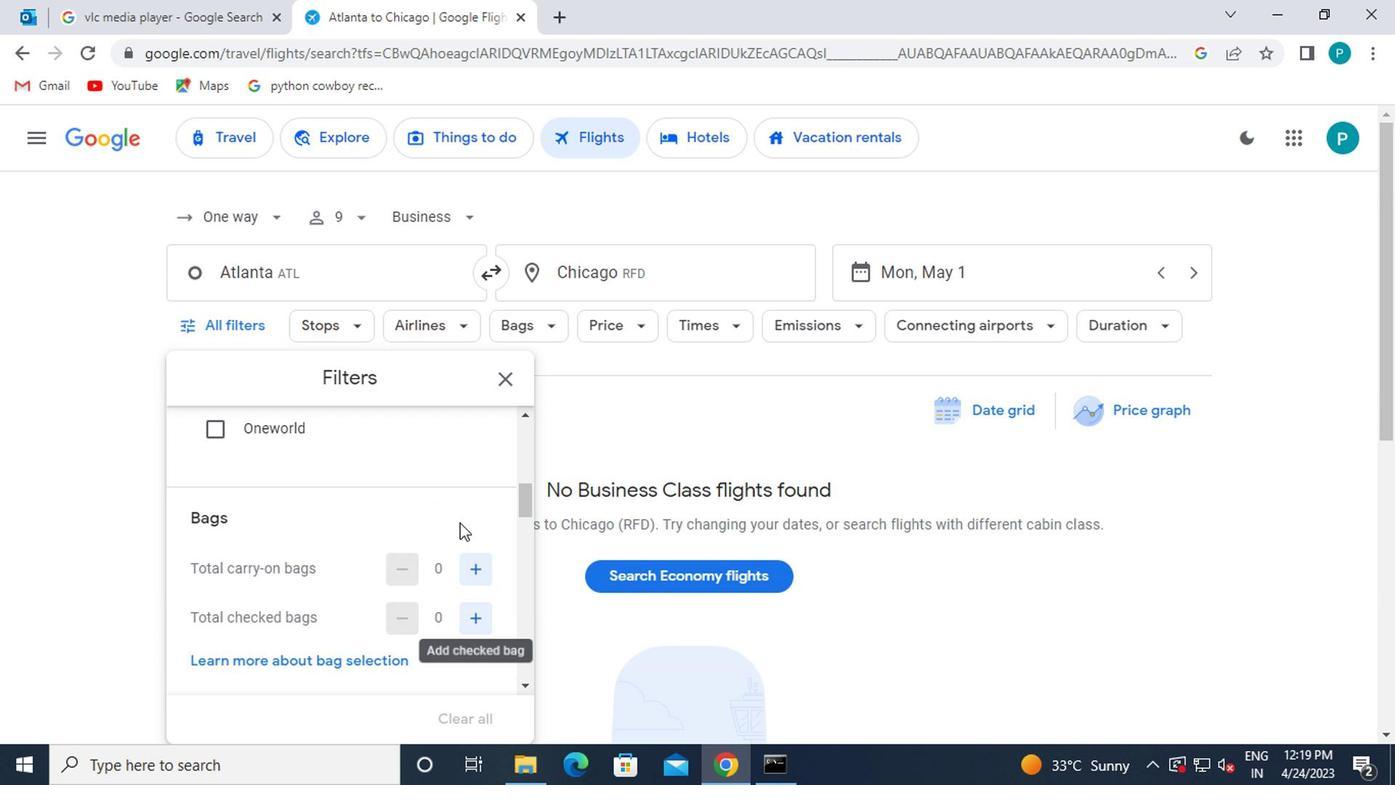 
Action: Mouse scrolled (456, 525) with delta (0, -1)
Screenshot: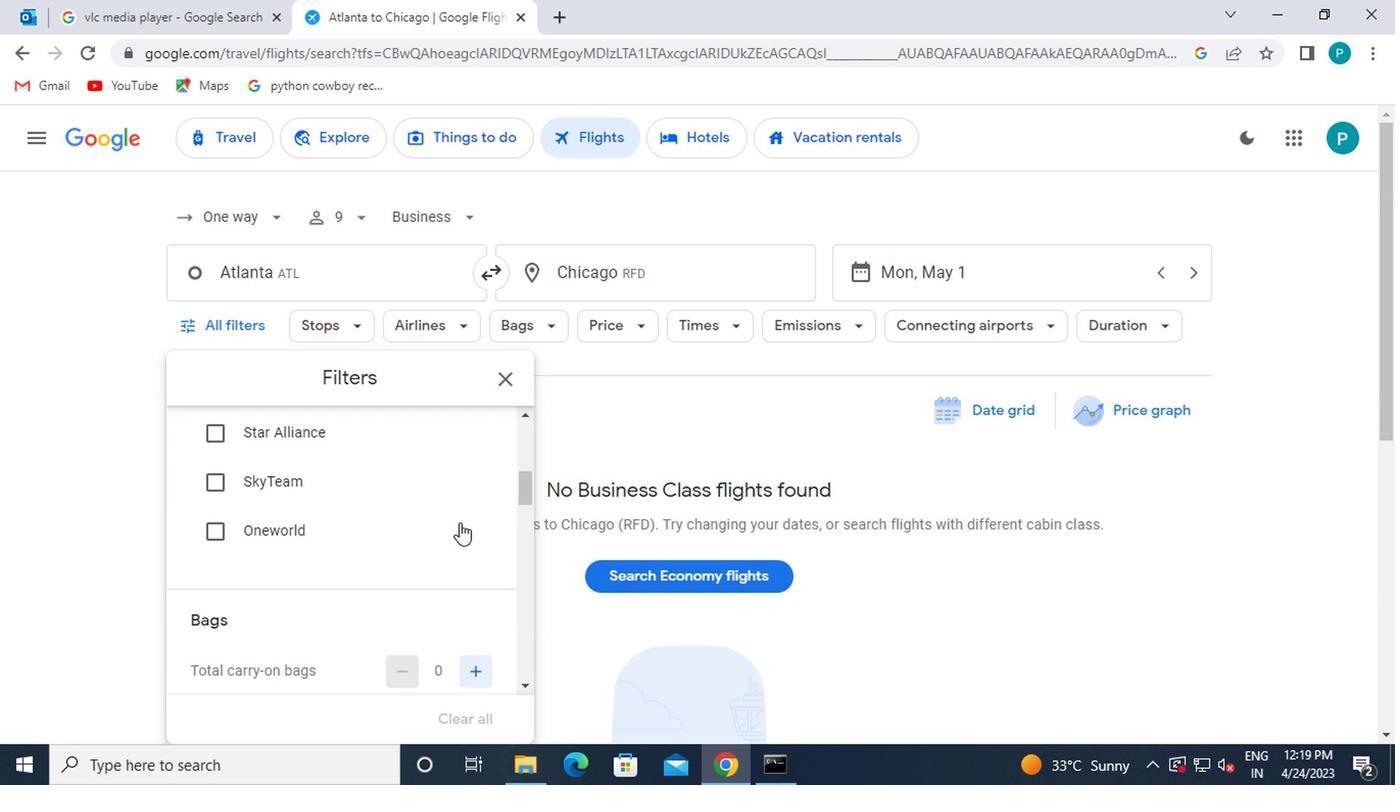 
Action: Mouse moved to (481, 561)
Screenshot: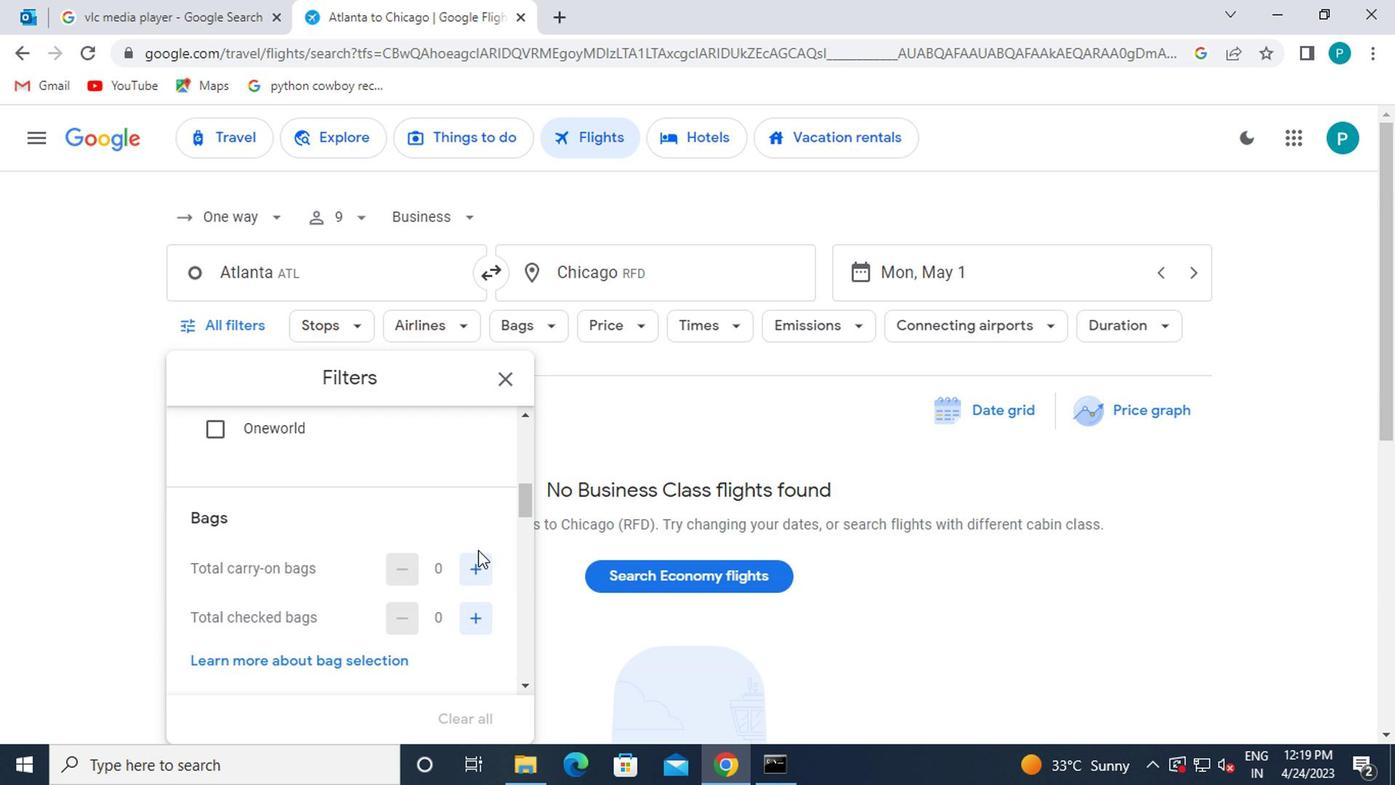 
Action: Mouse pressed left at (481, 561)
Screenshot: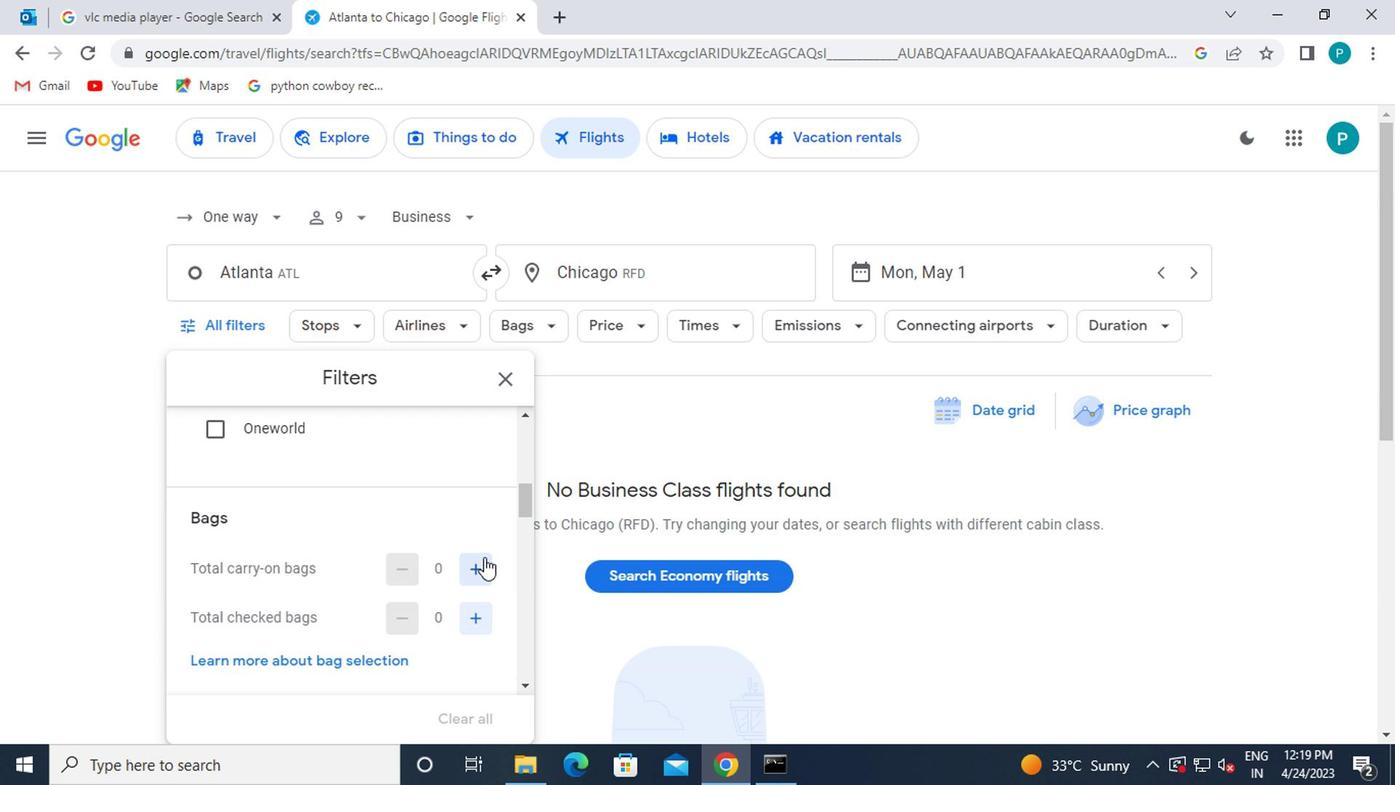 
Action: Mouse moved to (386, 537)
Screenshot: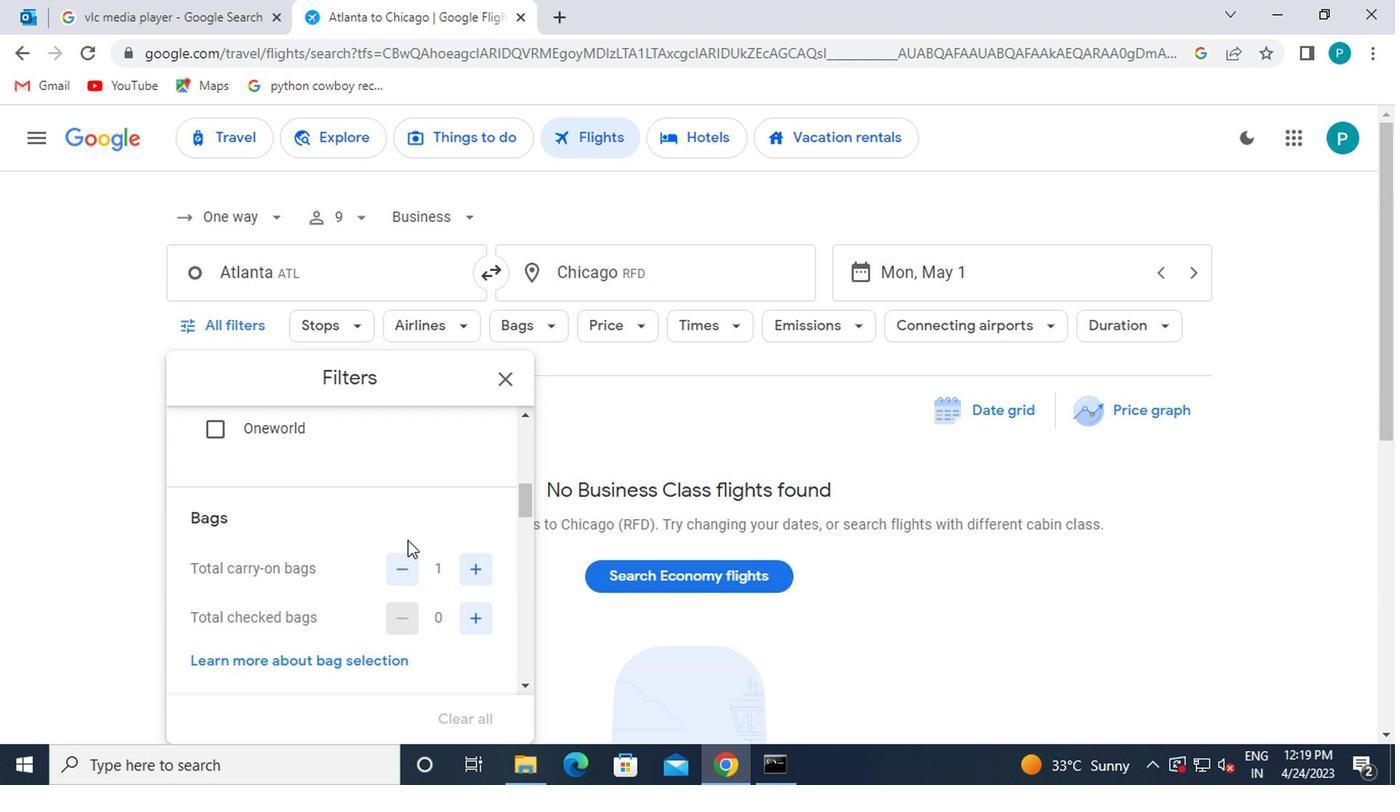 
Action: Mouse scrolled (386, 538) with delta (0, 1)
Screenshot: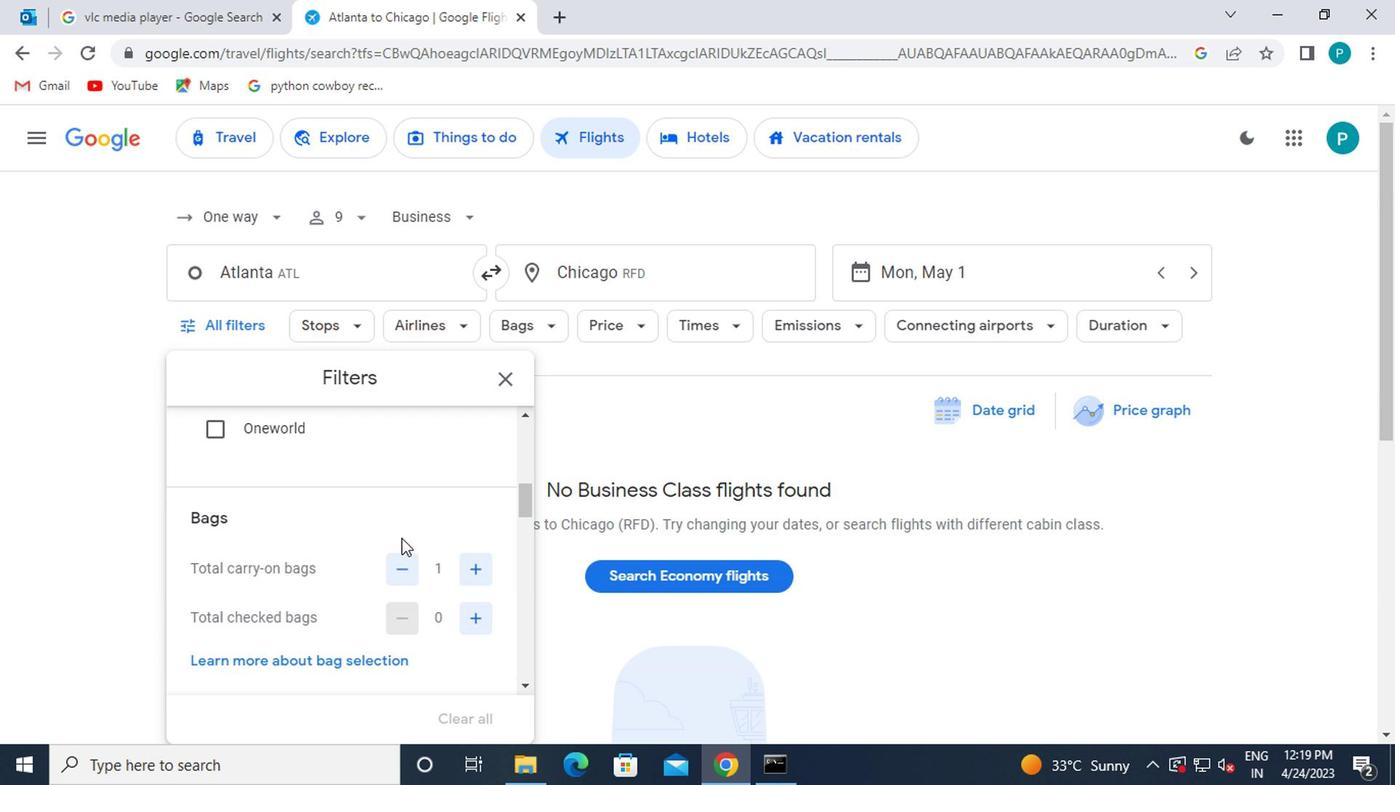 
Action: Mouse scrolled (386, 538) with delta (0, 1)
Screenshot: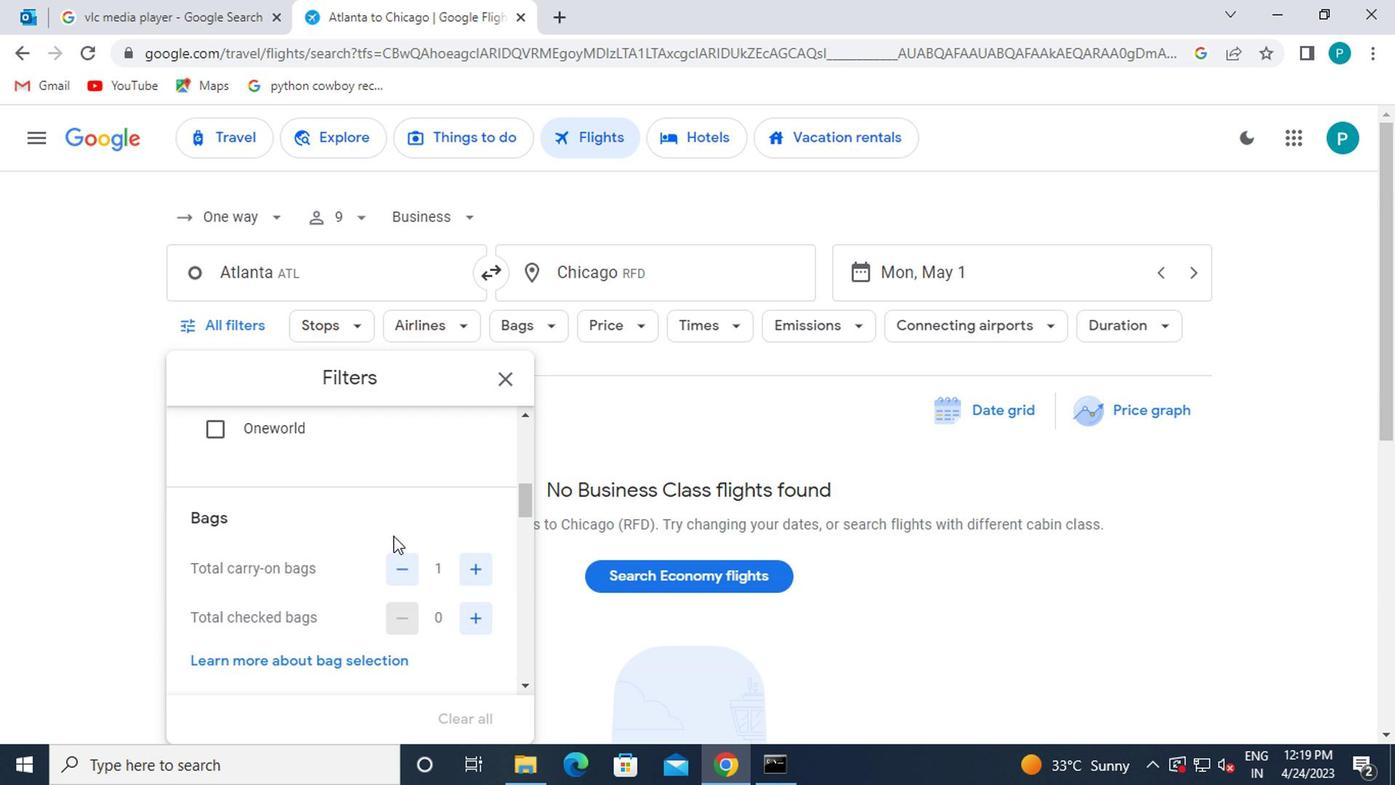 
Action: Mouse moved to (386, 536)
Screenshot: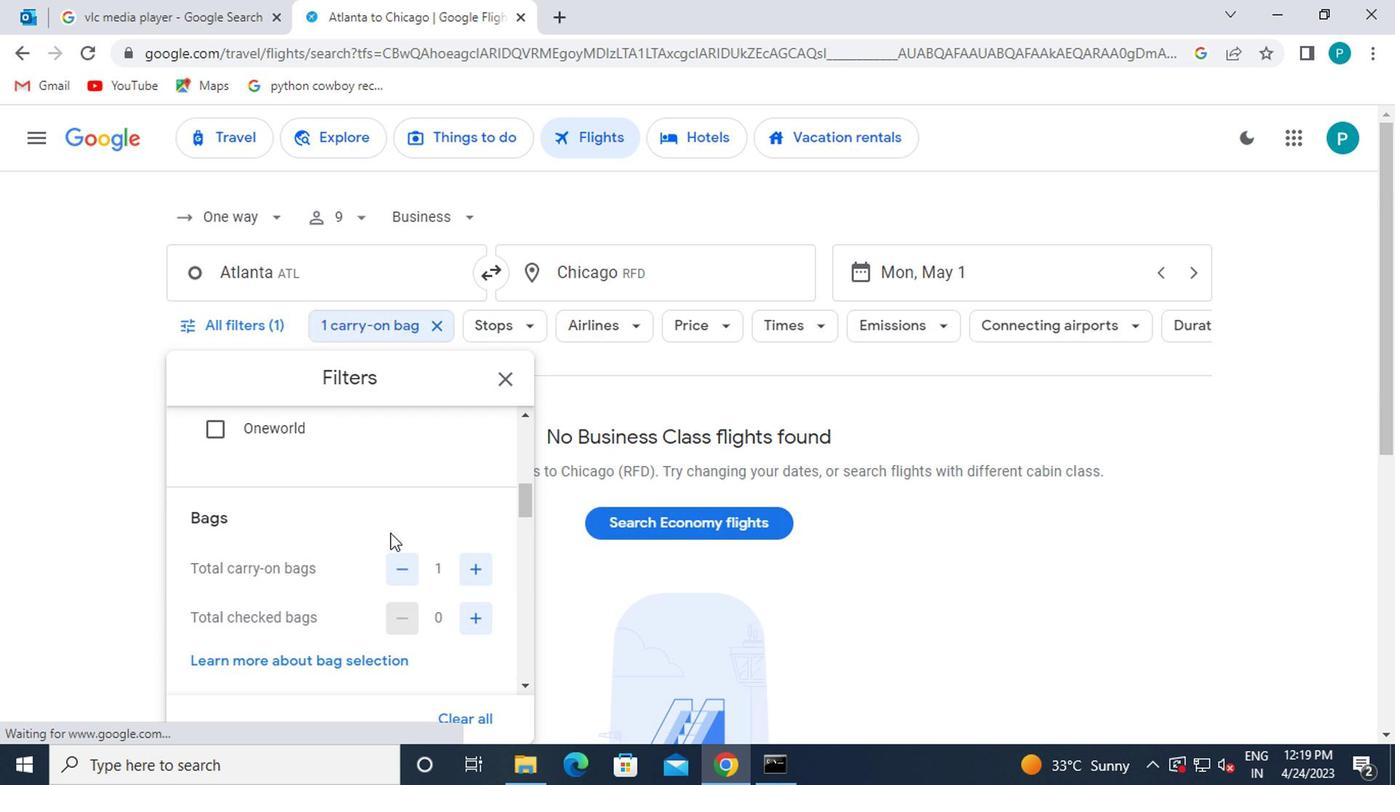 
Action: Mouse scrolled (386, 534) with delta (0, -1)
Screenshot: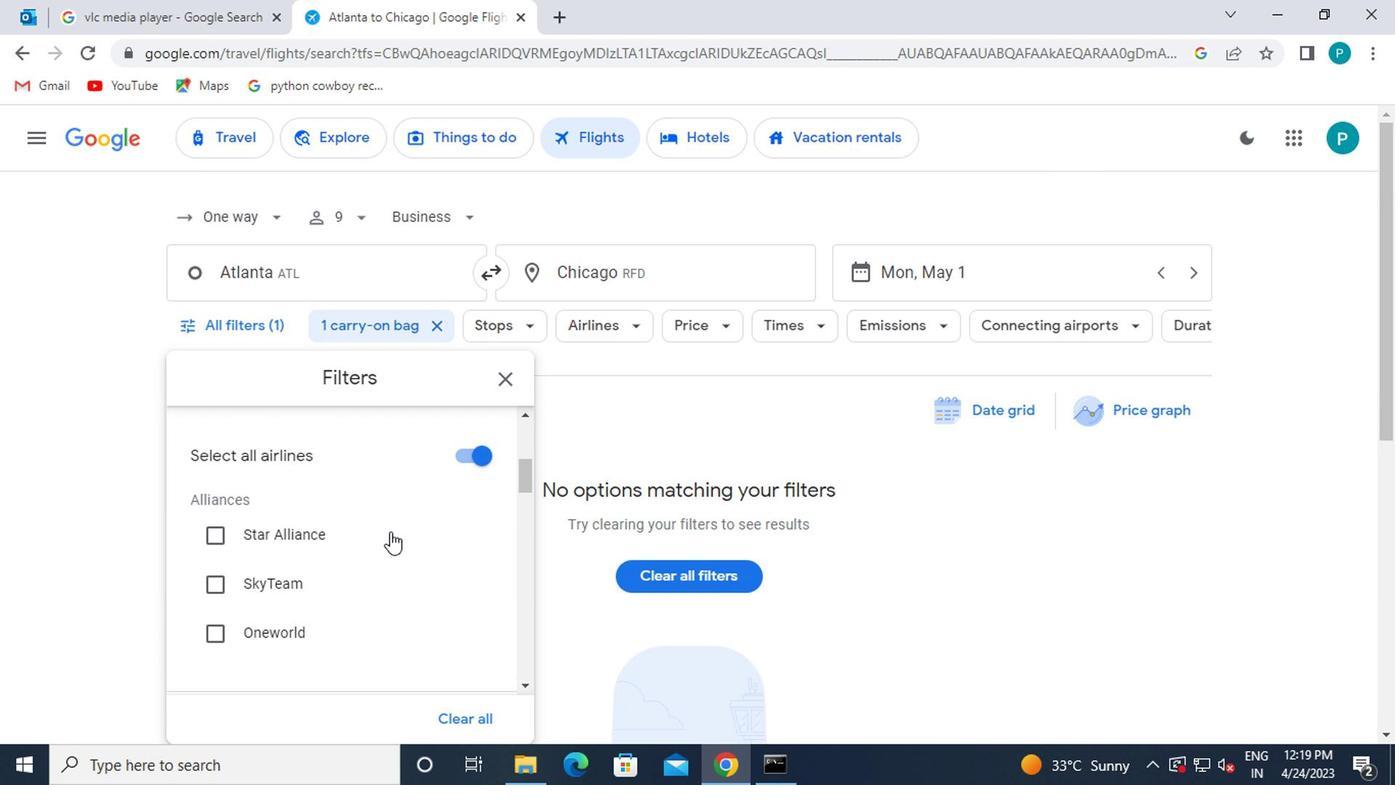 
Action: Mouse scrolled (386, 534) with delta (0, -1)
Screenshot: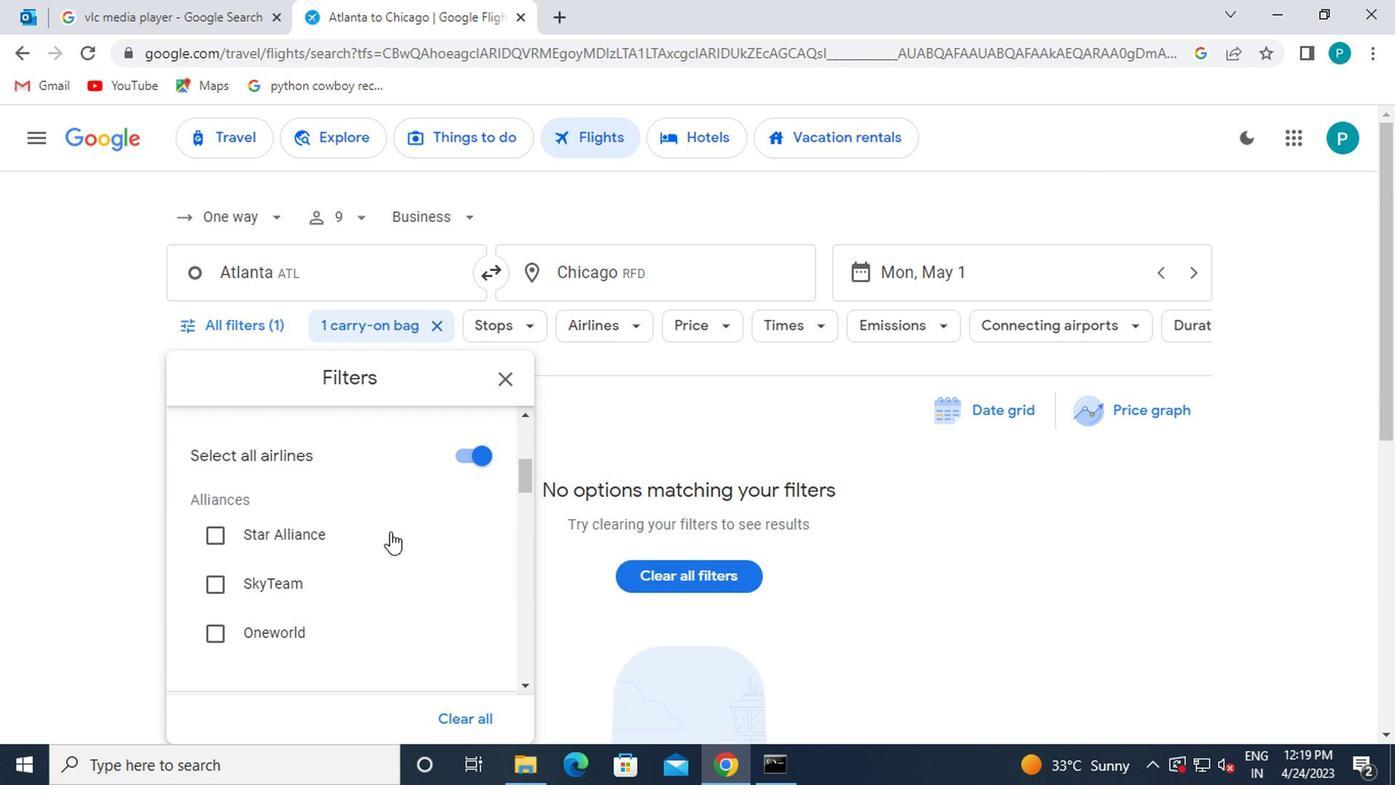 
Action: Mouse moved to (386, 536)
Screenshot: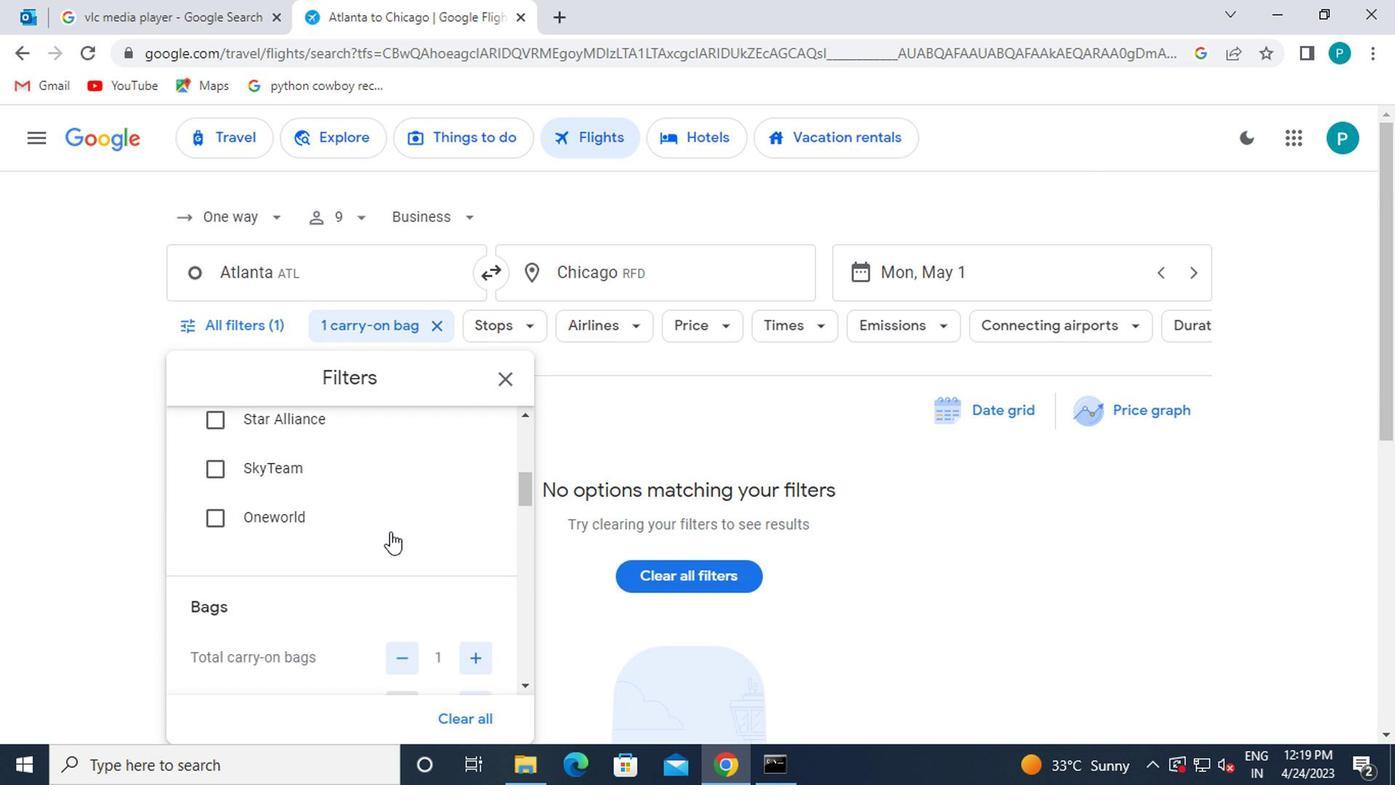 
Action: Mouse scrolled (386, 534) with delta (0, -1)
Screenshot: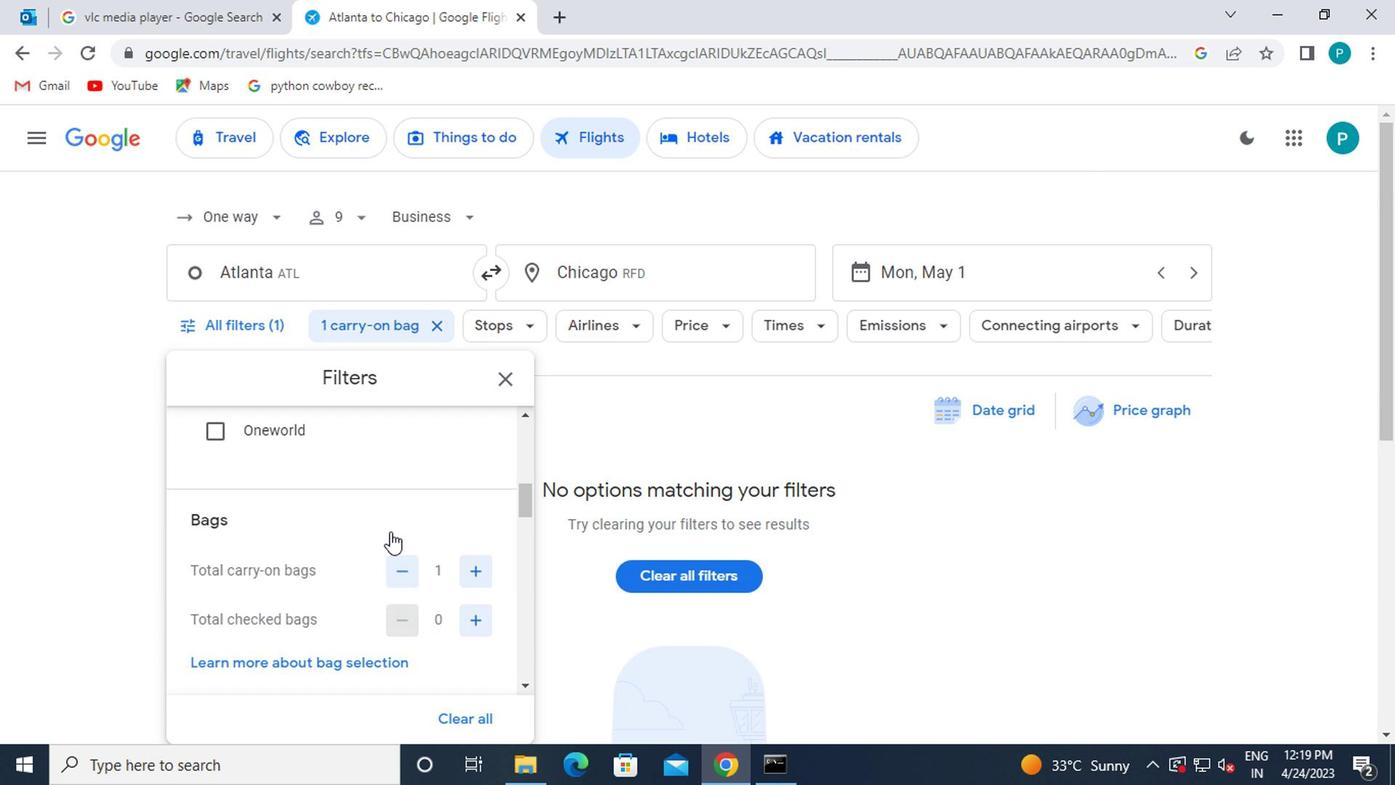 
Action: Mouse scrolled (386, 534) with delta (0, -1)
Screenshot: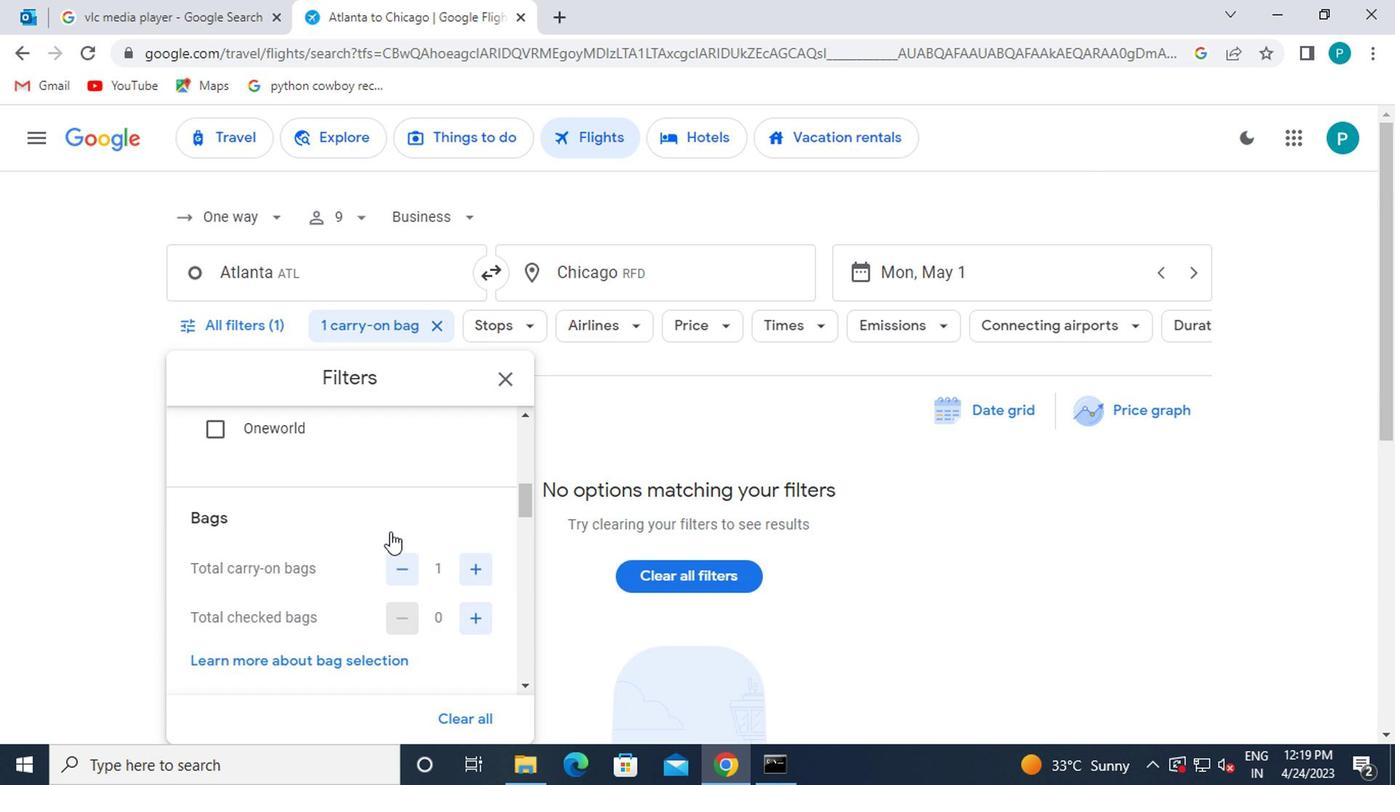 
Action: Mouse scrolled (386, 534) with delta (0, -1)
Screenshot: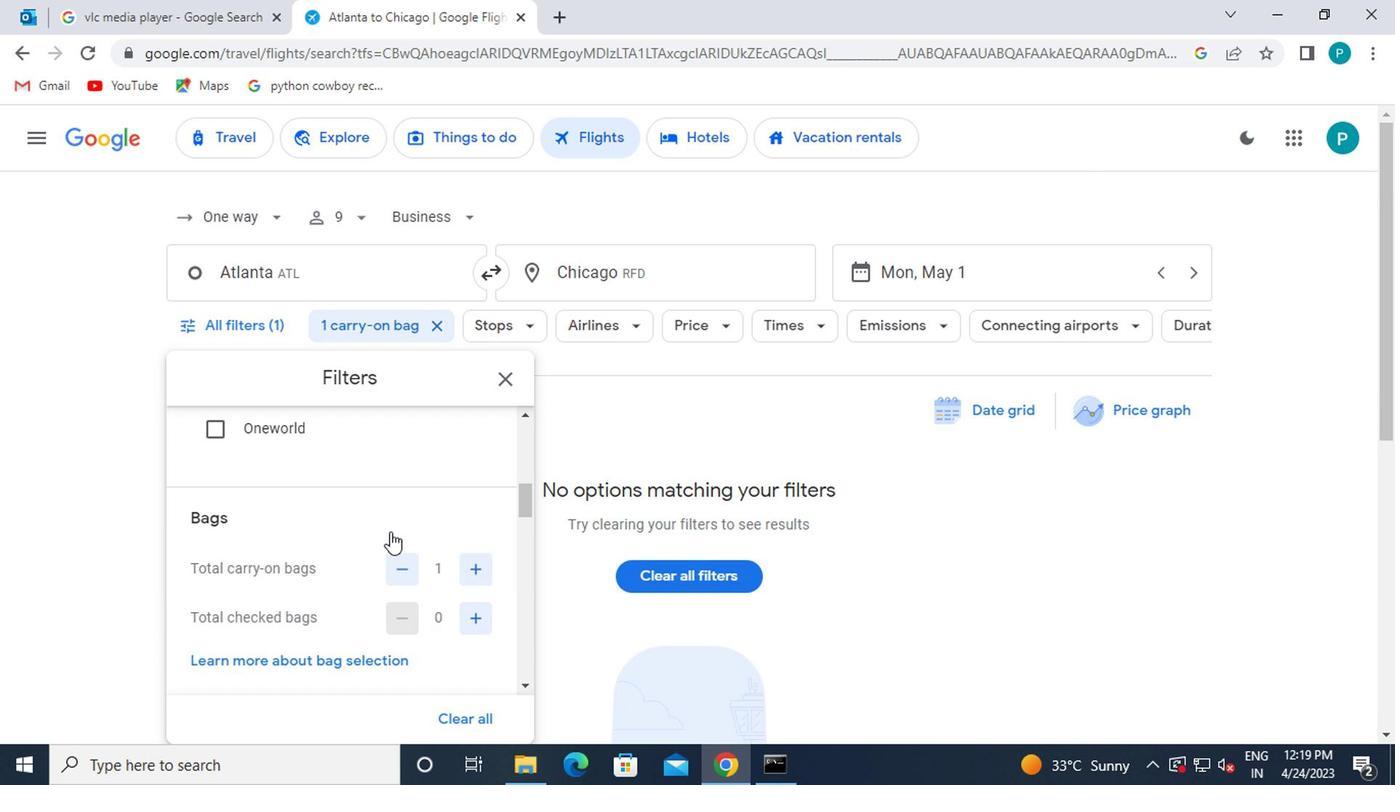 
Action: Mouse scrolled (386, 534) with delta (0, -1)
Screenshot: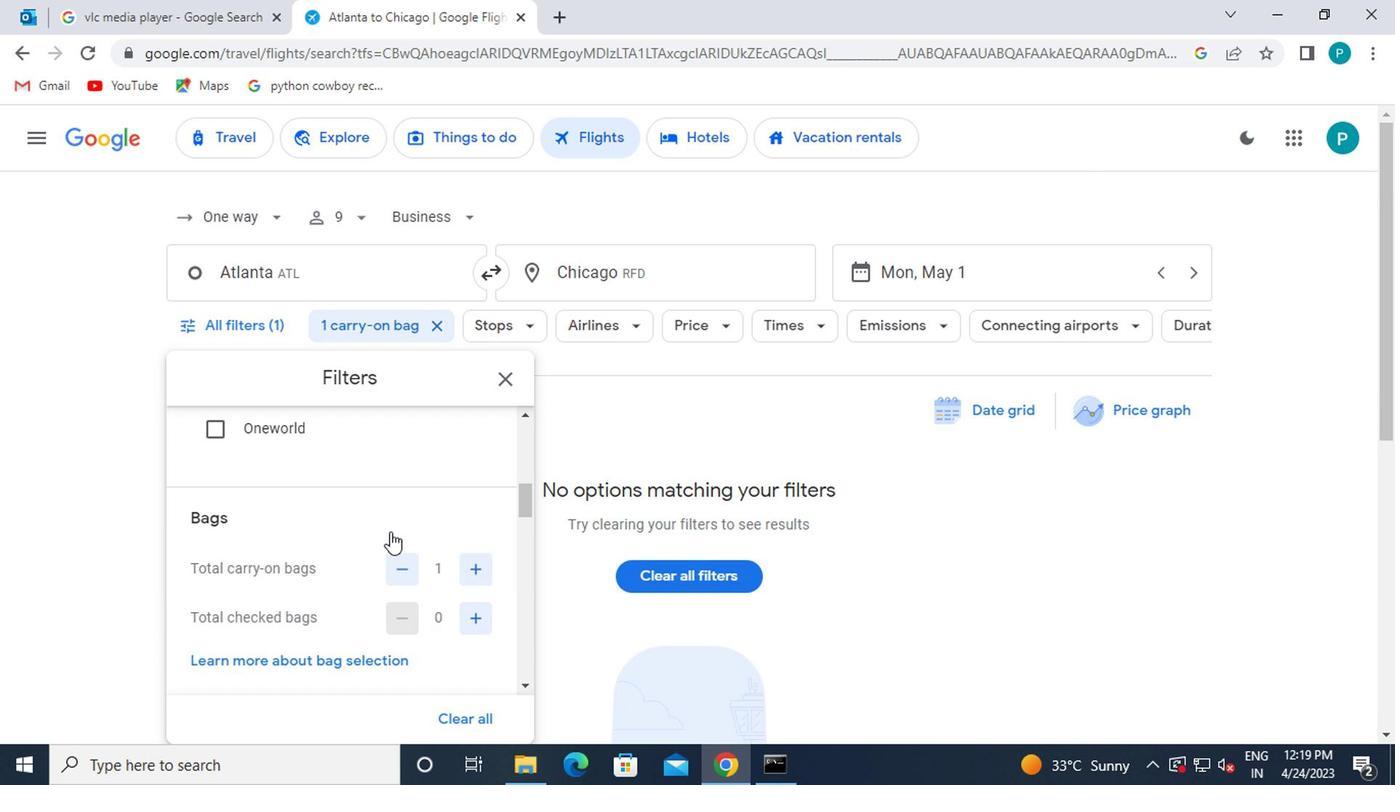 
Action: Mouse scrolled (386, 534) with delta (0, -1)
Screenshot: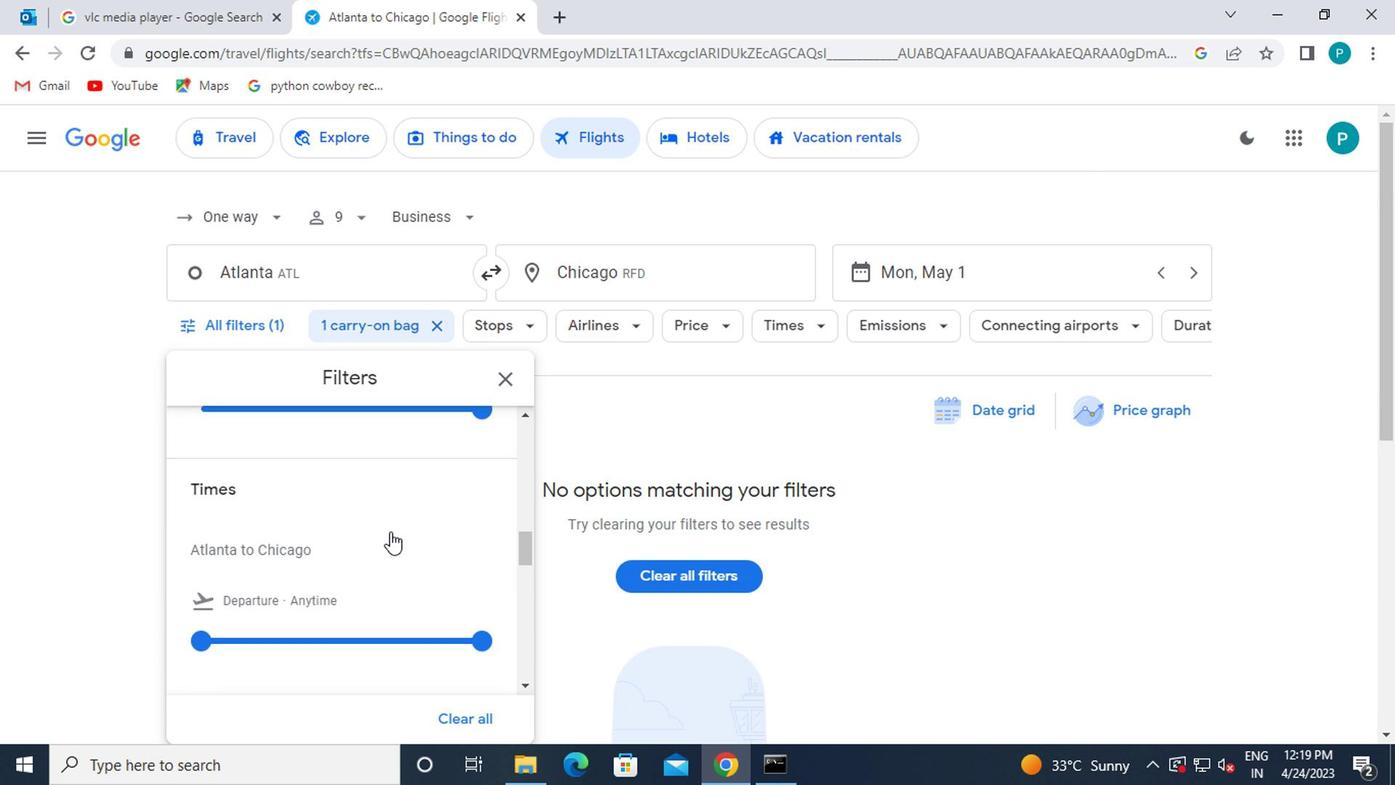 
Action: Mouse scrolled (386, 537) with delta (0, 0)
Screenshot: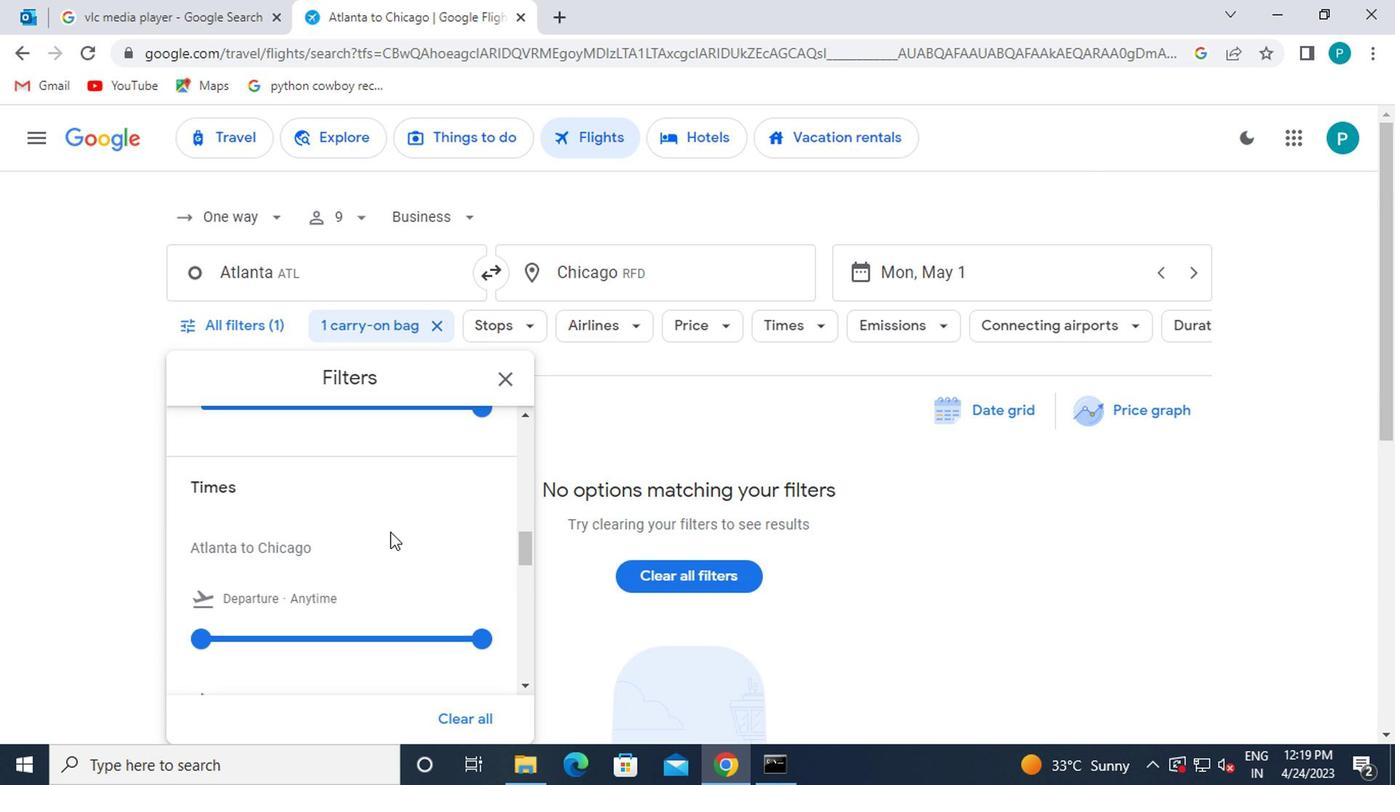 
Action: Mouse scrolled (386, 537) with delta (0, 0)
Screenshot: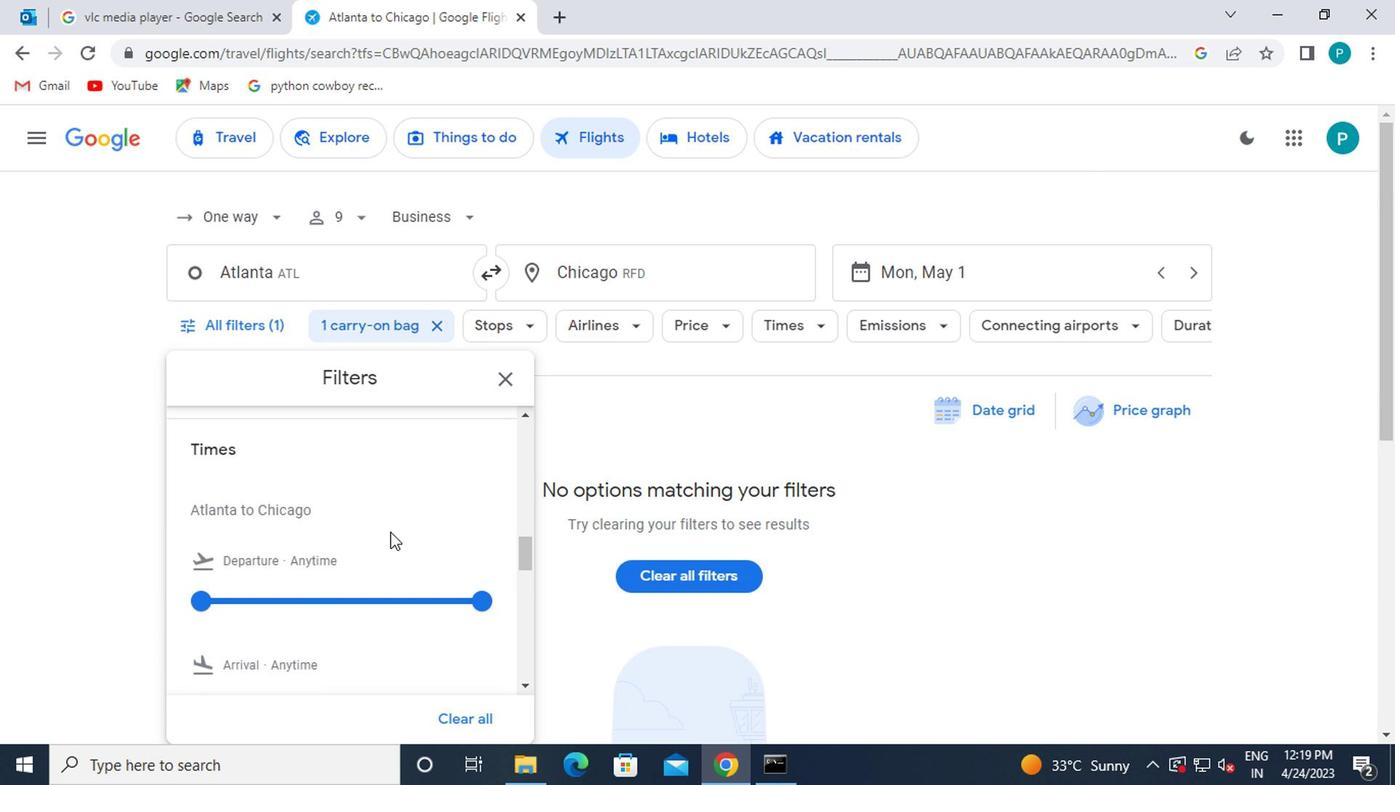 
Action: Mouse scrolled (386, 537) with delta (0, 0)
Screenshot: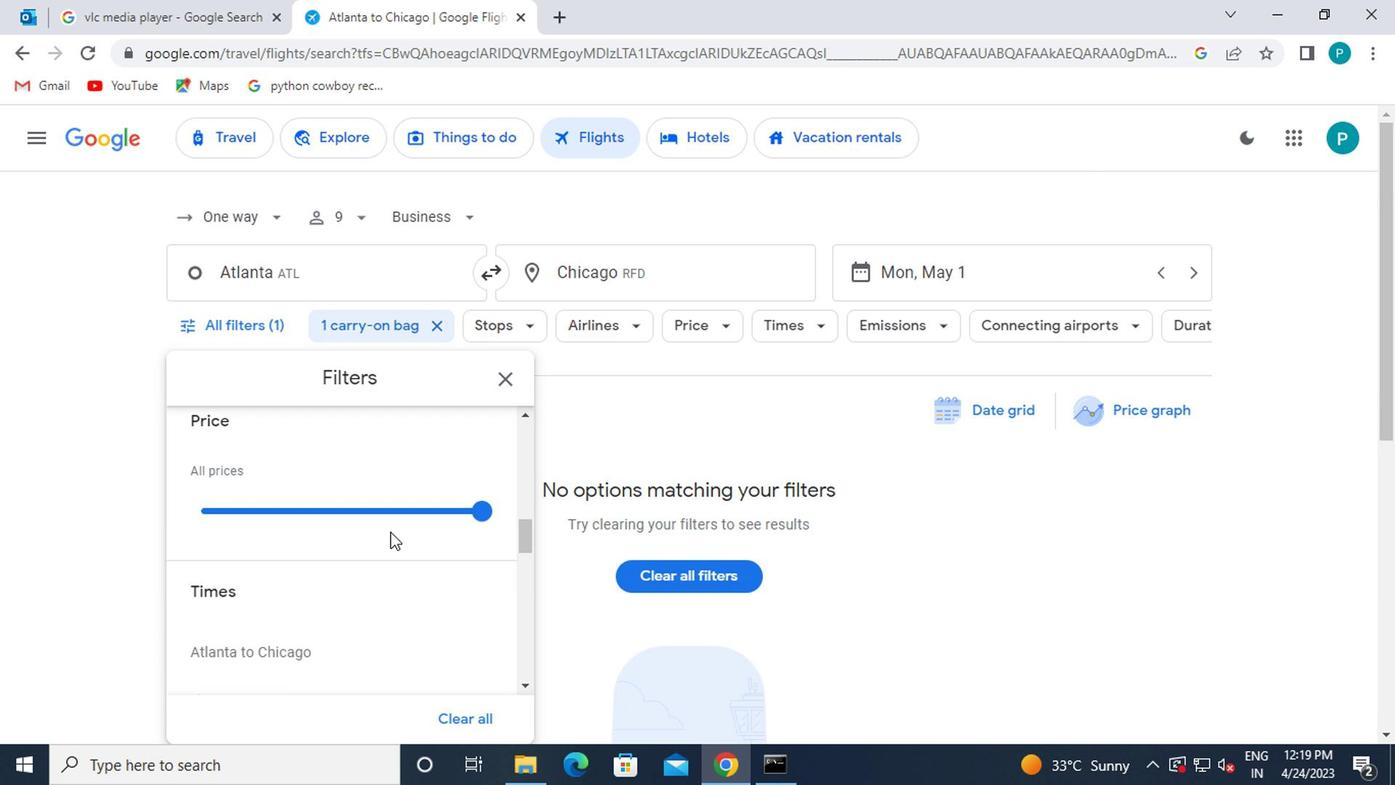 
Action: Mouse moved to (475, 612)
Screenshot: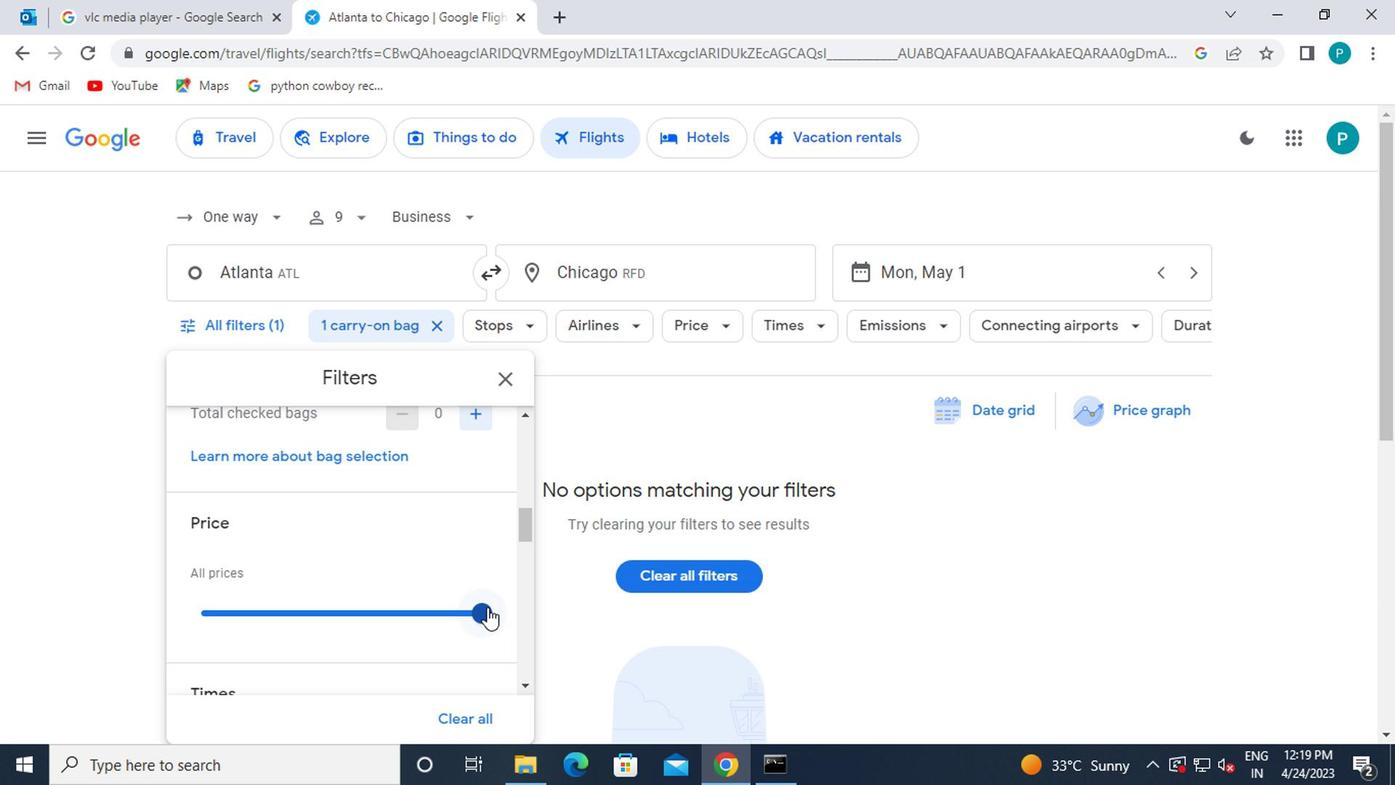
Action: Mouse pressed left at (475, 612)
Screenshot: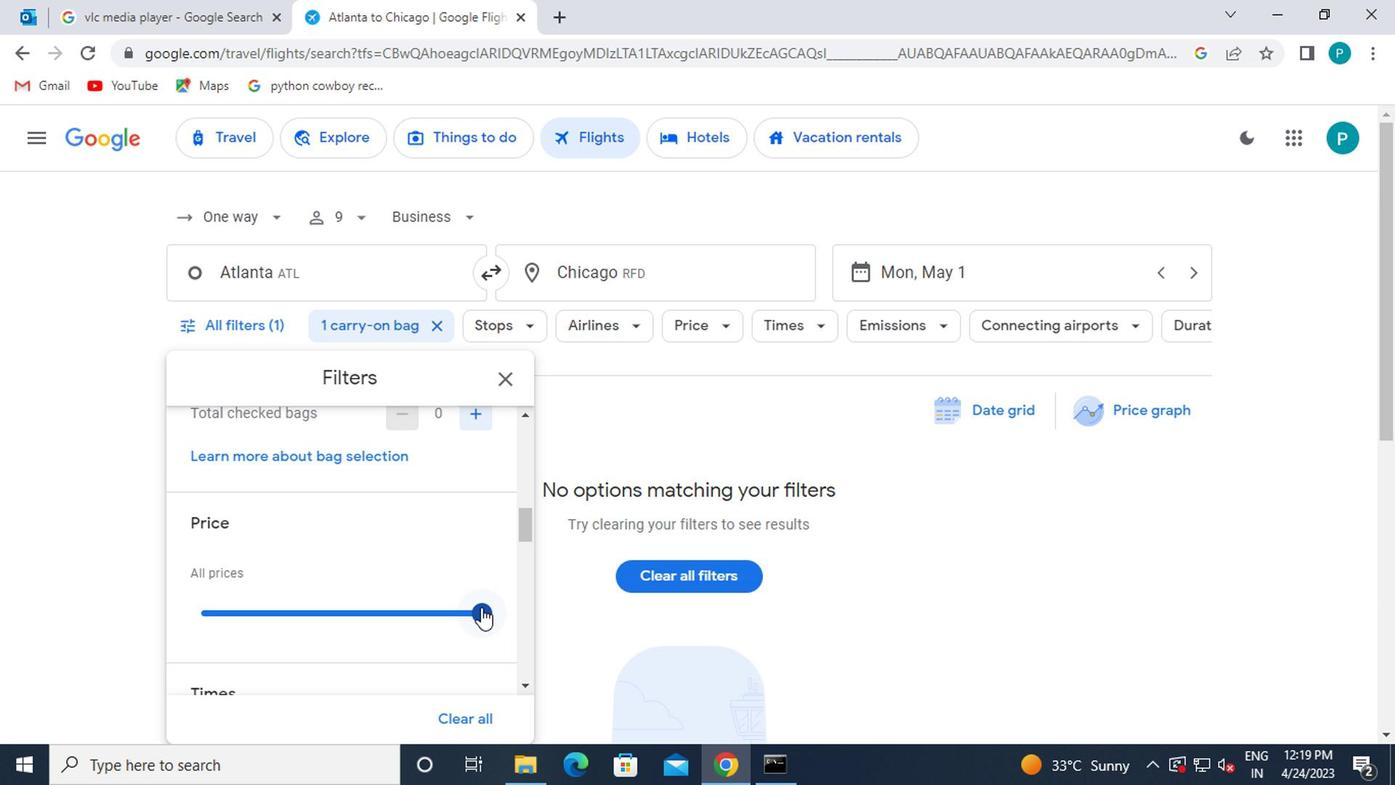 
Action: Mouse moved to (324, 648)
Screenshot: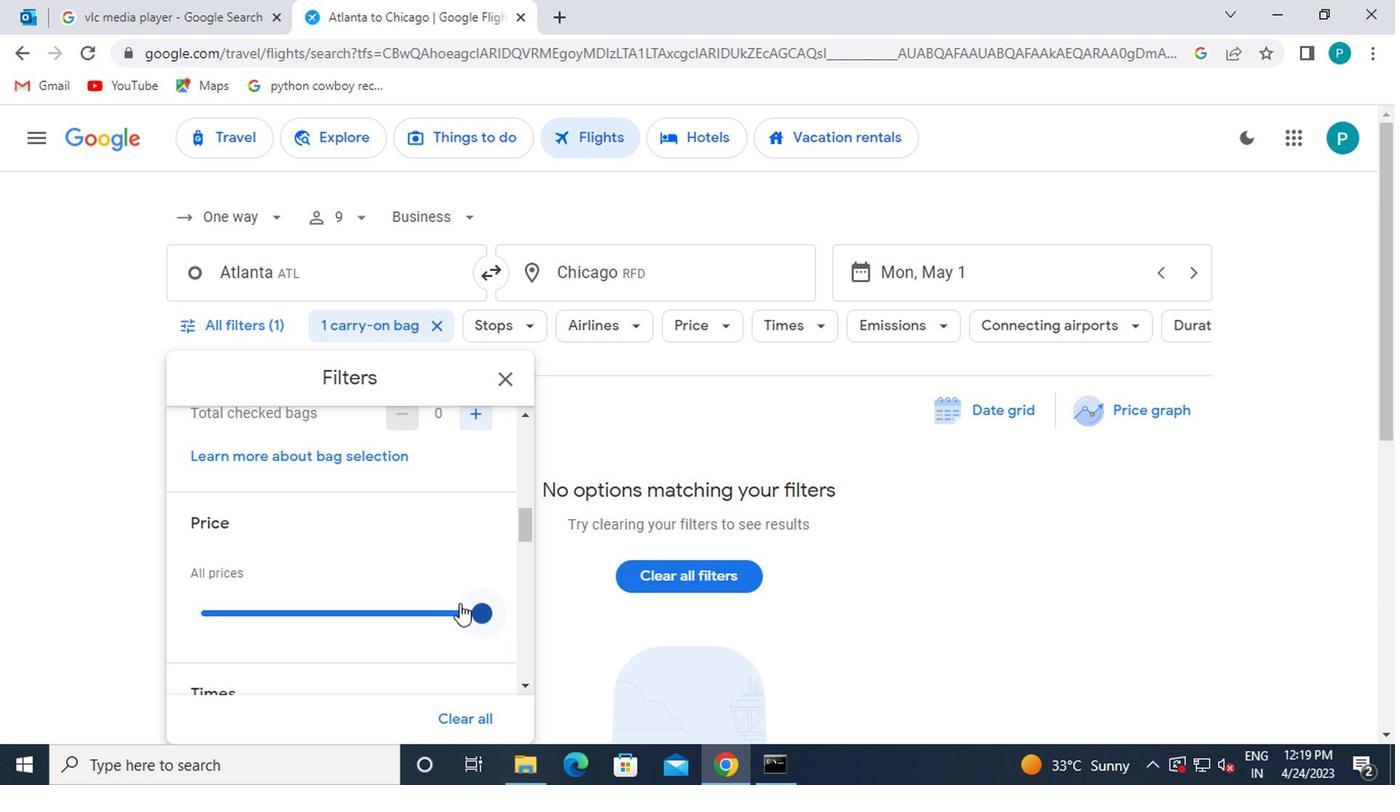 
Action: Mouse scrolled (324, 646) with delta (0, -1)
Screenshot: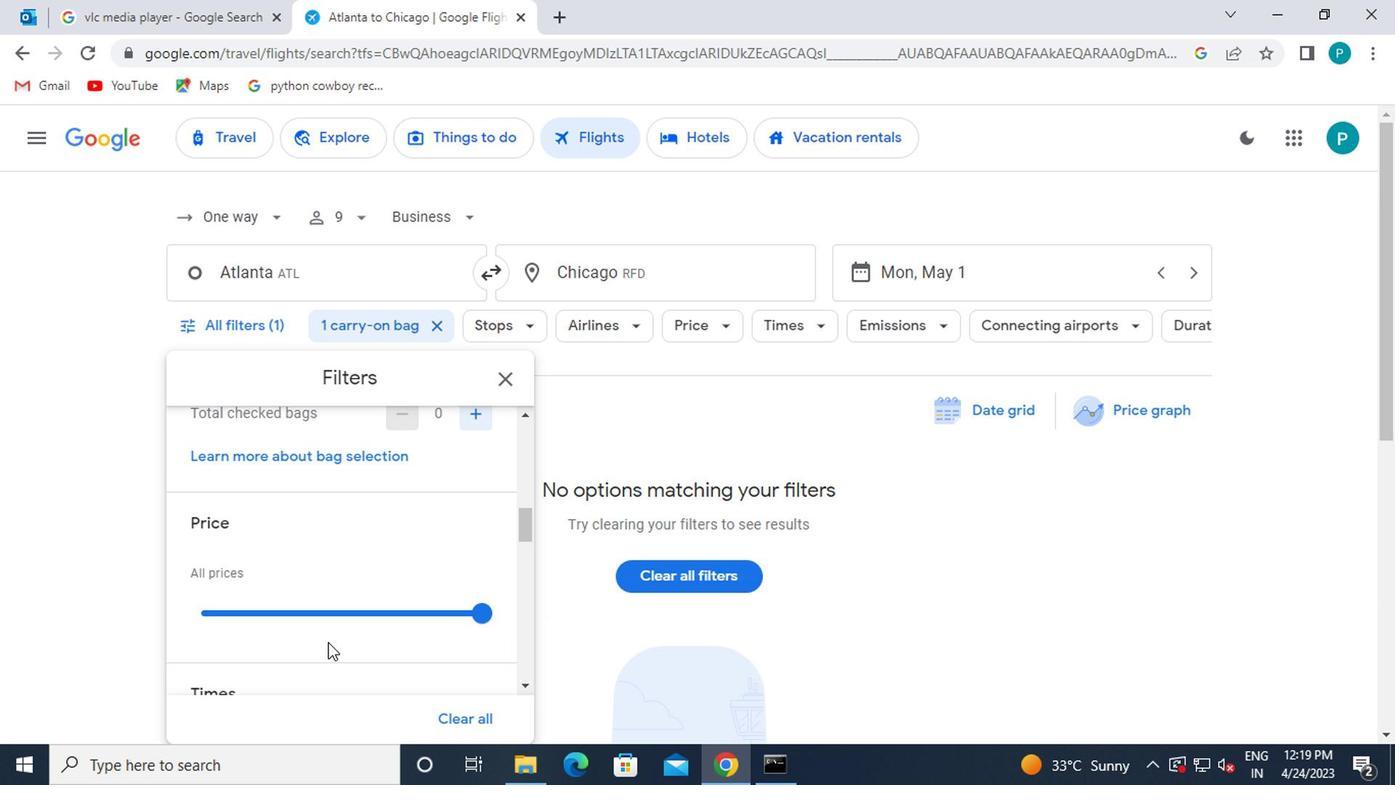 
Action: Mouse scrolled (324, 646) with delta (0, -1)
Screenshot: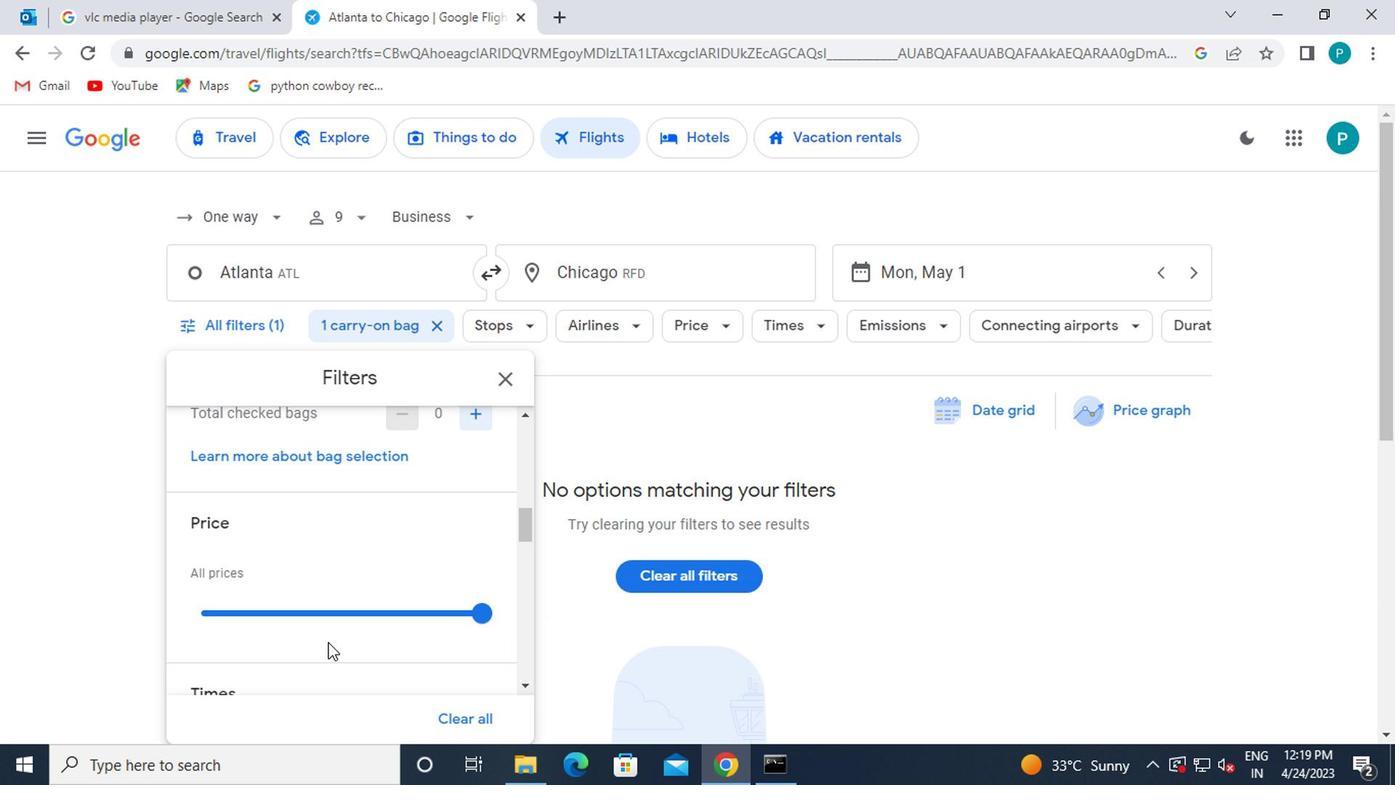 
Action: Mouse moved to (203, 644)
Screenshot: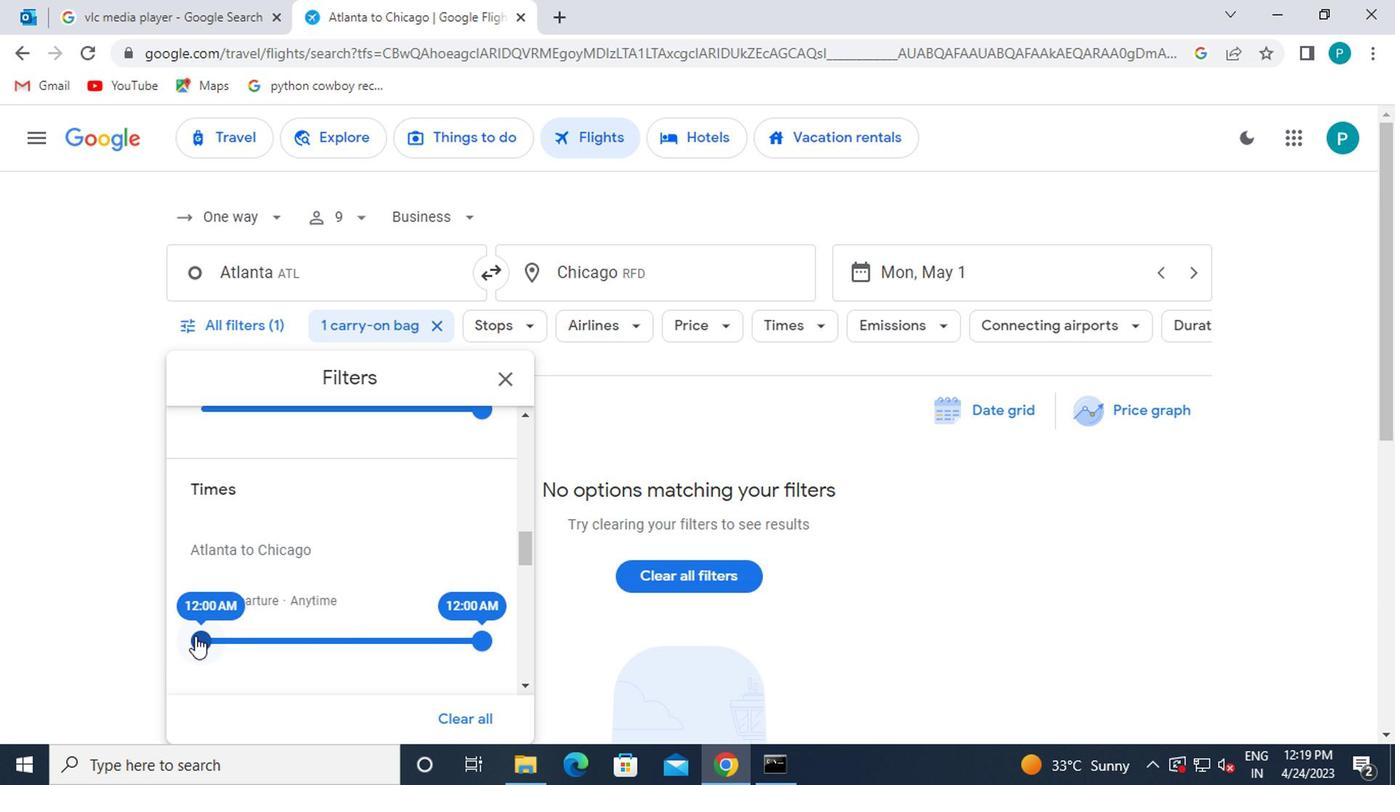 
Action: Mouse pressed left at (203, 644)
Screenshot: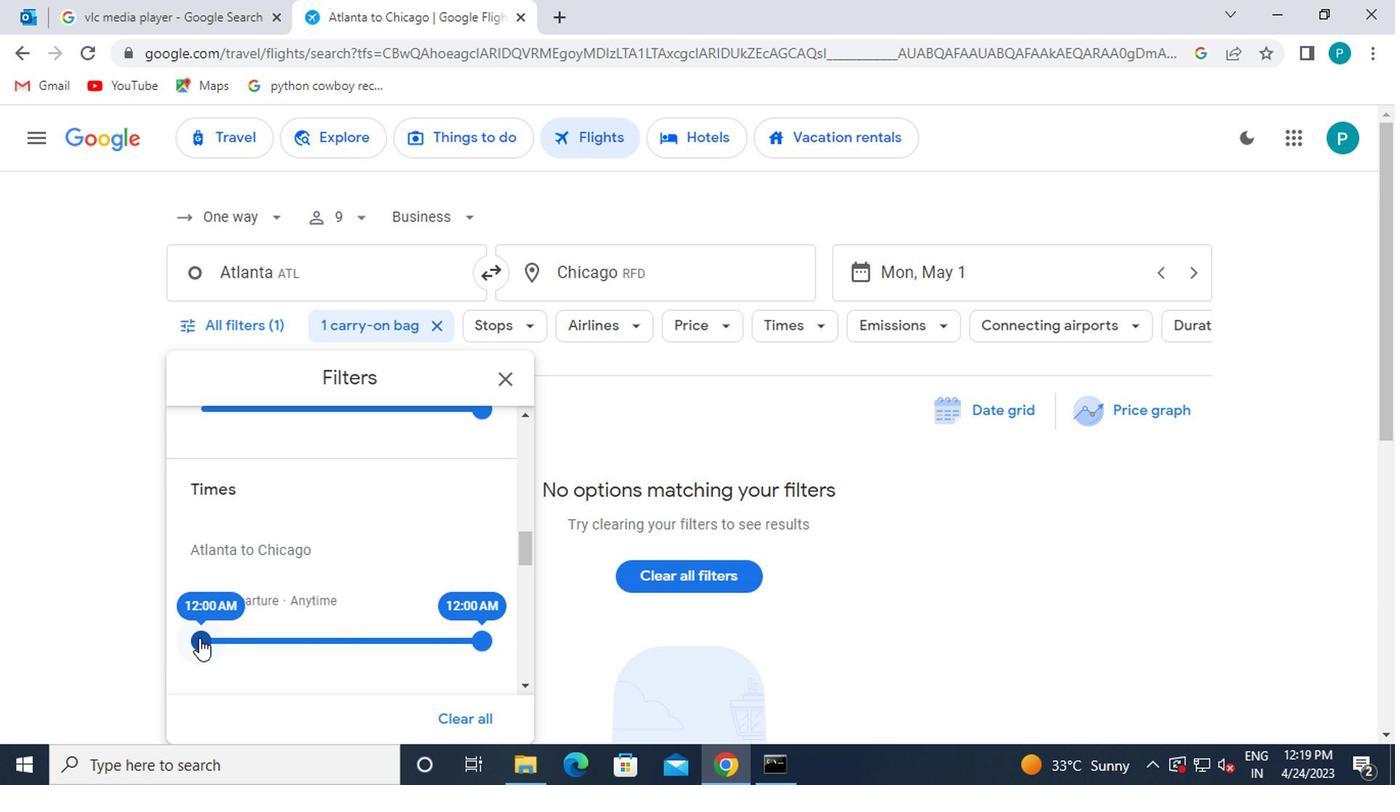 
Action: Mouse moved to (426, 656)
Screenshot: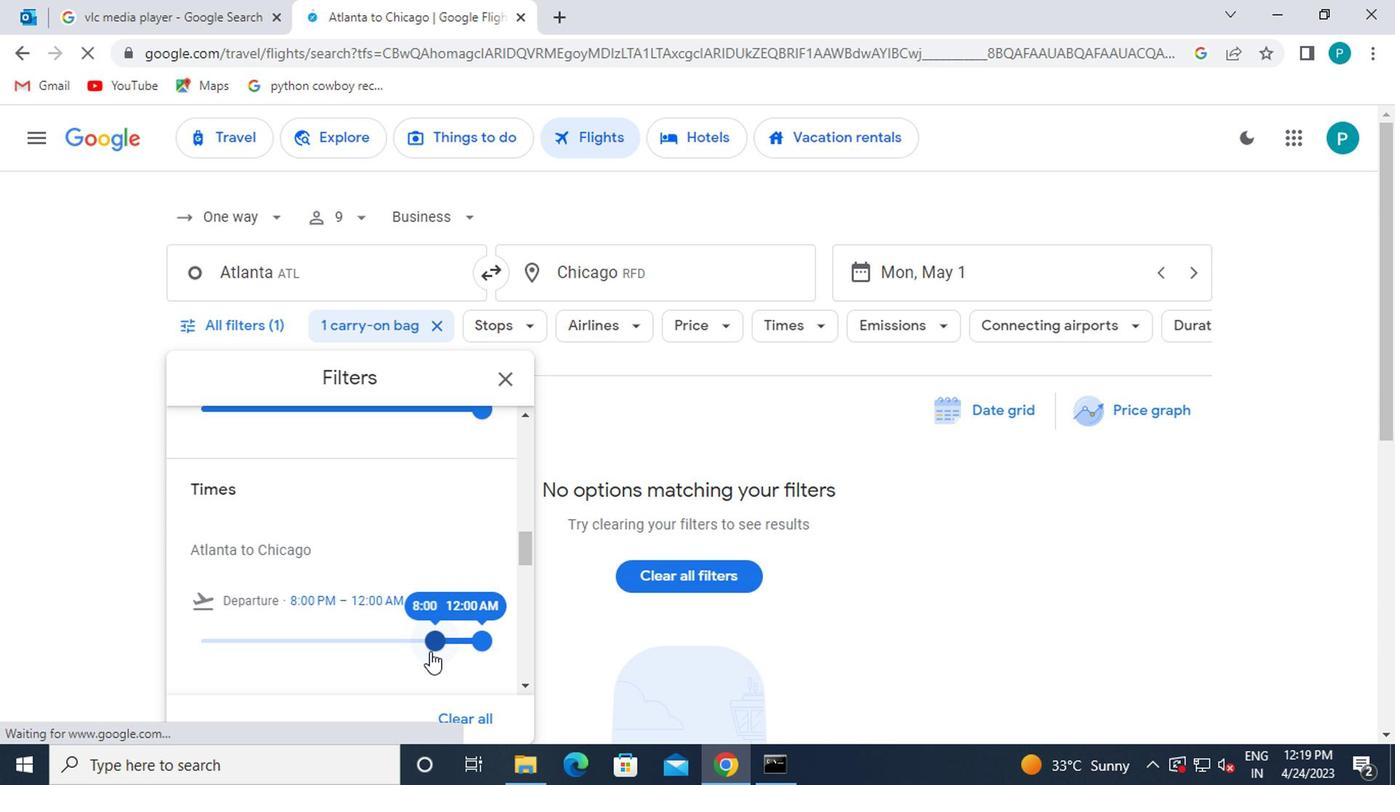 
Action: Mouse scrolled (426, 655) with delta (0, 0)
Screenshot: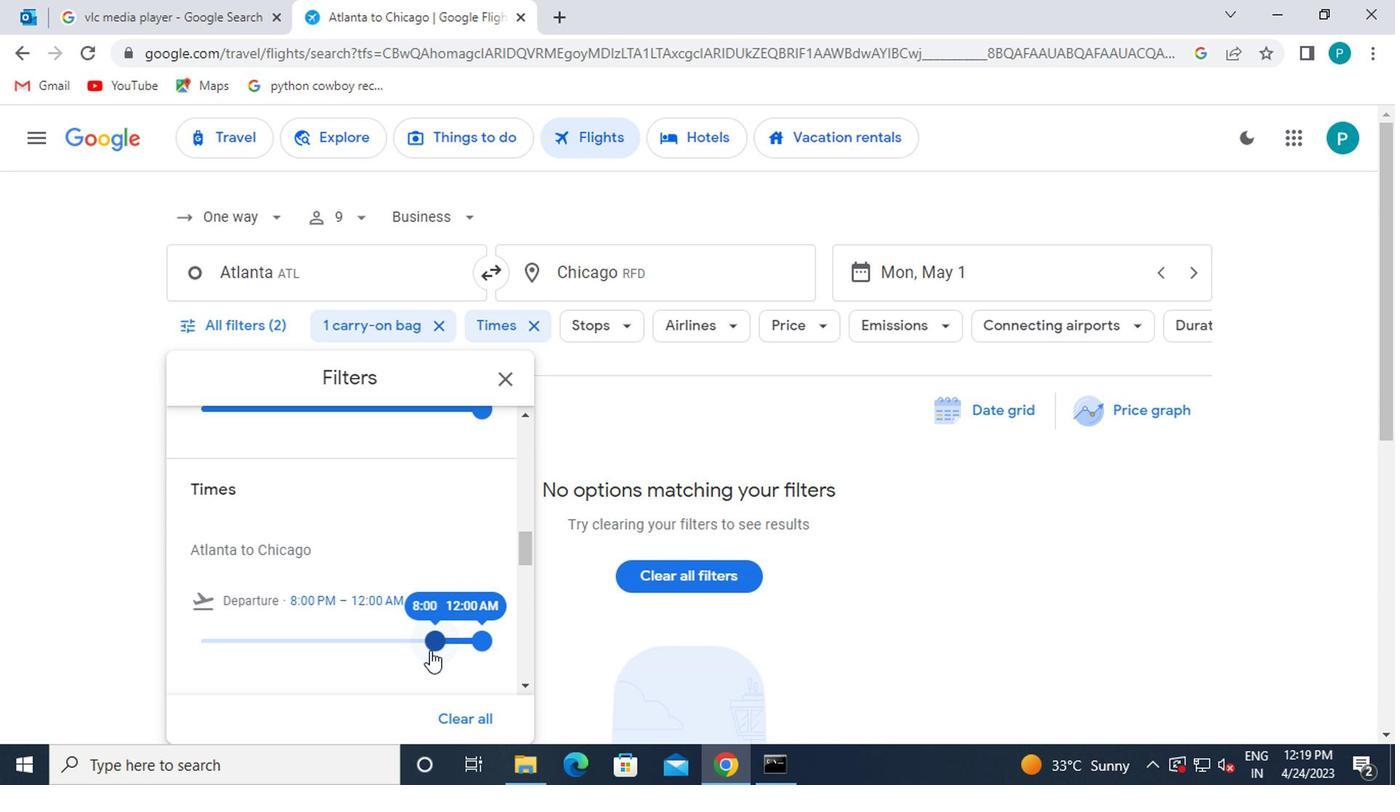 
Action: Mouse moved to (505, 375)
Screenshot: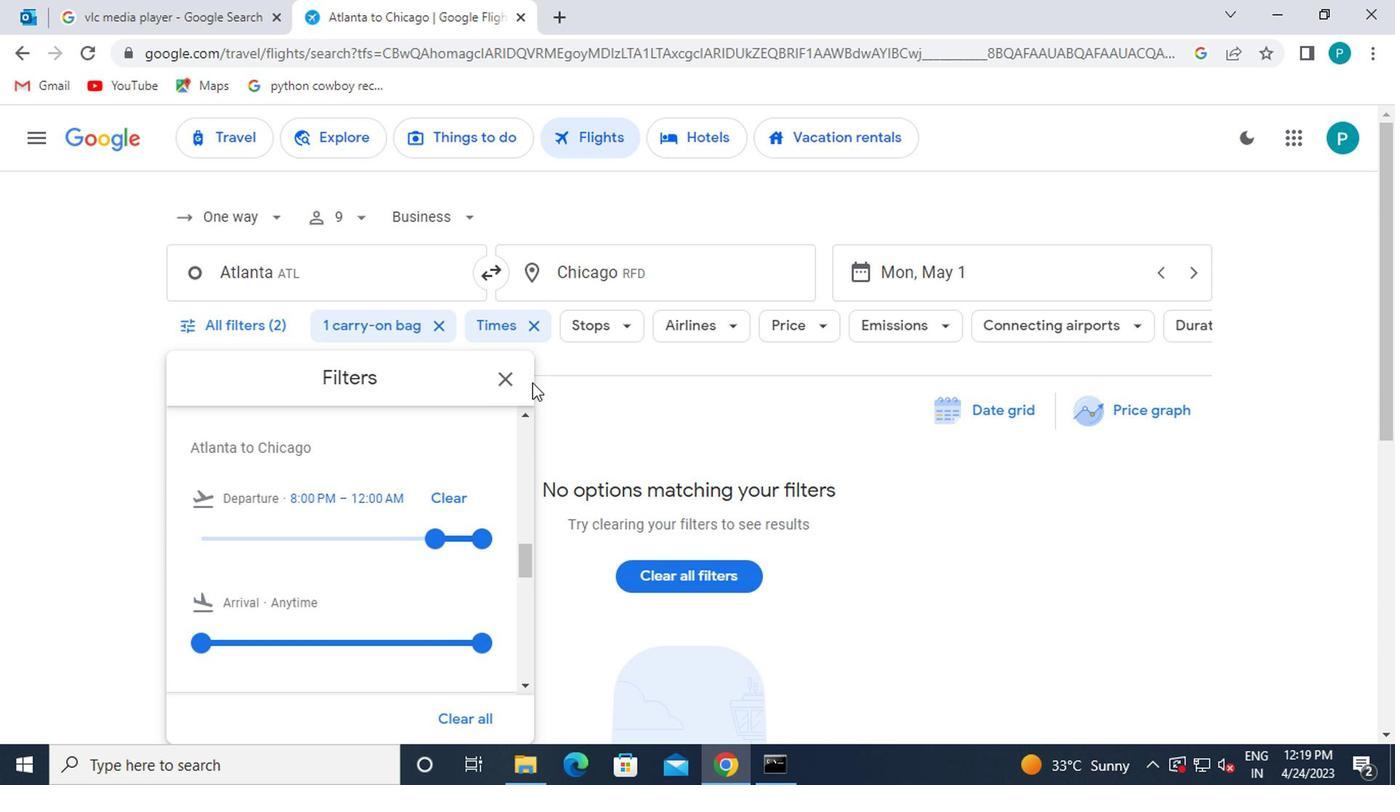 
Action: Mouse pressed left at (505, 375)
Screenshot: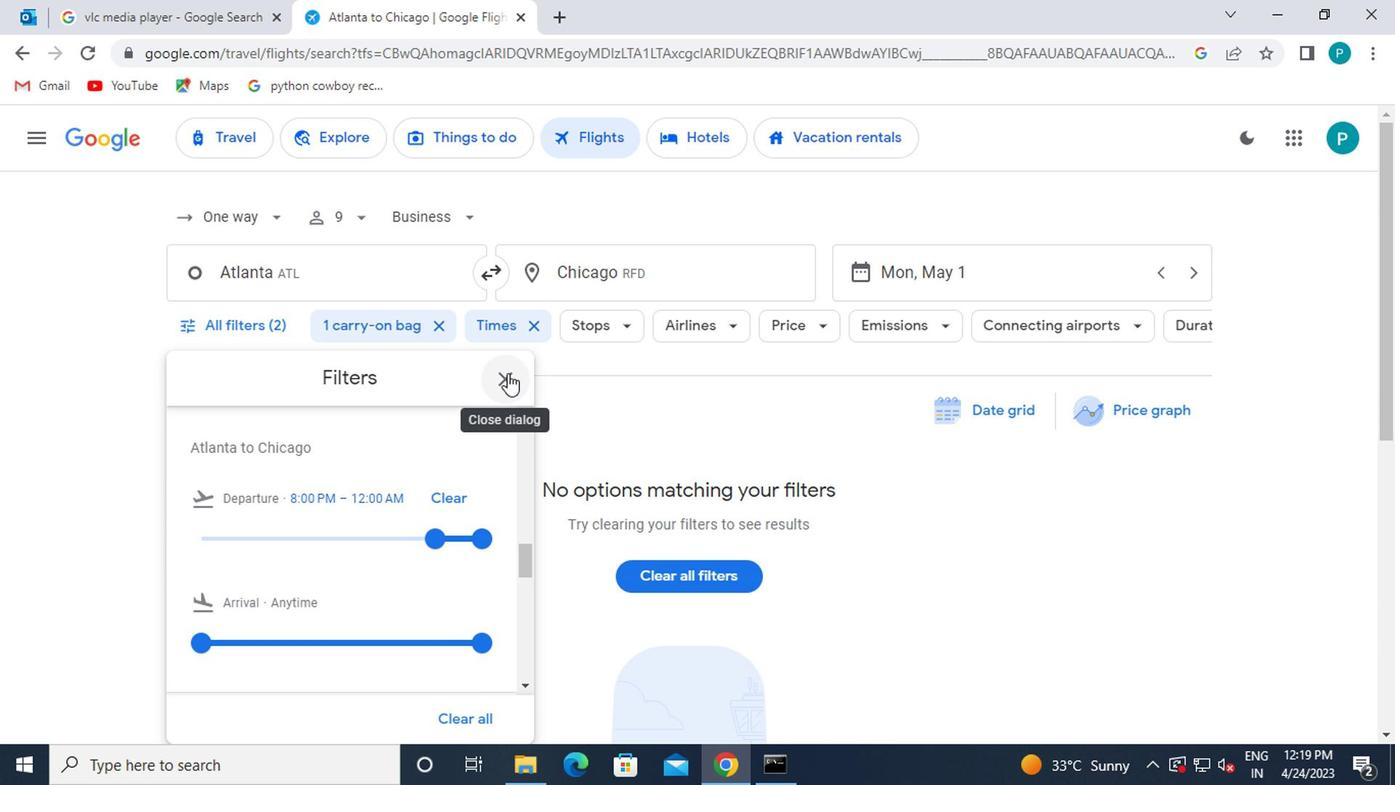 
